 Task: Open a blank sheet, save the file as communication.epub Insert a table '2 by 3' In first column, add headers, 'Product, Quantity'. Under first header add  Apple, Mango. Under second header add  15, 20. Change table style to  Green
Action: Mouse moved to (302, 346)
Screenshot: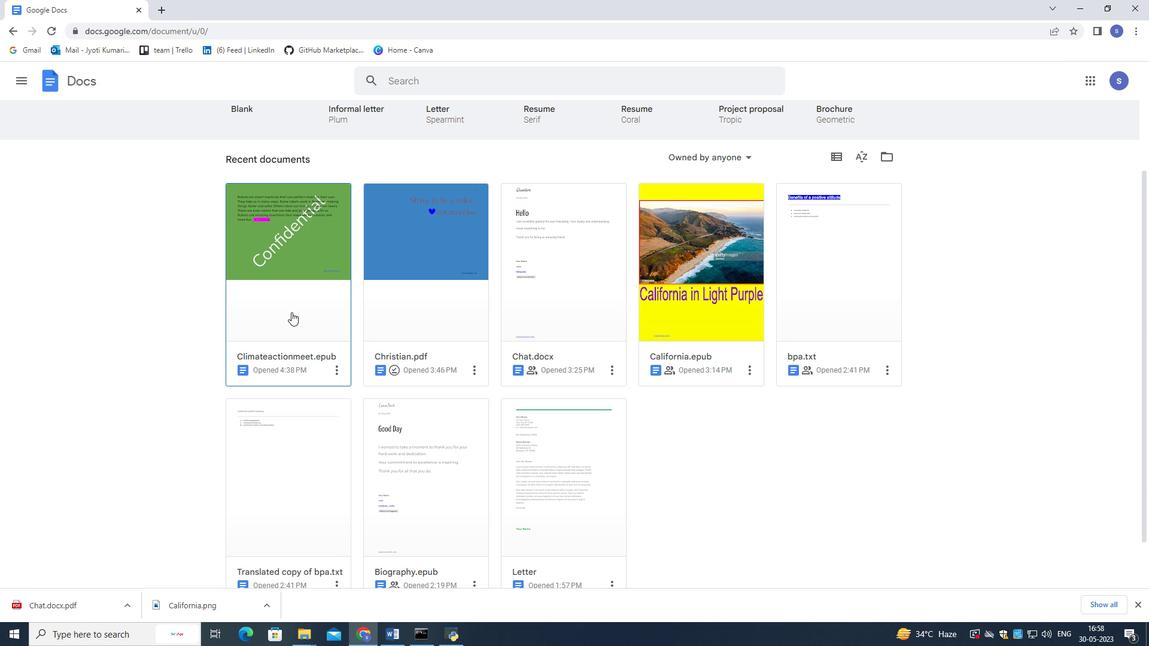 
Action: Mouse scrolled (302, 347) with delta (0, 0)
Screenshot: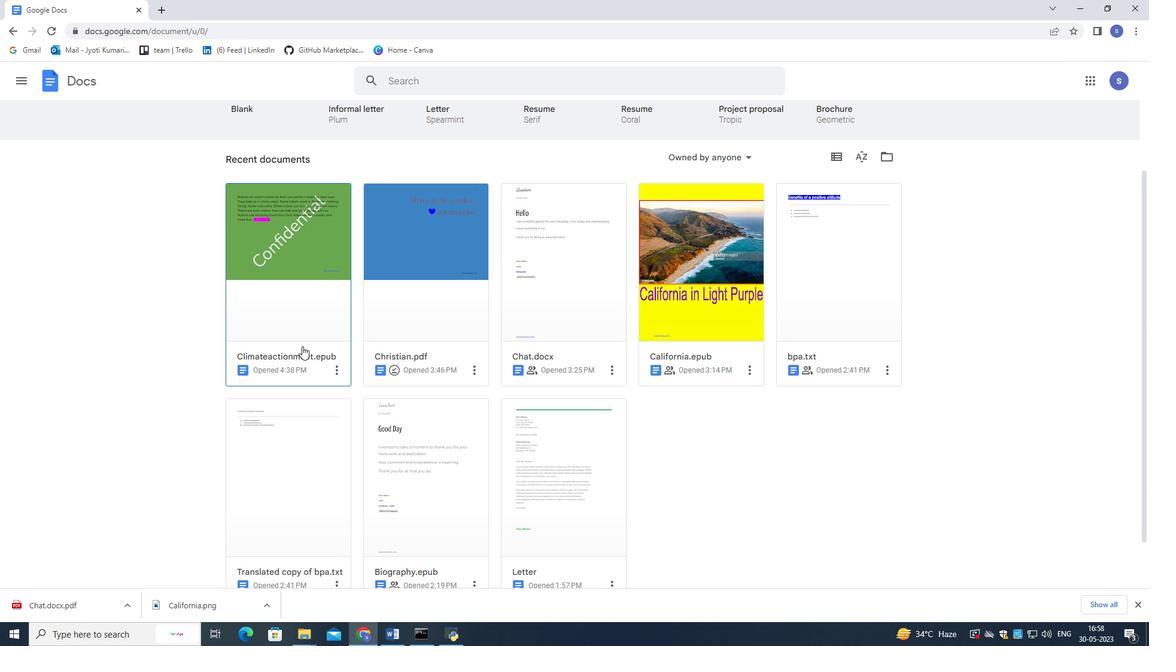 
Action: Mouse scrolled (302, 347) with delta (0, 0)
Screenshot: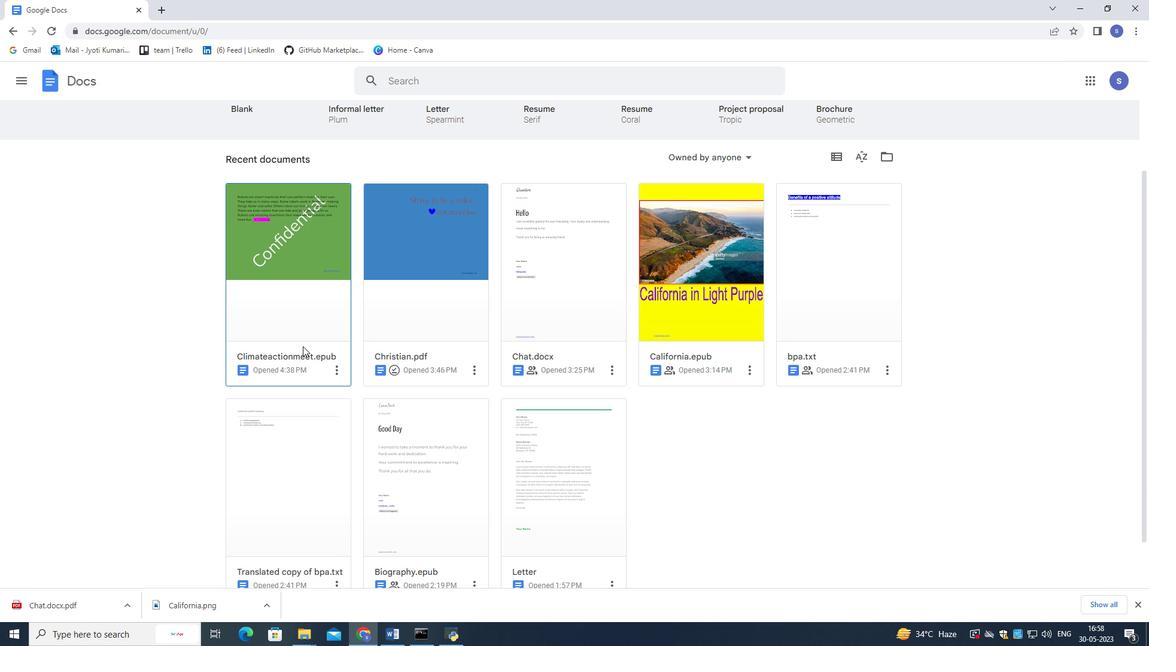
Action: Mouse scrolled (302, 347) with delta (0, 0)
Screenshot: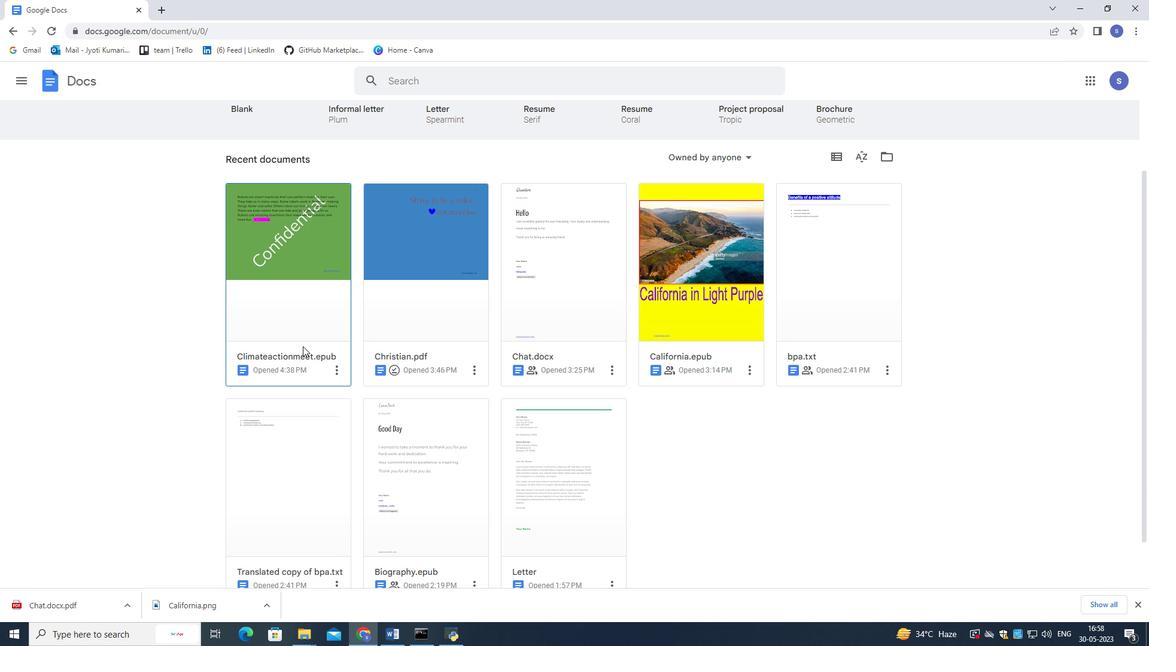 
Action: Mouse scrolled (302, 347) with delta (0, 0)
Screenshot: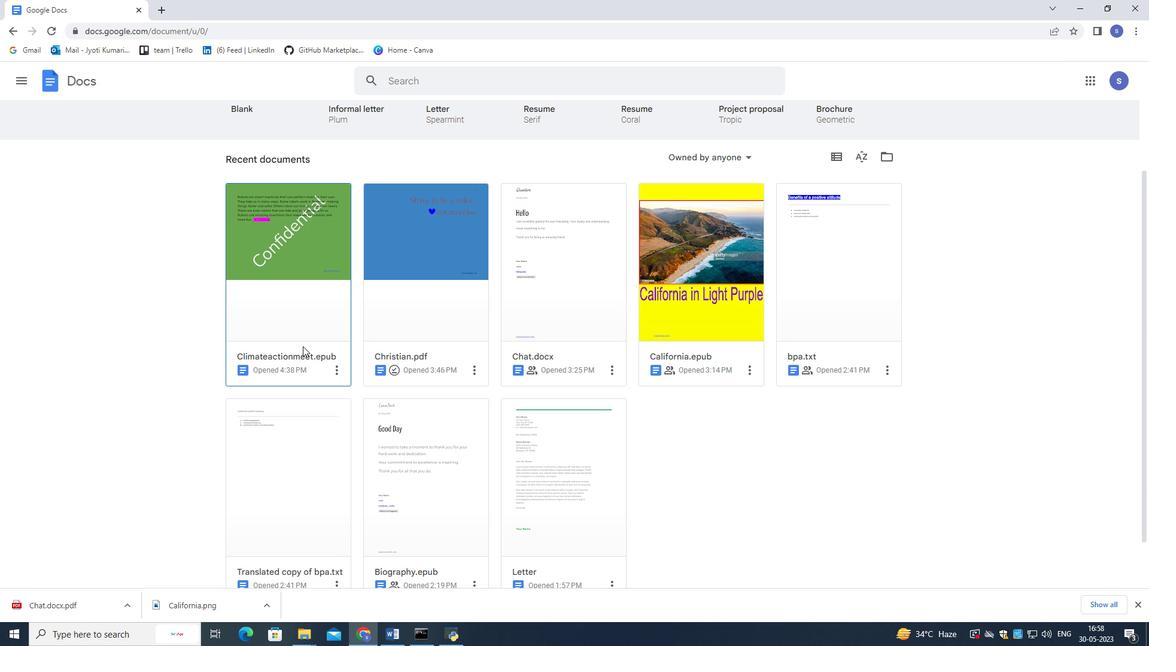 
Action: Mouse scrolled (302, 347) with delta (0, 0)
Screenshot: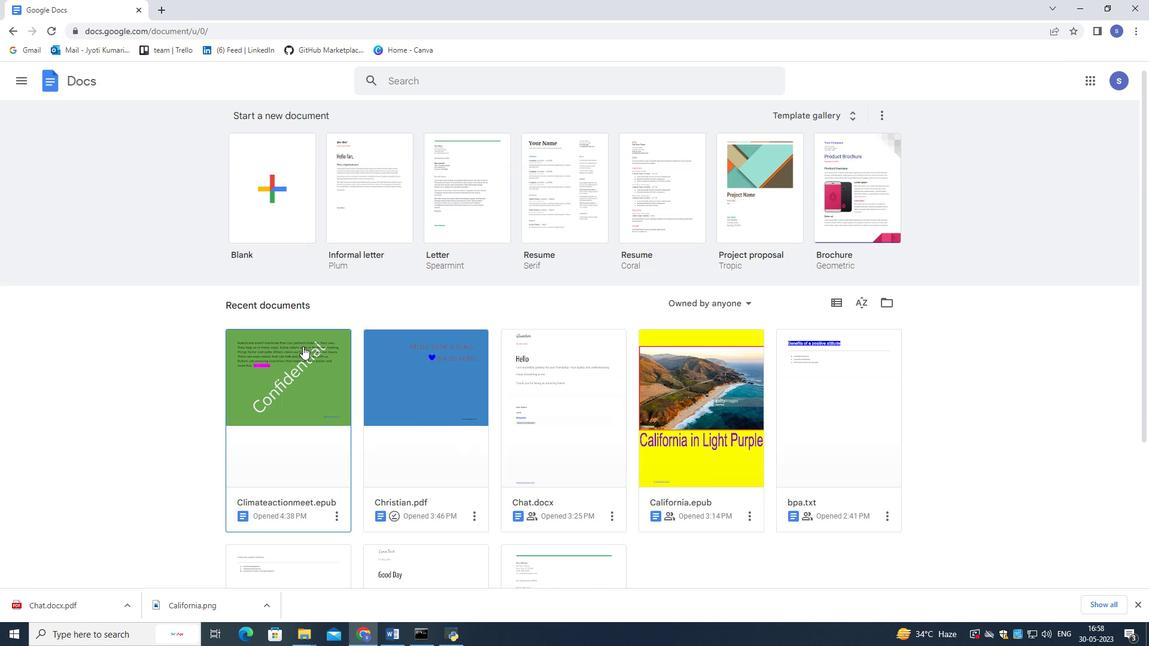 
Action: Mouse scrolled (302, 347) with delta (0, 0)
Screenshot: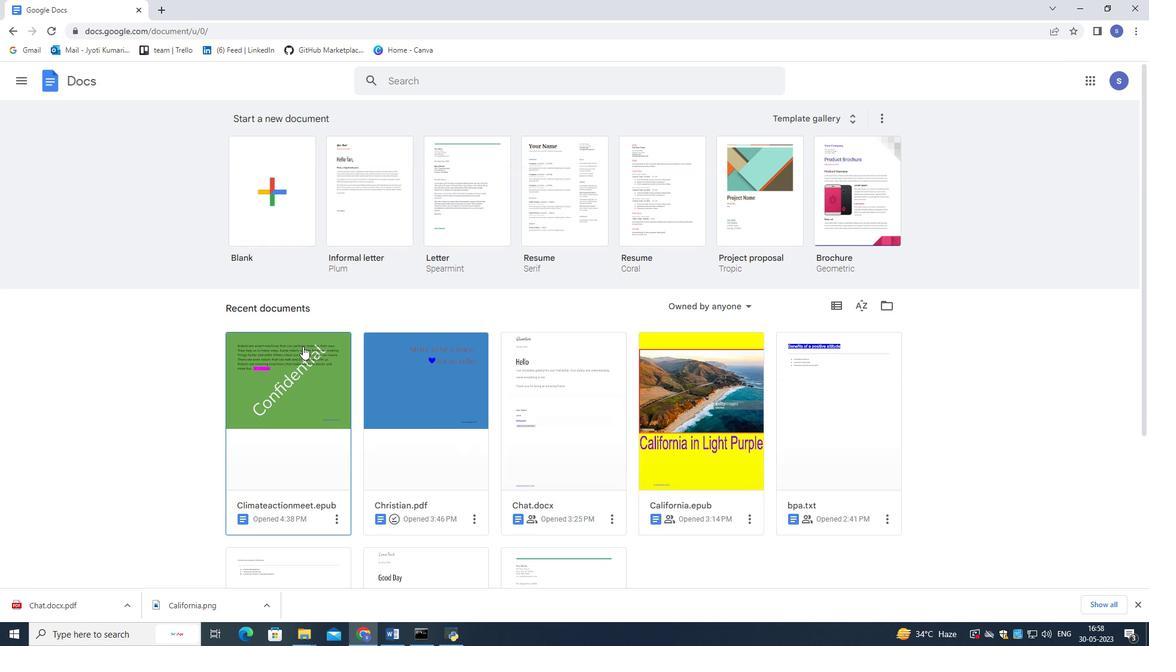 
Action: Mouse moved to (271, 220)
Screenshot: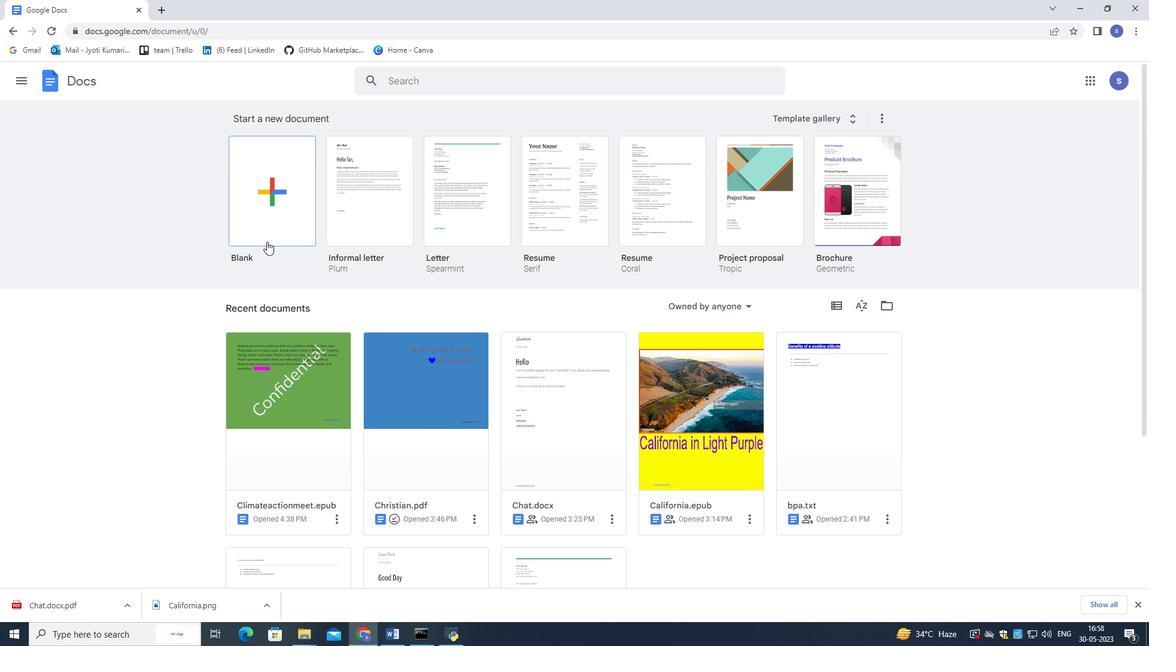 
Action: Mouse pressed left at (271, 220)
Screenshot: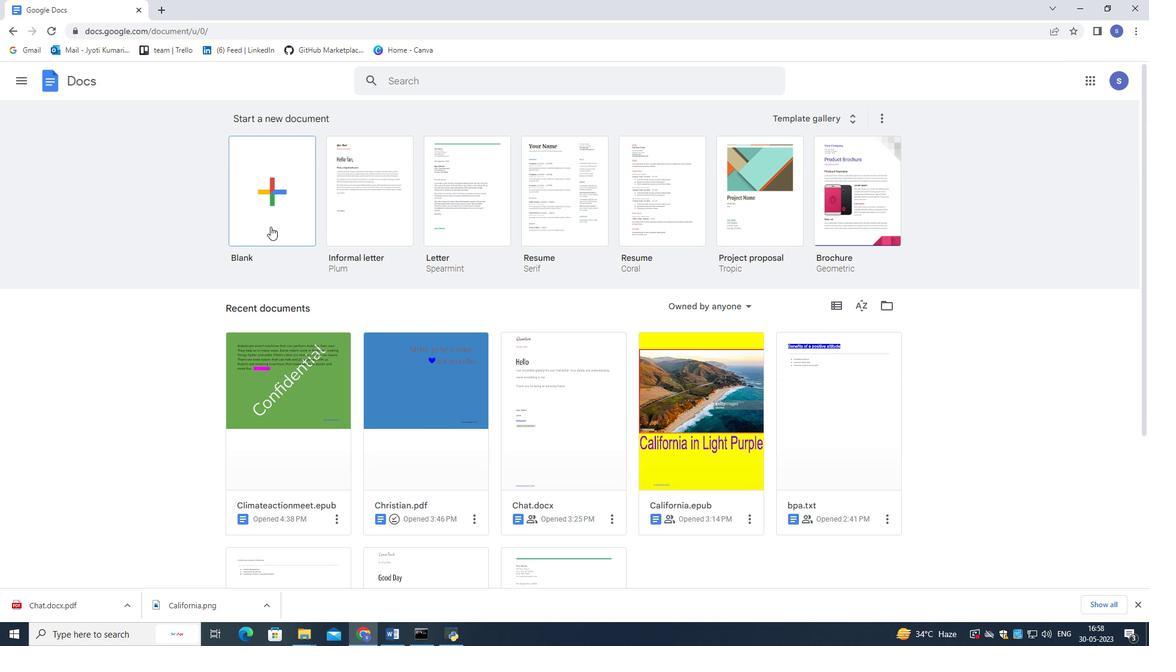 
Action: Mouse moved to (108, 72)
Screenshot: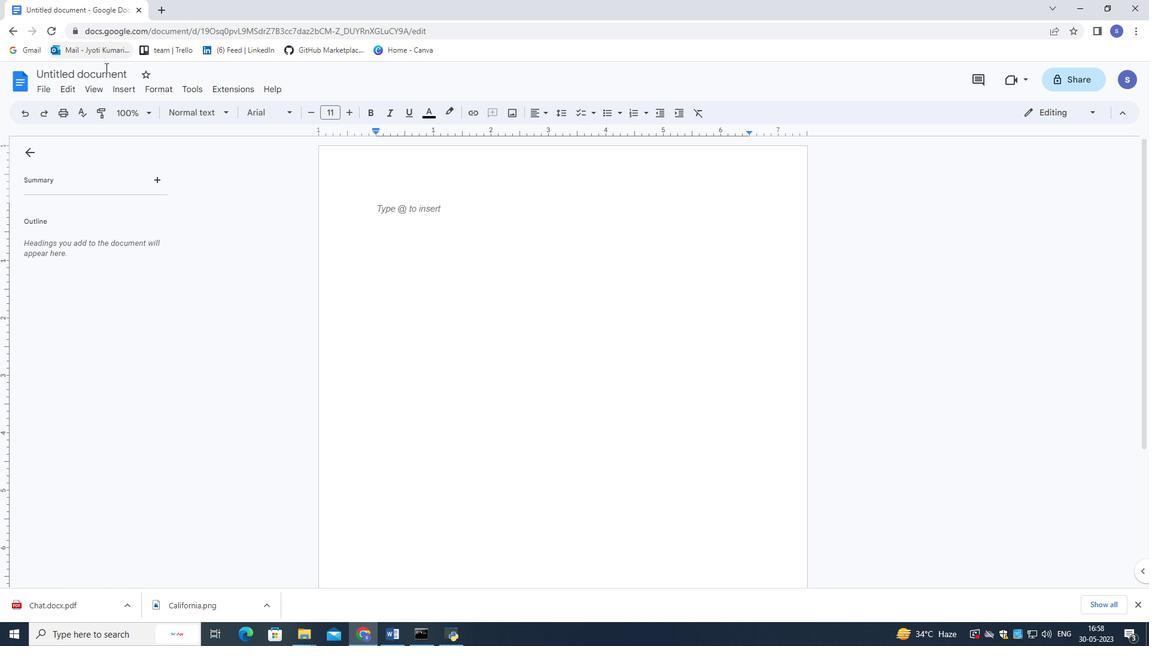 
Action: Mouse pressed left at (108, 72)
Screenshot: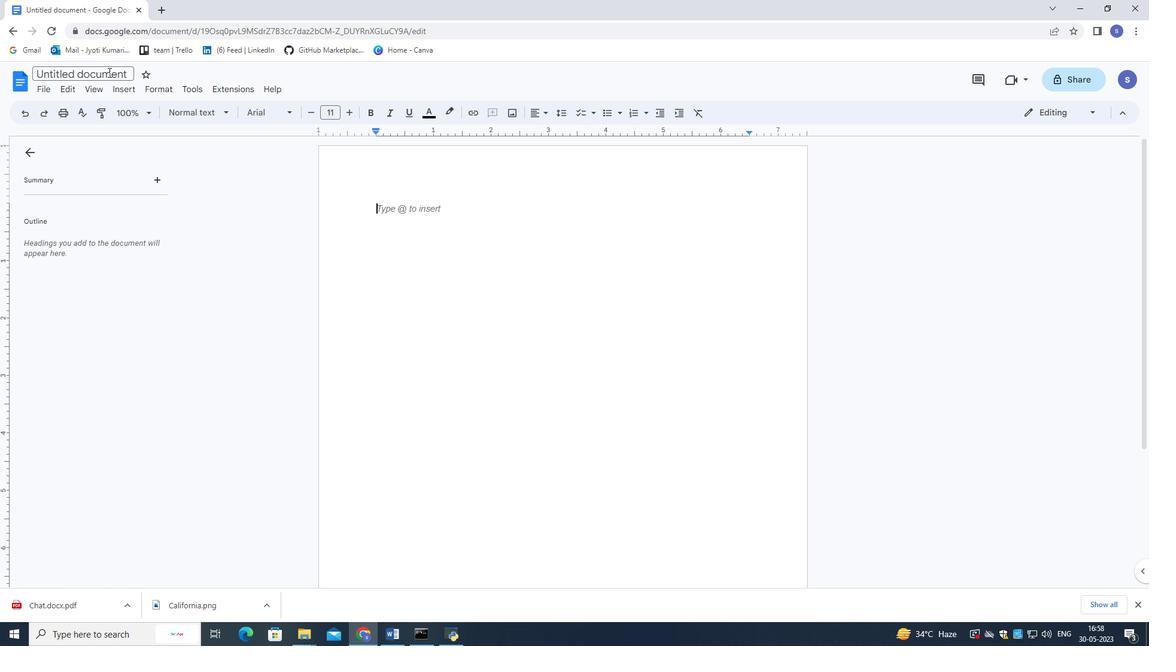 
Action: Mouse pressed left at (108, 72)
Screenshot: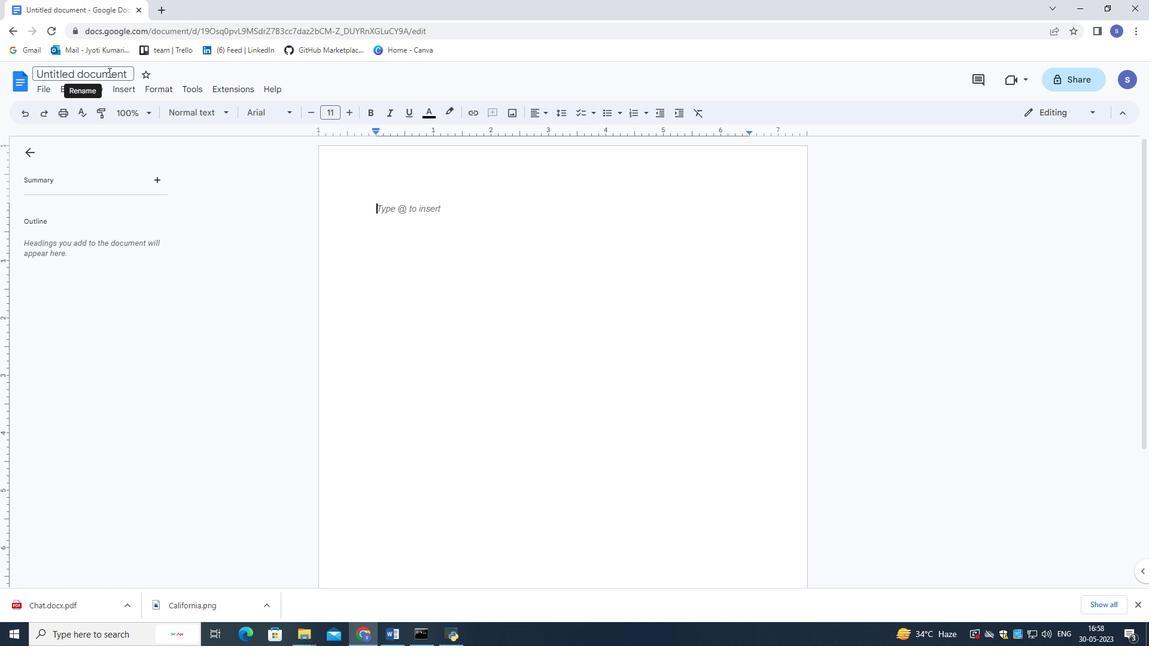 
Action: Mouse moved to (120, 74)
Screenshot: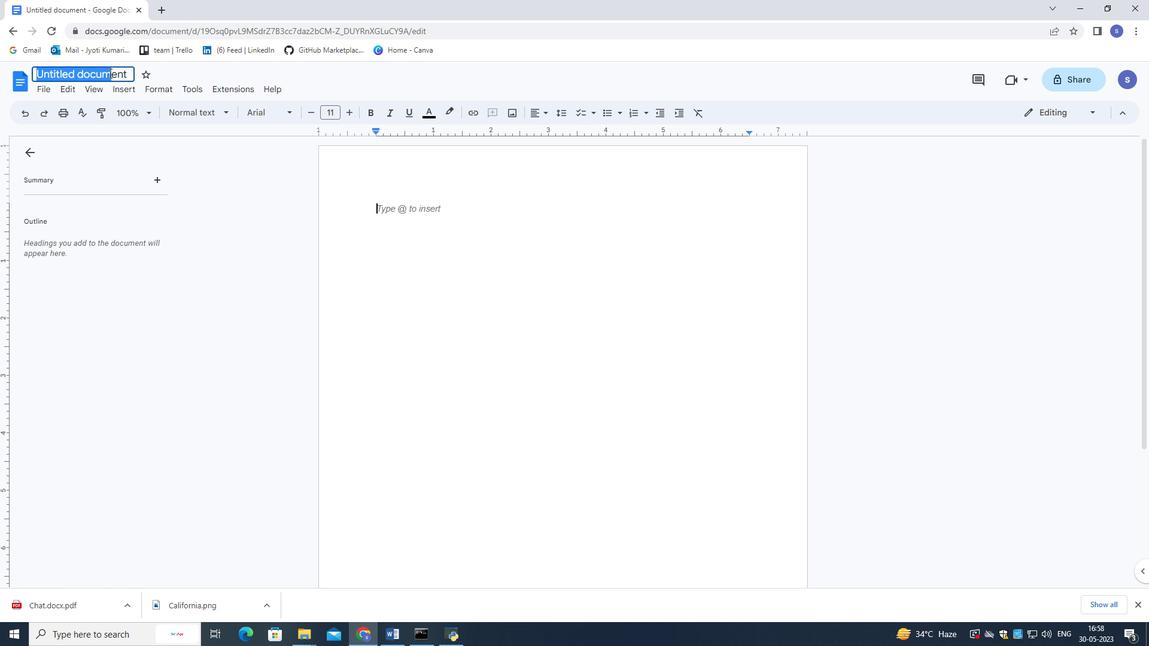 
Action: Mouse pressed left at (120, 74)
Screenshot: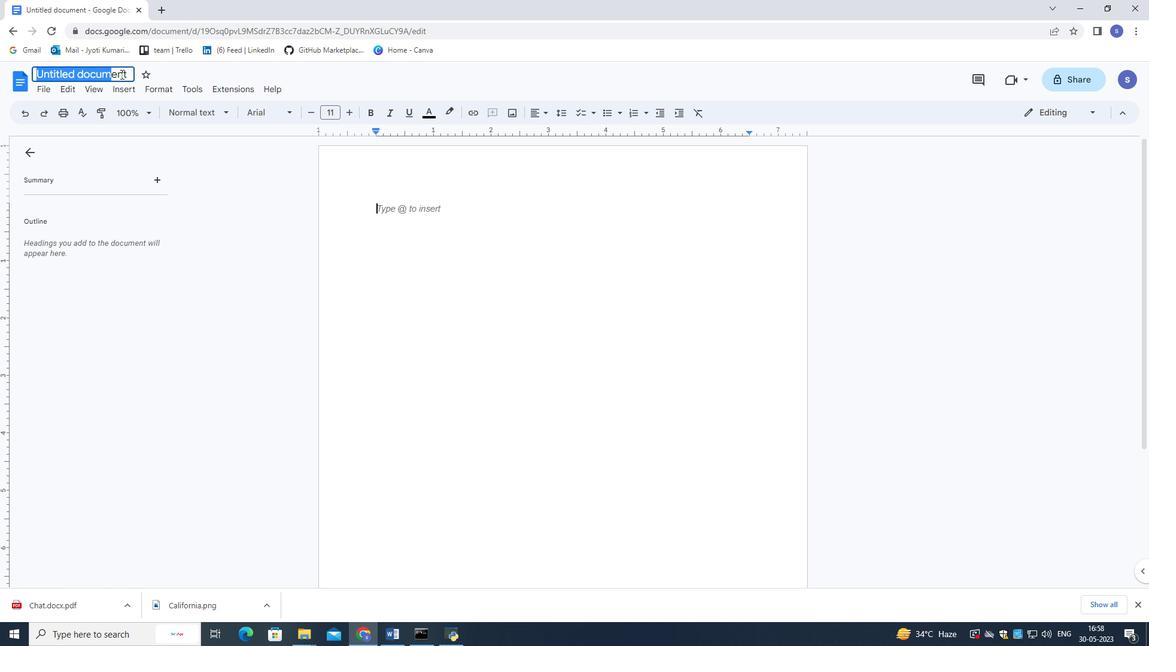 
Action: Mouse moved to (129, 74)
Screenshot: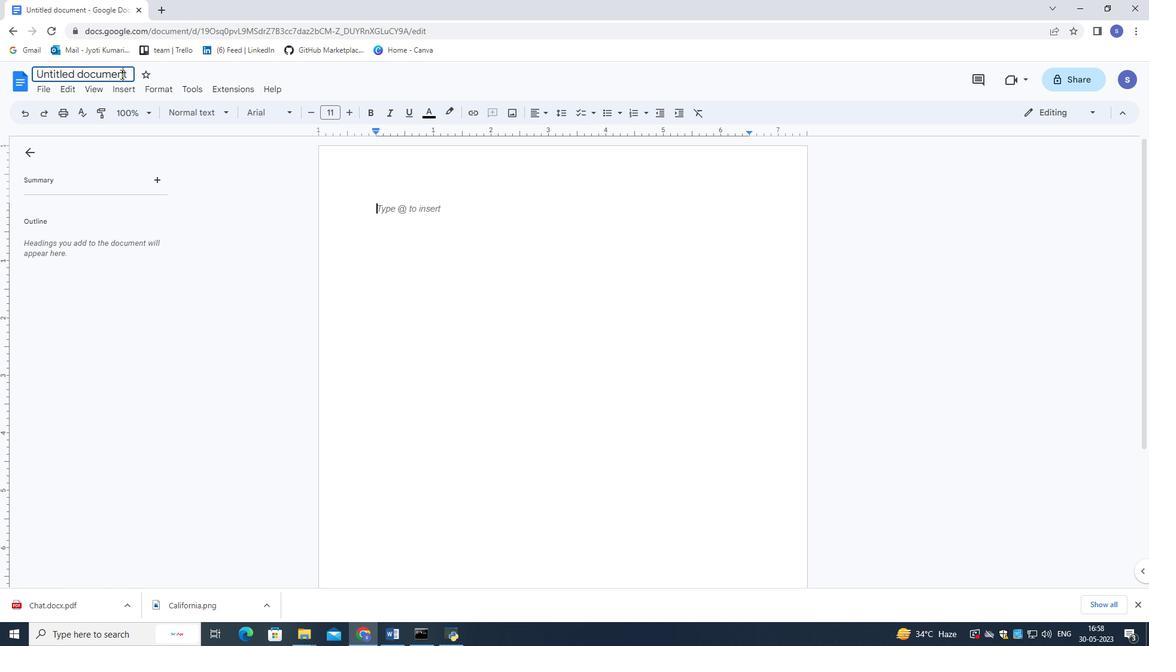 
Action: Mouse pressed left at (129, 74)
Screenshot: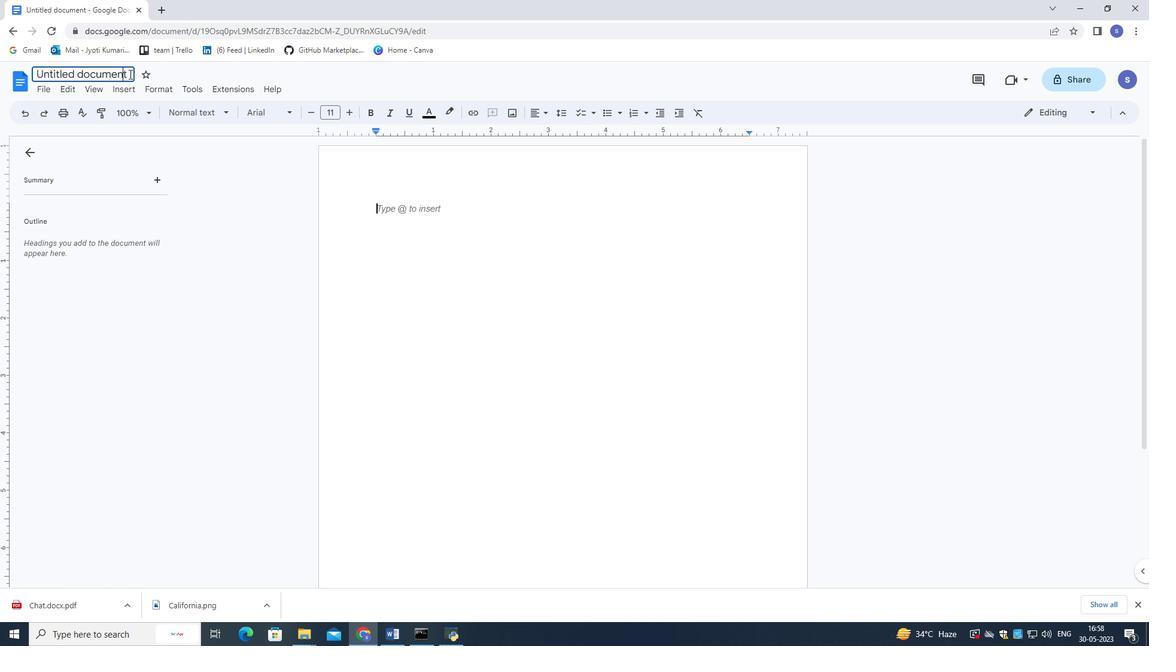 
Action: Mouse pressed left at (129, 74)
Screenshot: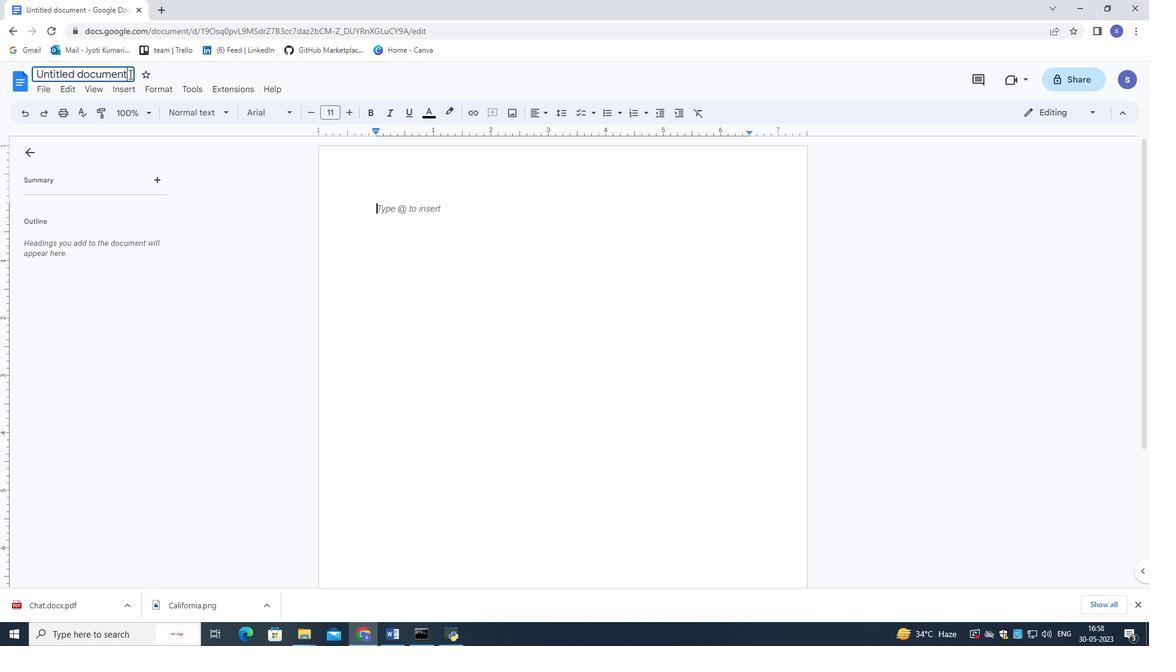
Action: Mouse pressed left at (129, 74)
Screenshot: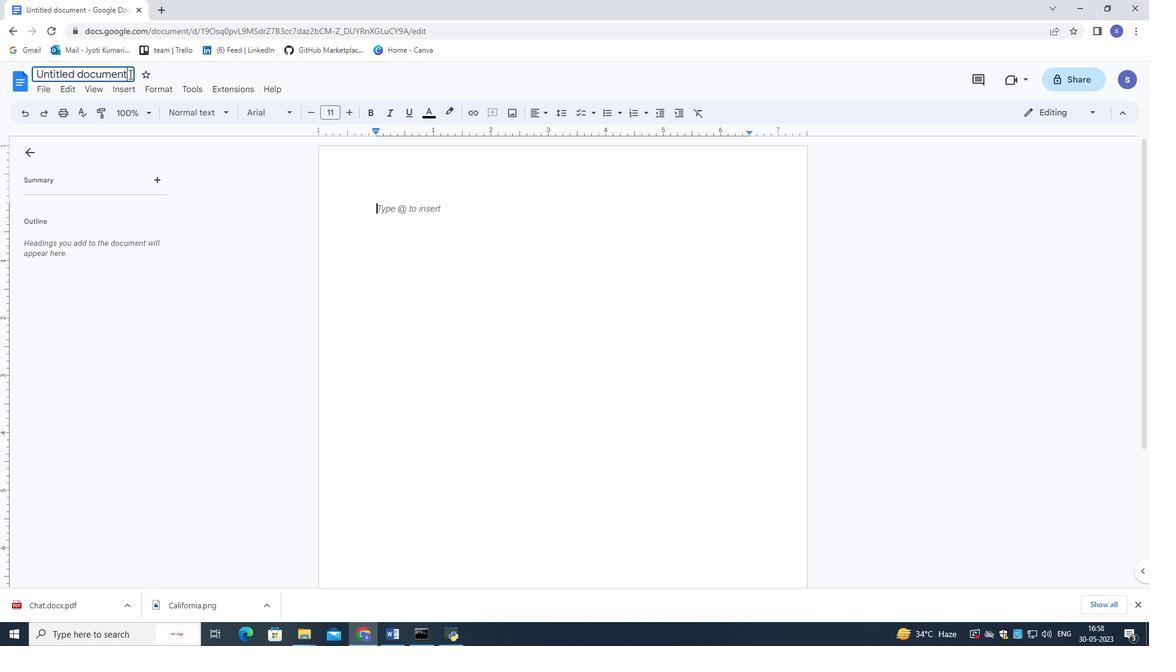 
Action: Mouse pressed left at (129, 74)
Screenshot: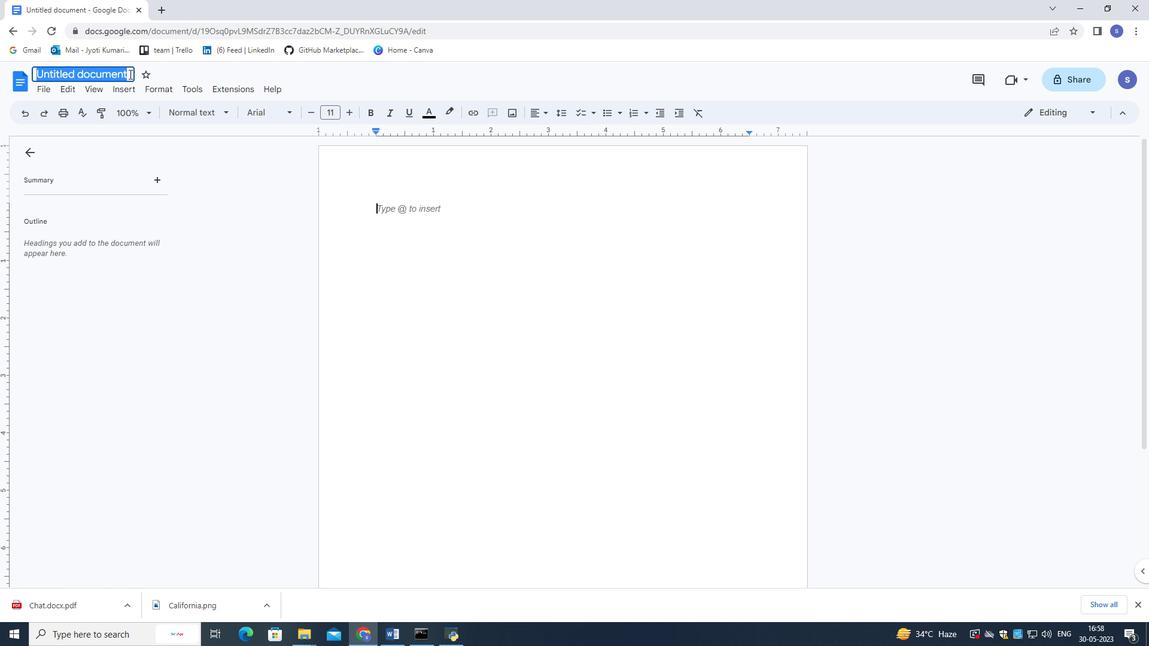 
Action: Key pressed <Key.shift>Communication.epub<Key.enter>
Screenshot: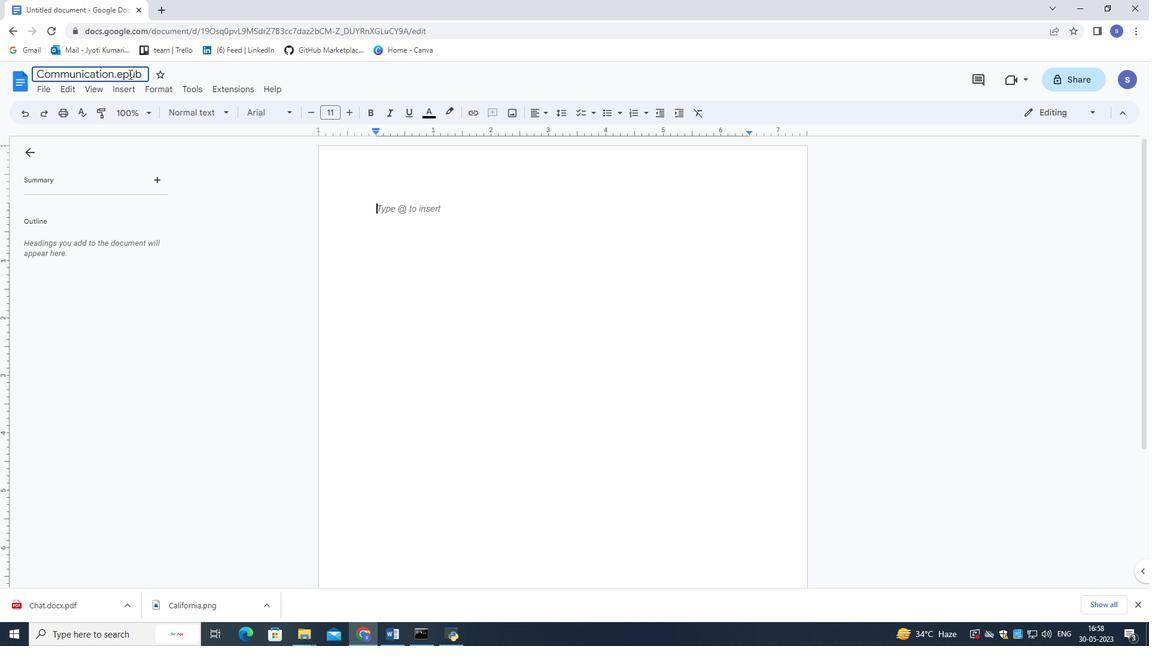
Action: Mouse moved to (445, 285)
Screenshot: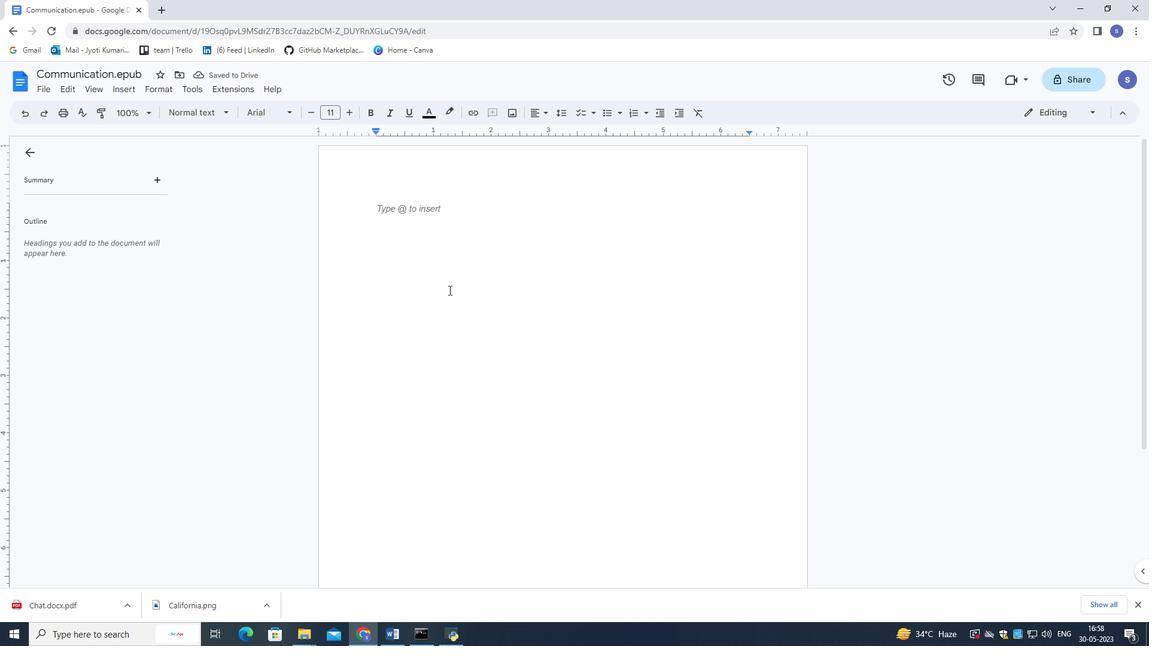 
Action: Mouse pressed left at (445, 285)
Screenshot: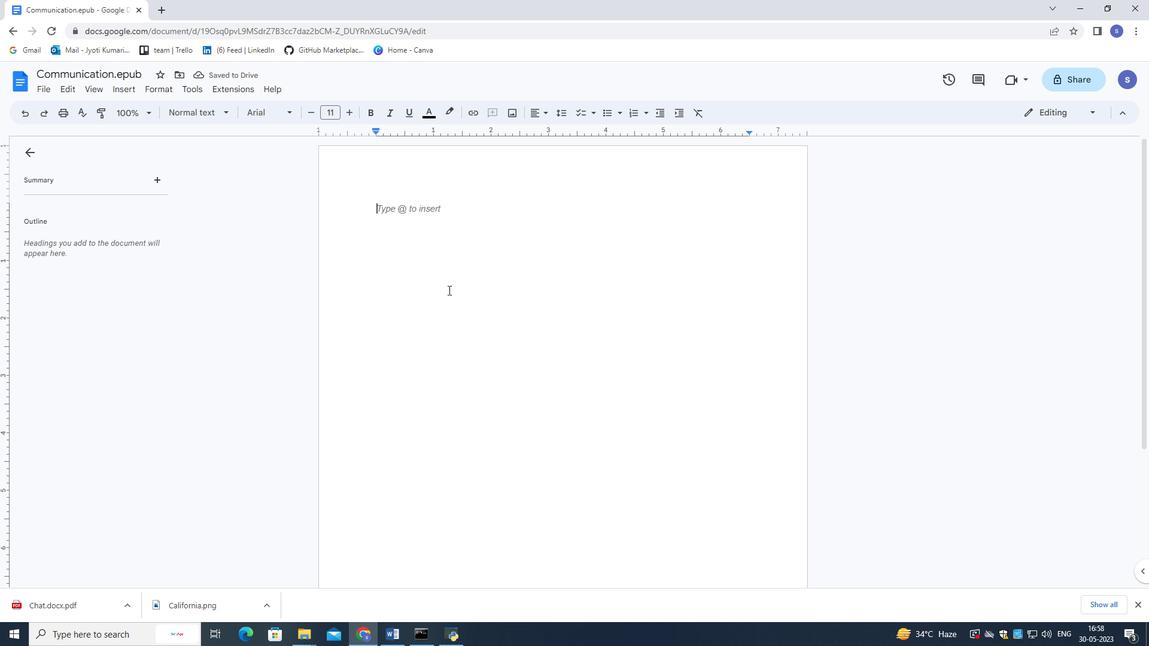 
Action: Mouse moved to (137, 91)
Screenshot: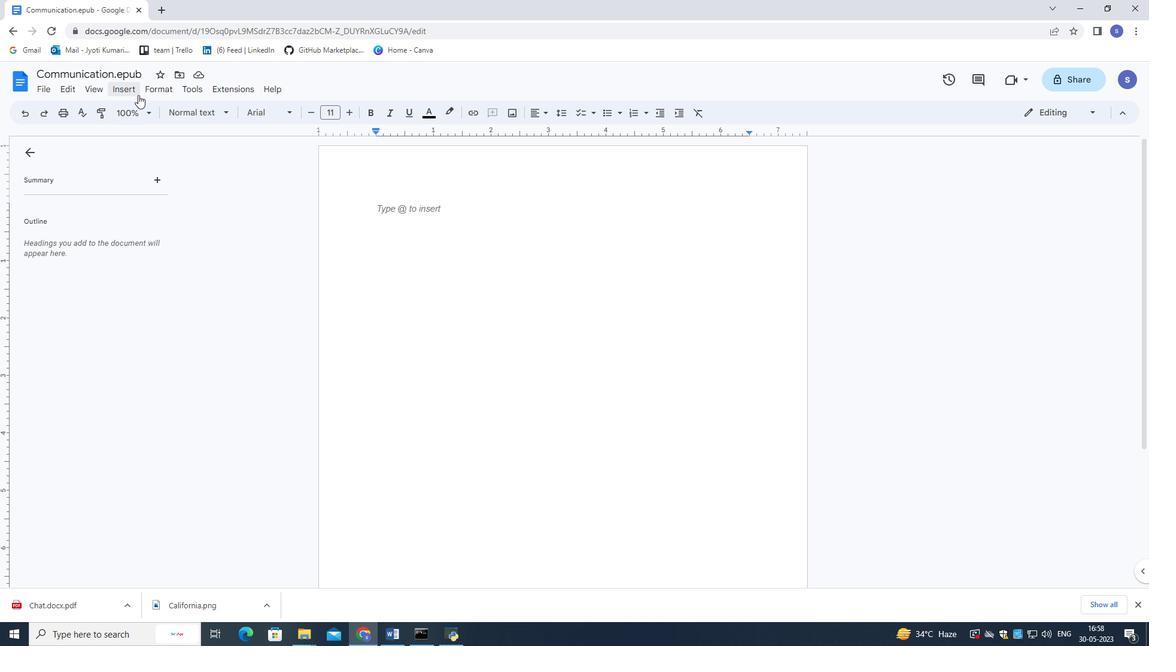 
Action: Mouse pressed left at (137, 91)
Screenshot: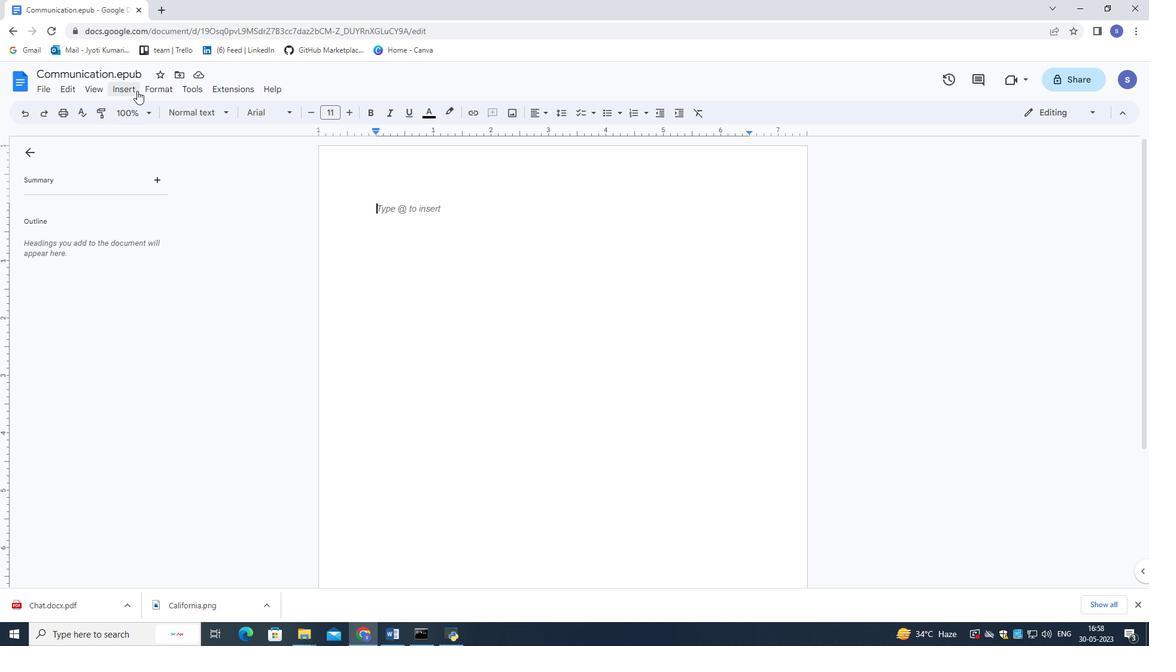 
Action: Mouse moved to (331, 169)
Screenshot: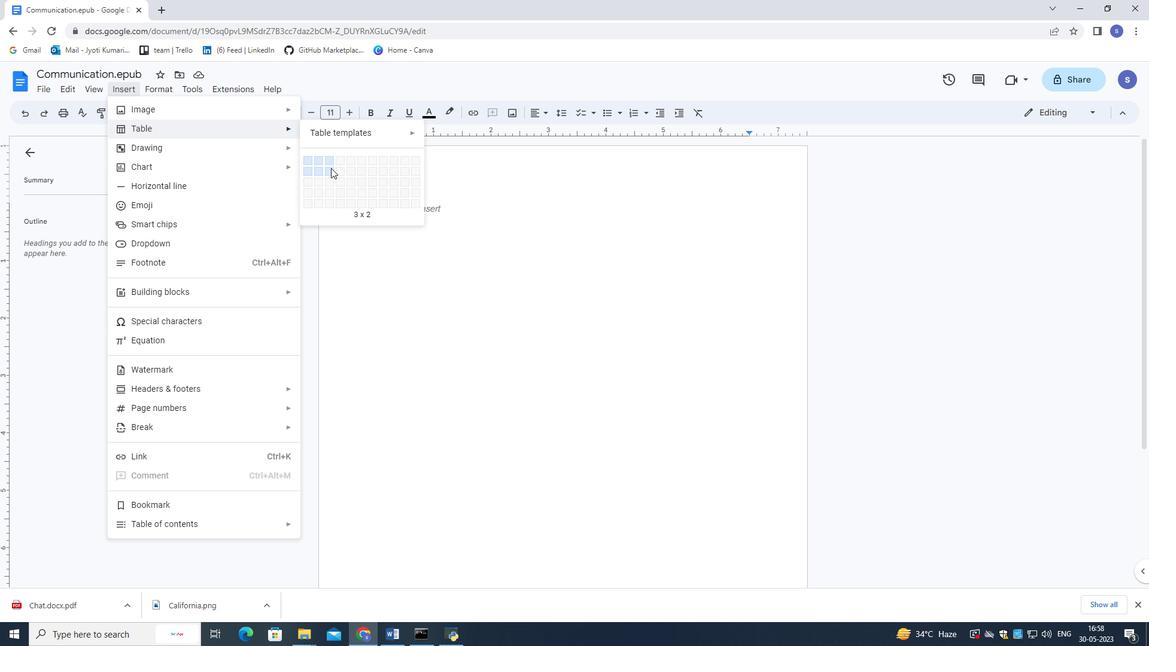 
Action: Mouse pressed left at (331, 169)
Screenshot: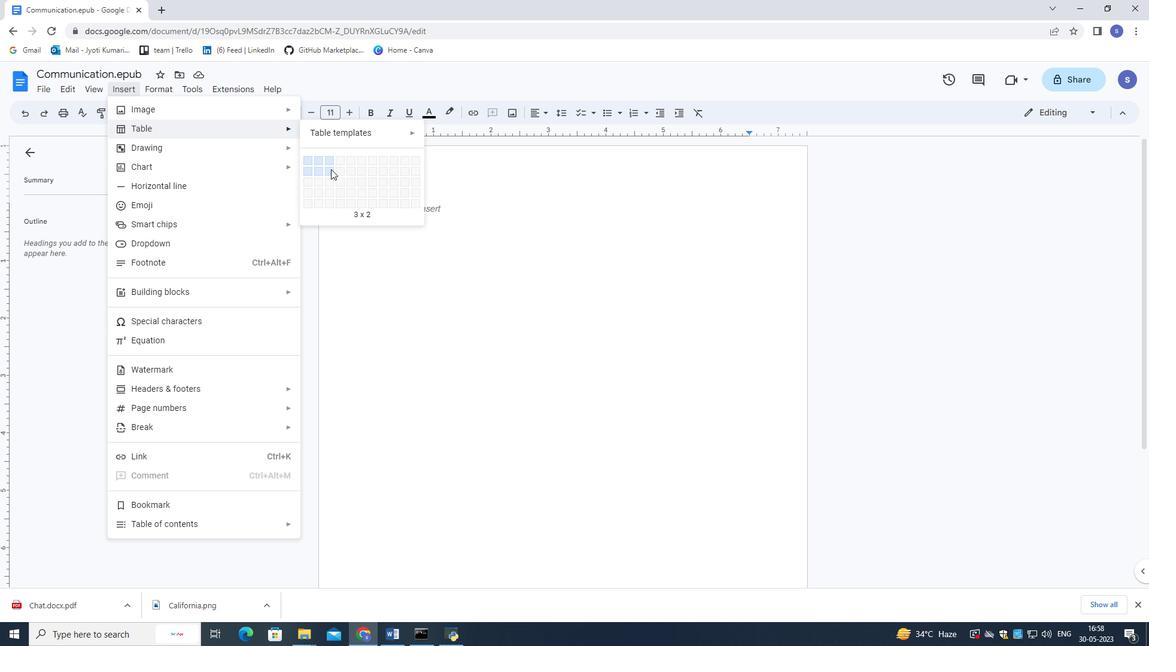 
Action: Mouse moved to (472, 227)
Screenshot: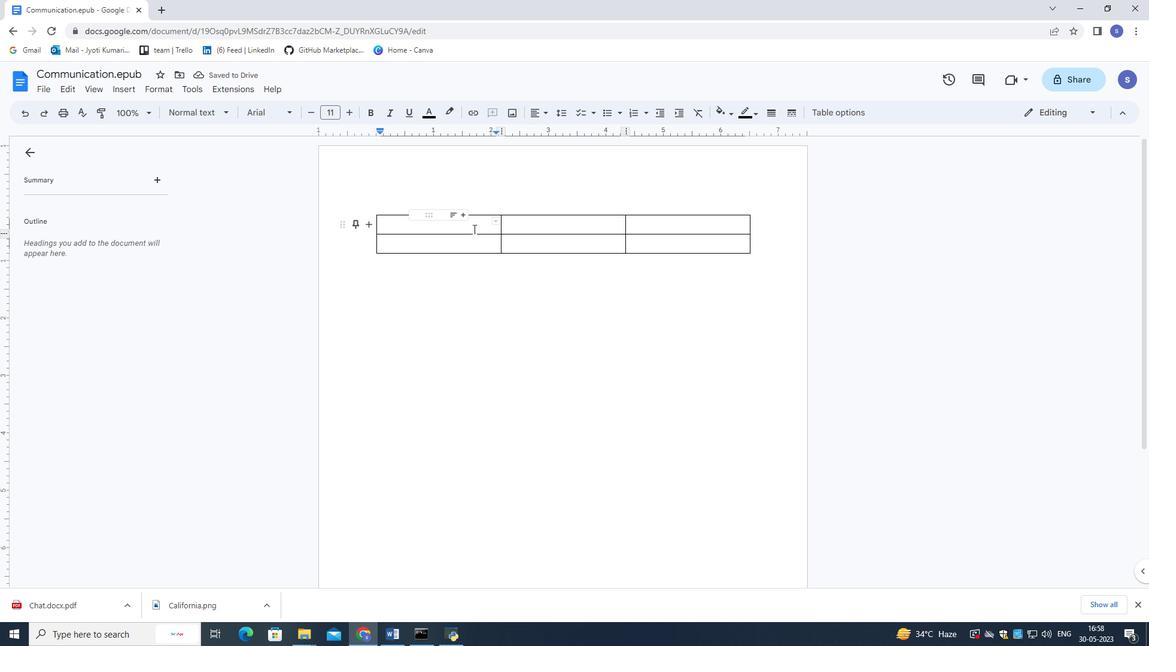 
Action: Mouse pressed left at (472, 227)
Screenshot: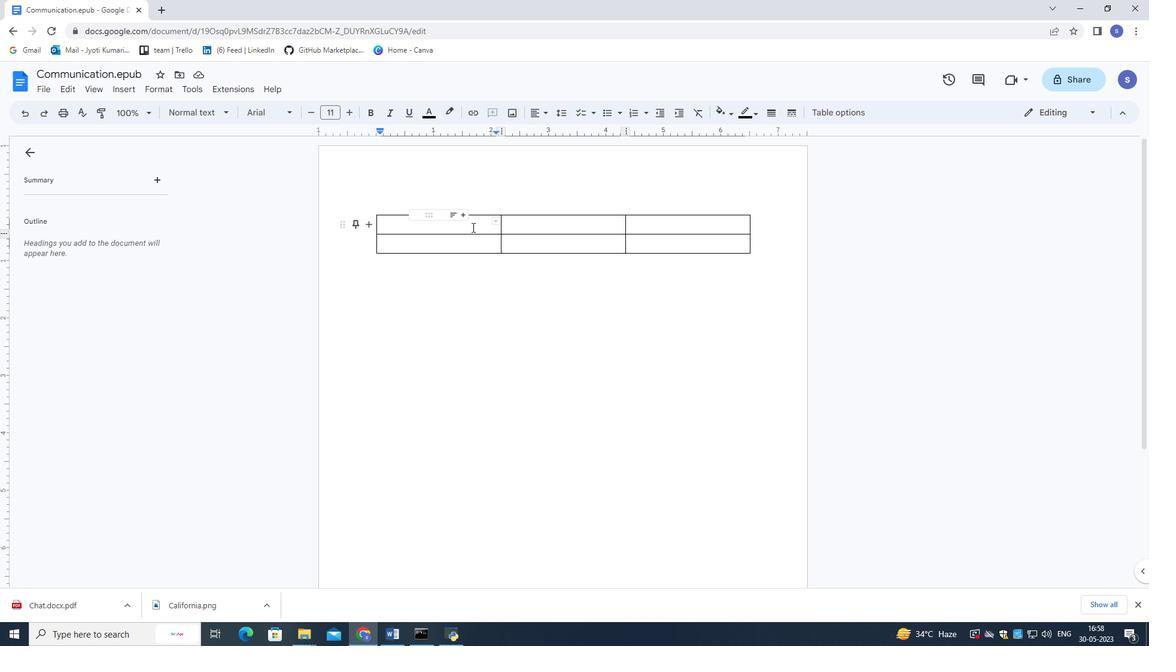 
Action: Mouse moved to (442, 225)
Screenshot: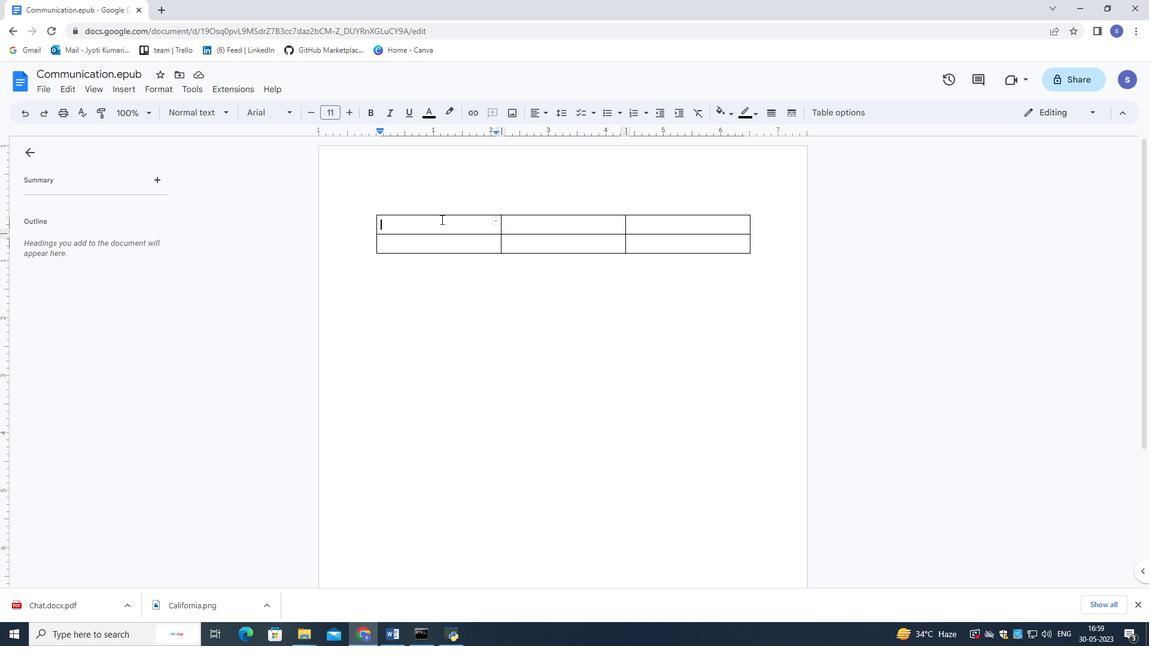 
Action: Mouse pressed right at (442, 225)
Screenshot: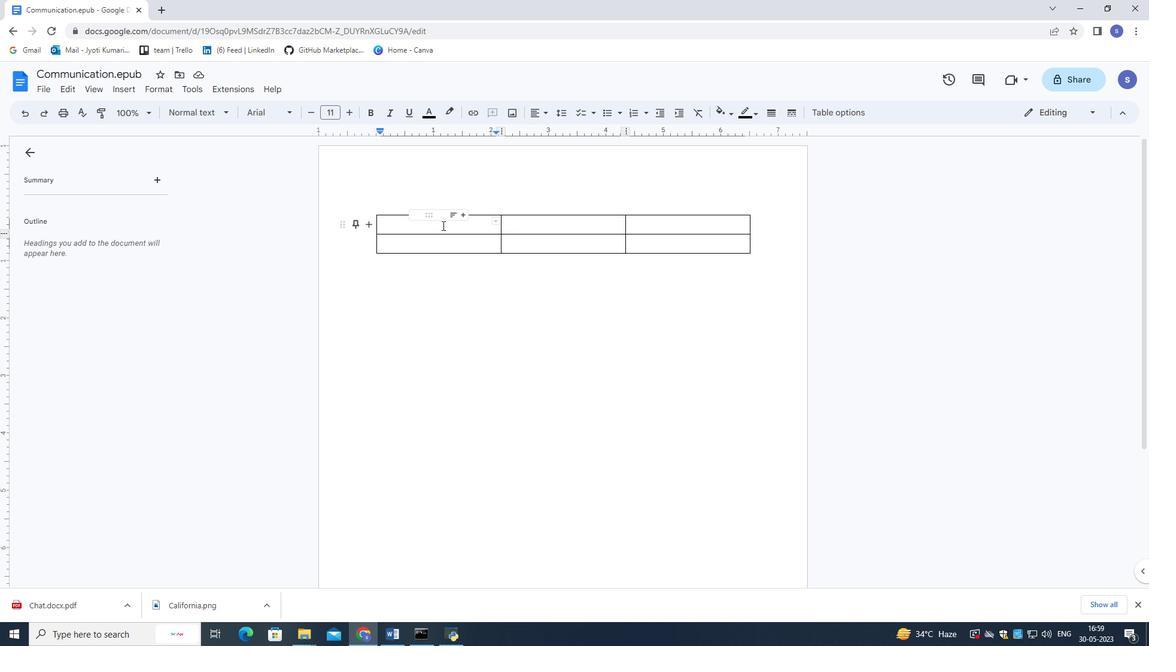 
Action: Mouse moved to (410, 234)
Screenshot: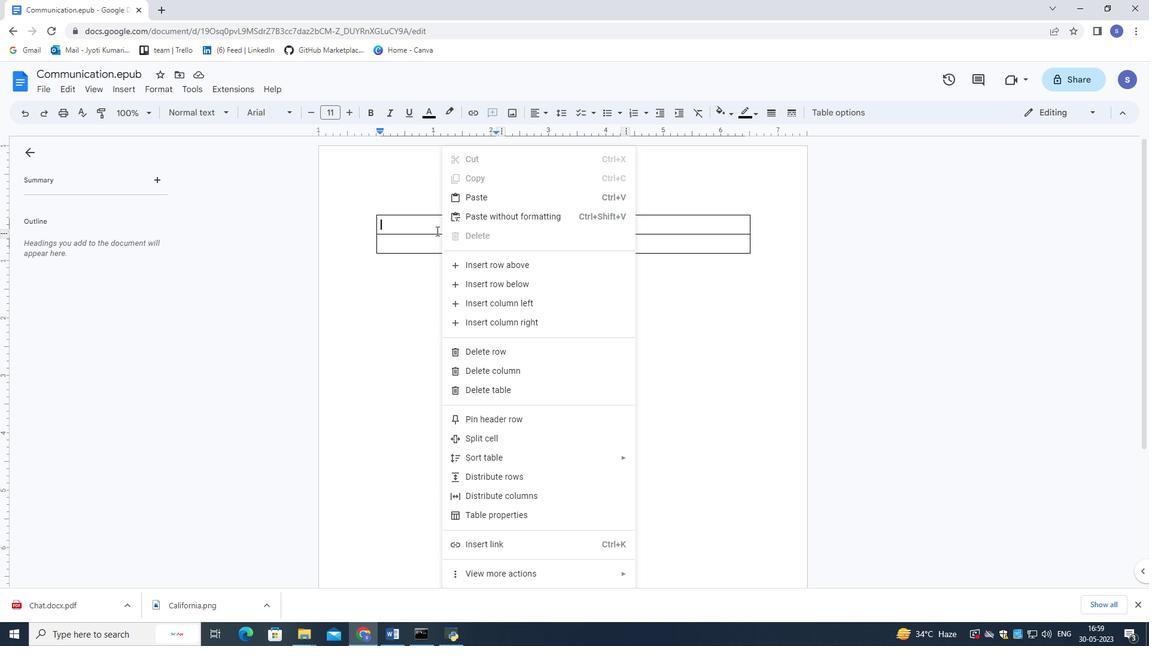 
Action: Mouse pressed left at (410, 234)
Screenshot: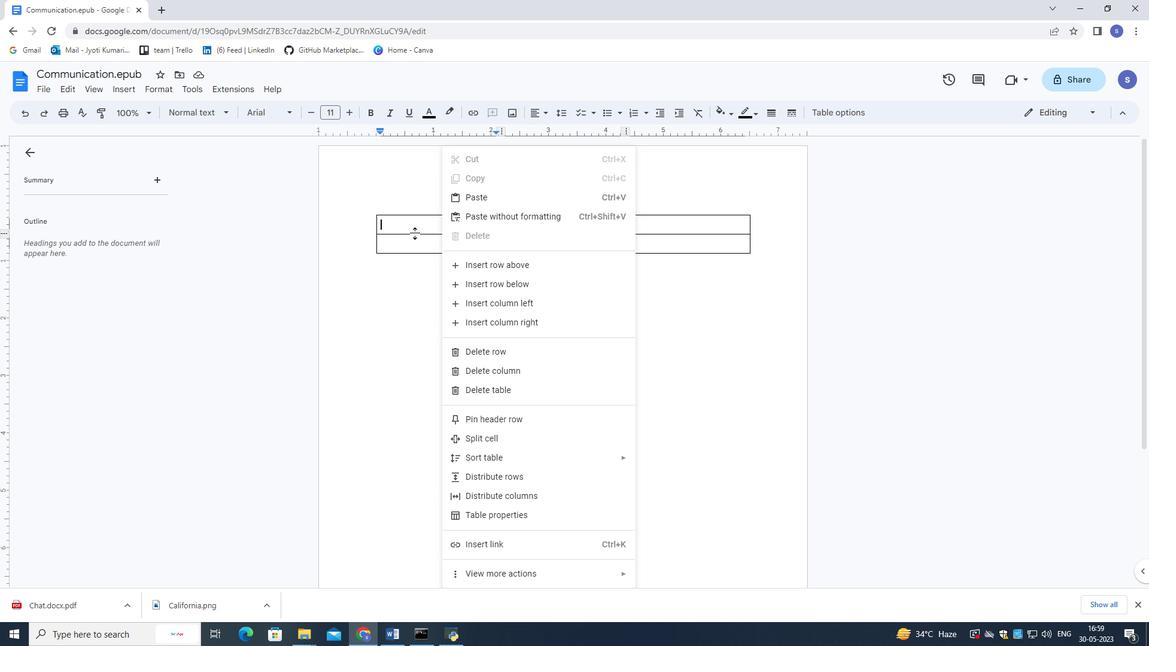 
Action: Mouse moved to (397, 223)
Screenshot: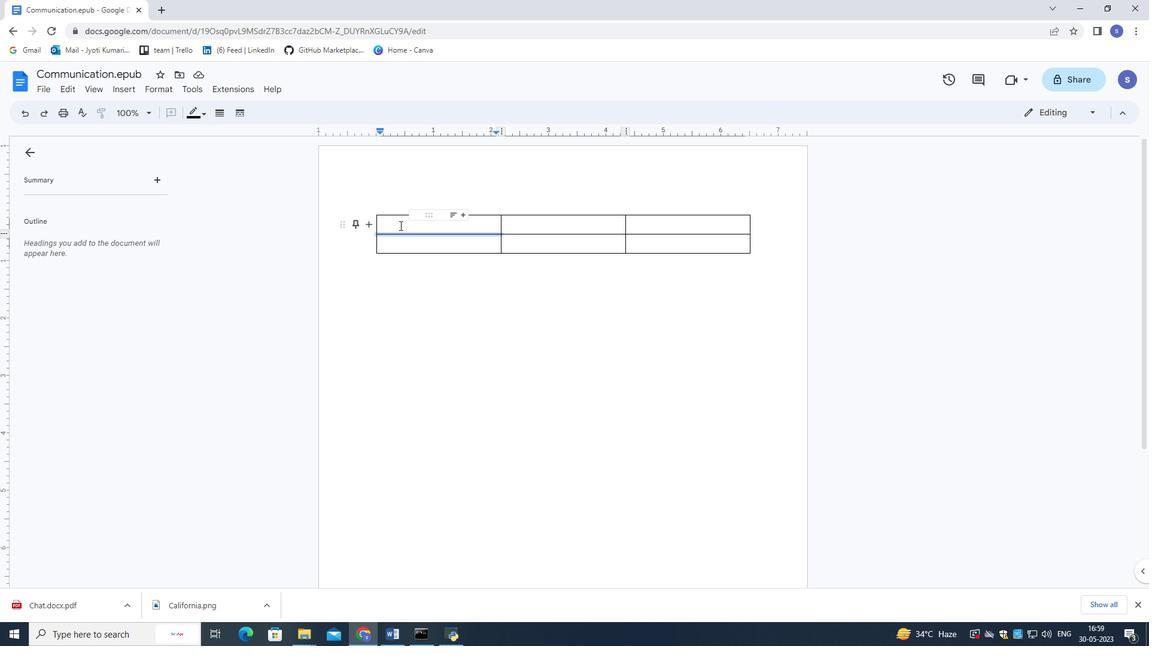 
Action: Mouse pressed left at (397, 223)
Screenshot: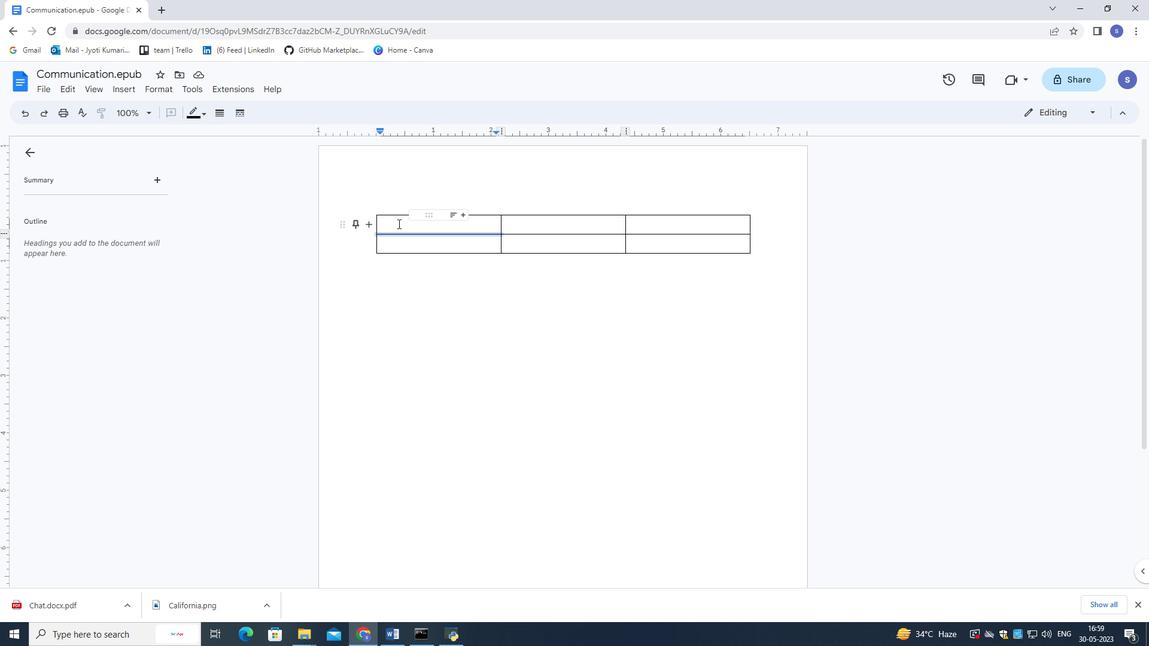 
Action: Mouse moved to (638, 225)
Screenshot: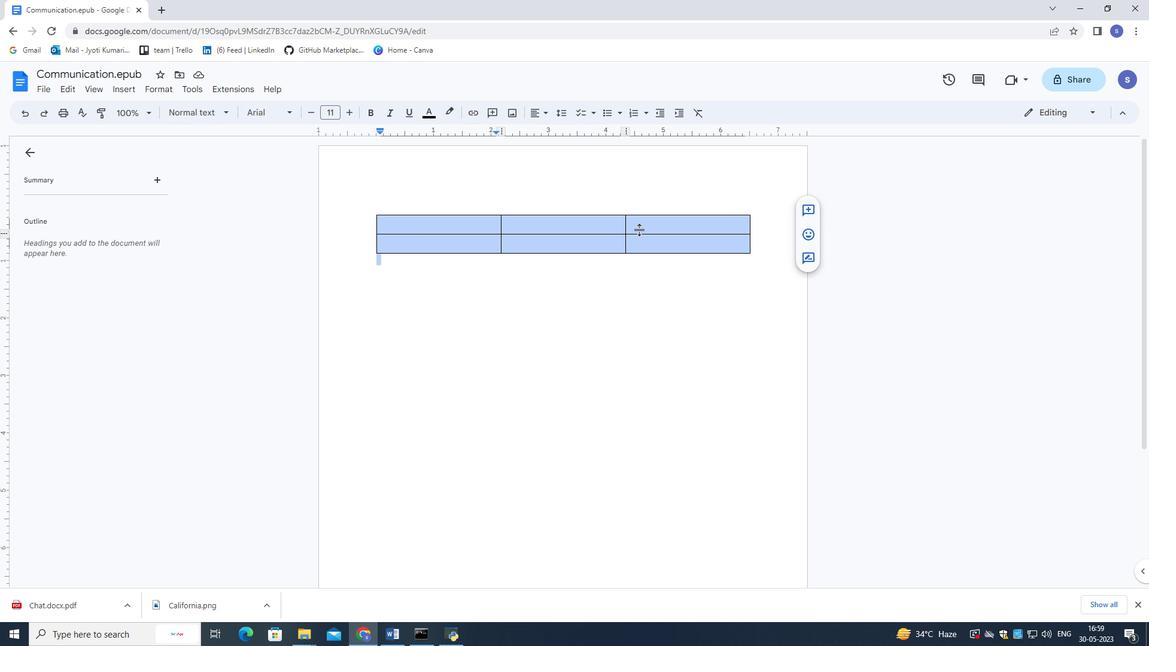 
Action: Mouse pressed right at (638, 225)
Screenshot: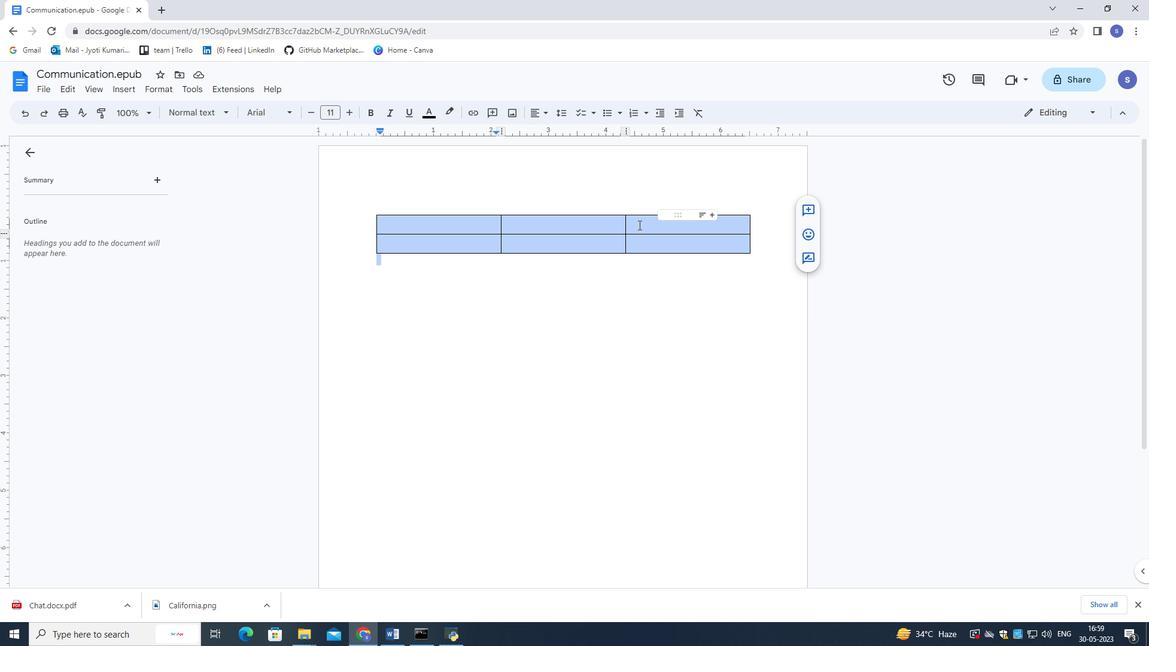 
Action: Mouse moved to (670, 243)
Screenshot: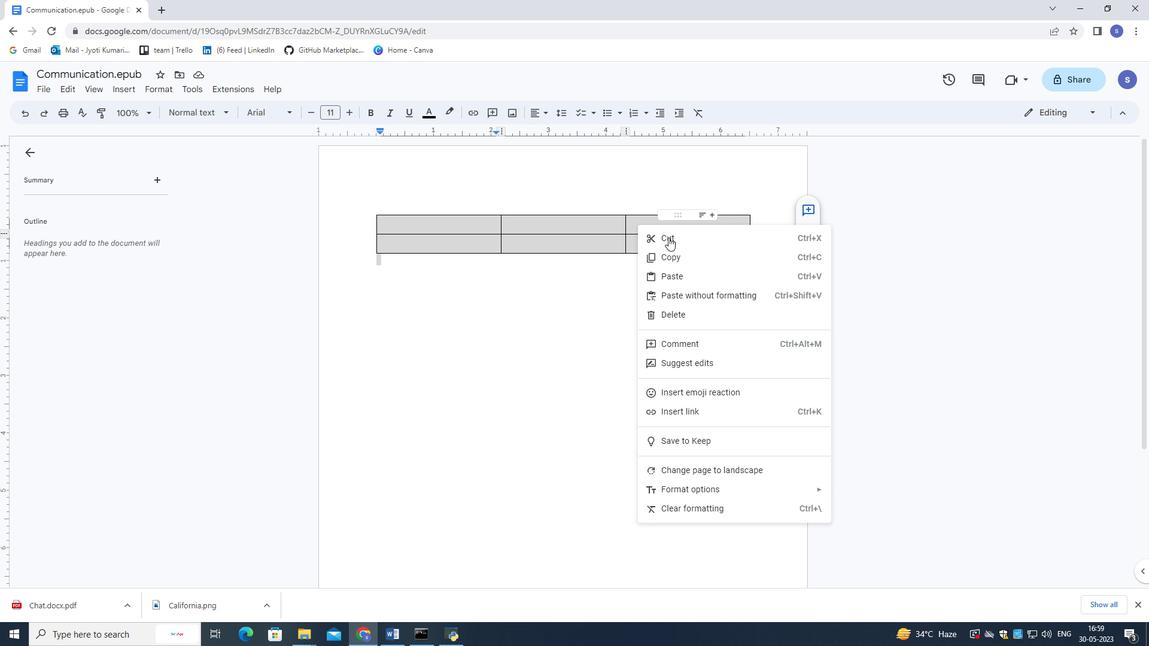 
Action: Mouse pressed left at (670, 243)
Screenshot: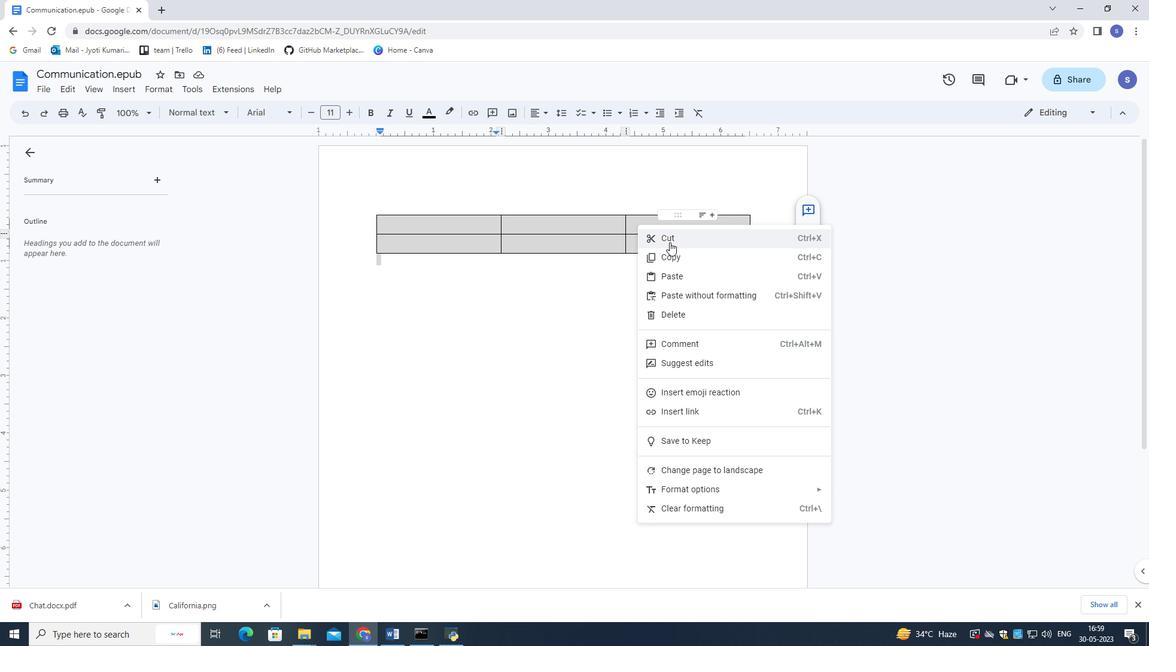 
Action: Mouse moved to (122, 93)
Screenshot: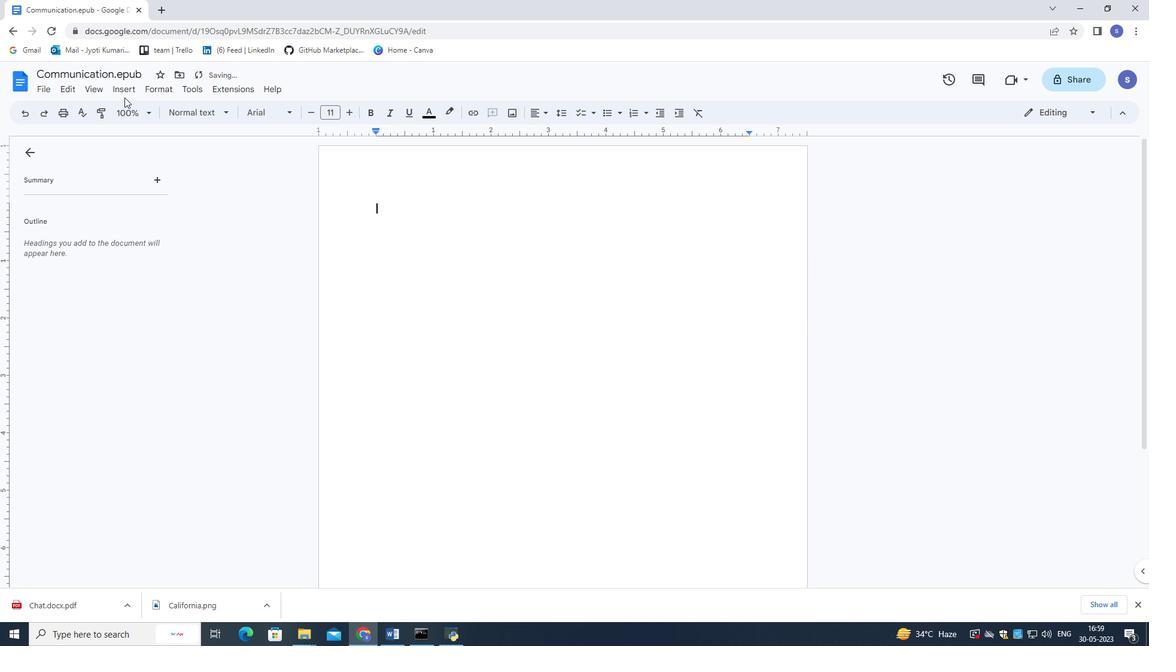 
Action: Mouse pressed left at (122, 93)
Screenshot: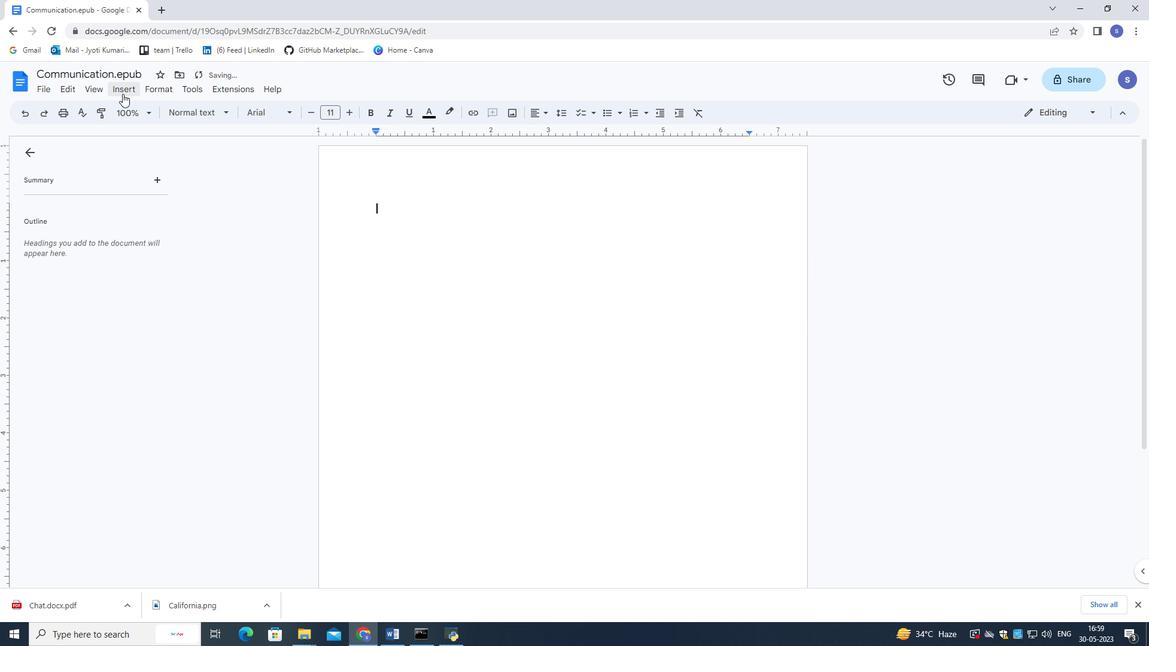 
Action: Mouse moved to (318, 177)
Screenshot: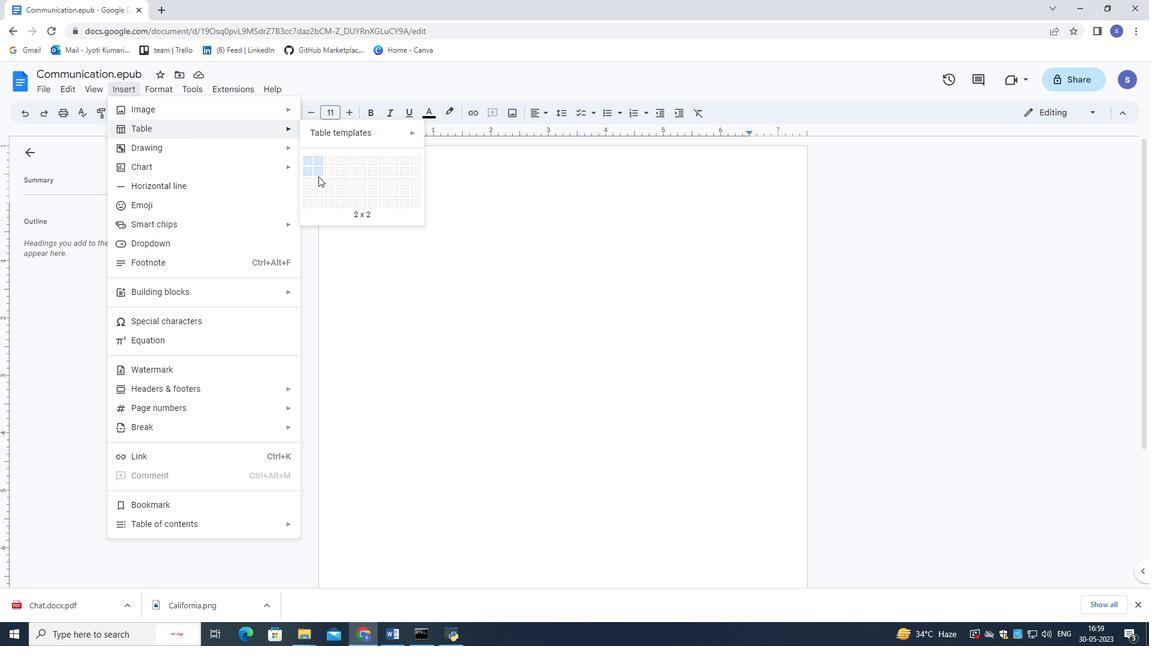 
Action: Mouse pressed left at (318, 177)
Screenshot: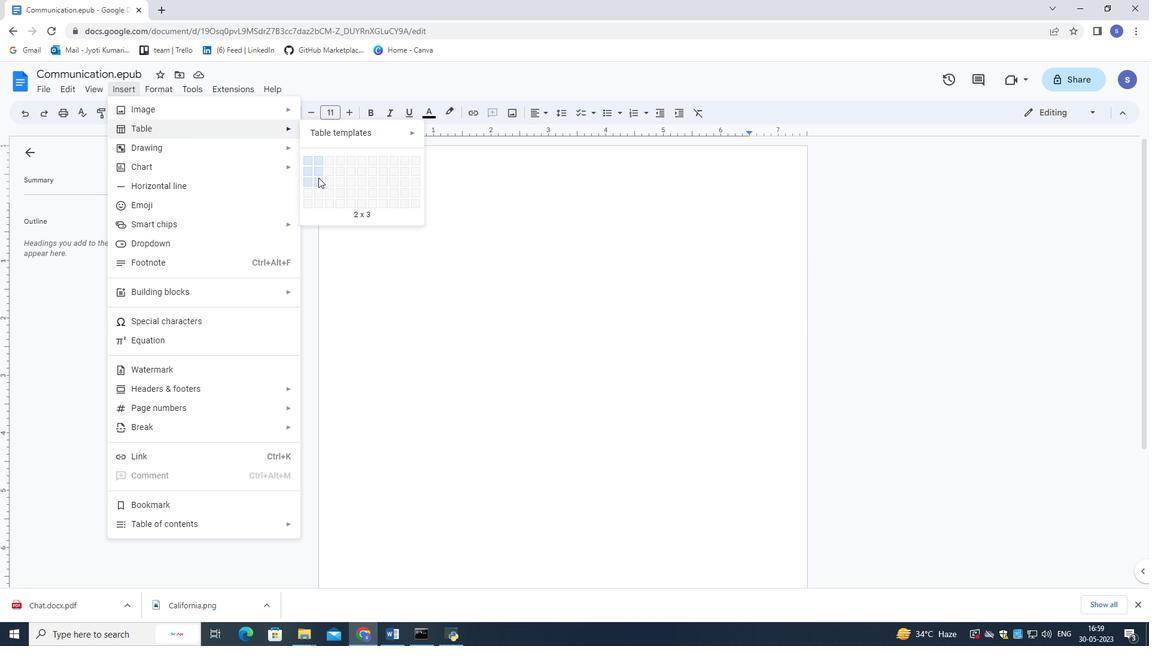 
Action: Mouse moved to (462, 232)
Screenshot: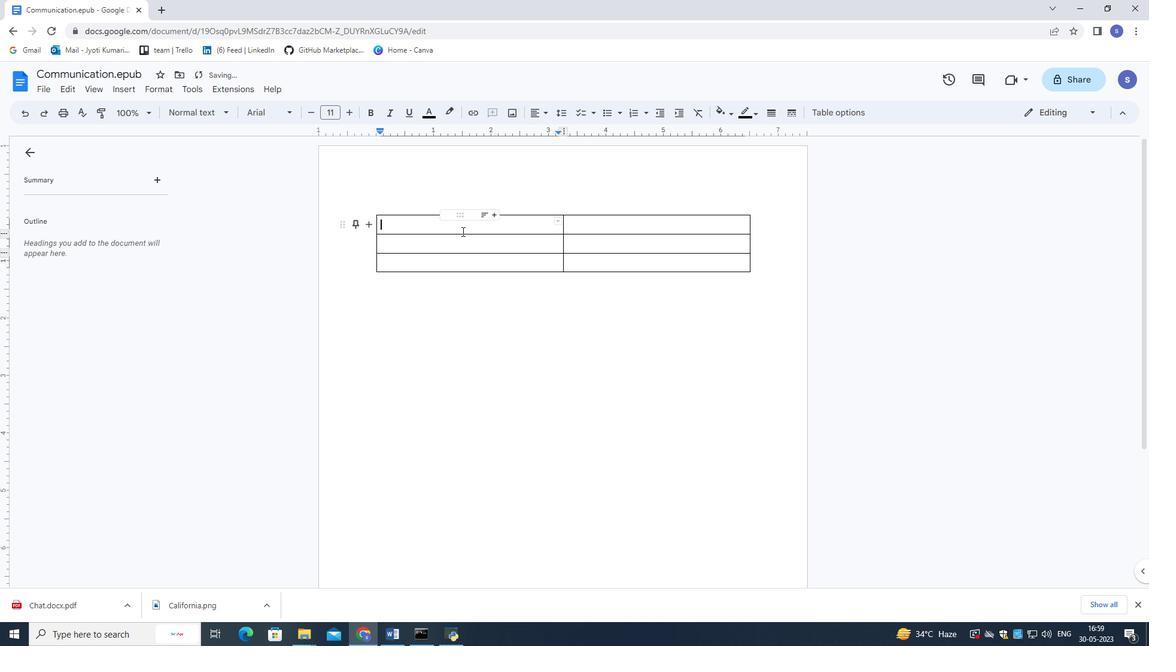 
Action: Mouse pressed left at (462, 232)
Screenshot: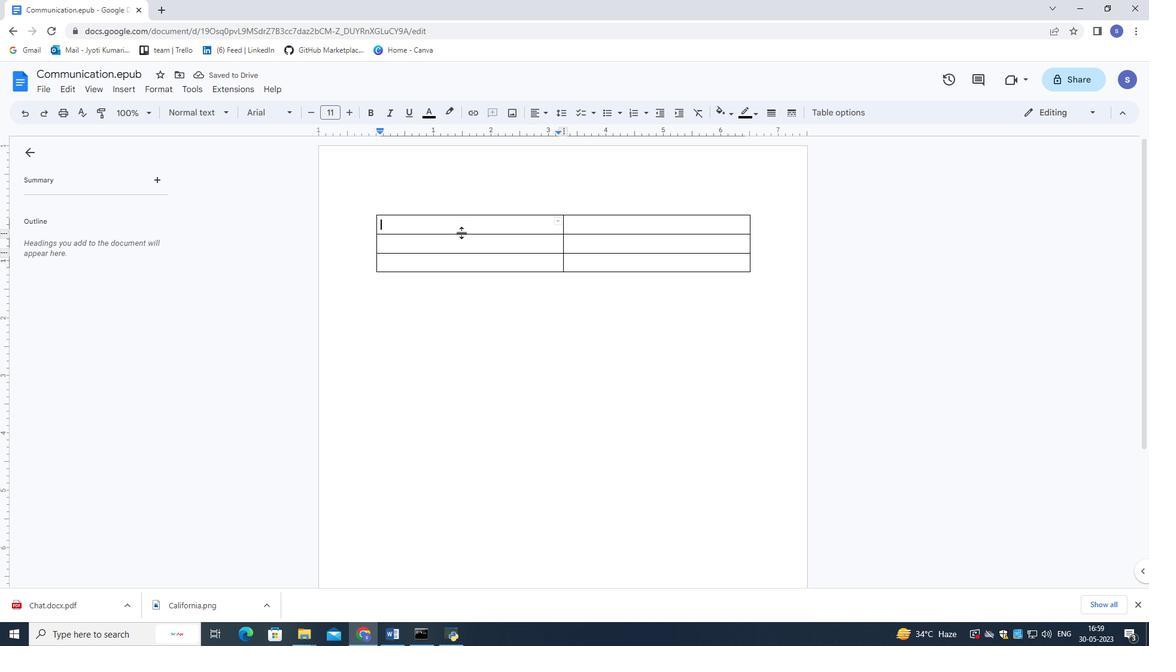
Action: Mouse moved to (466, 266)
Screenshot: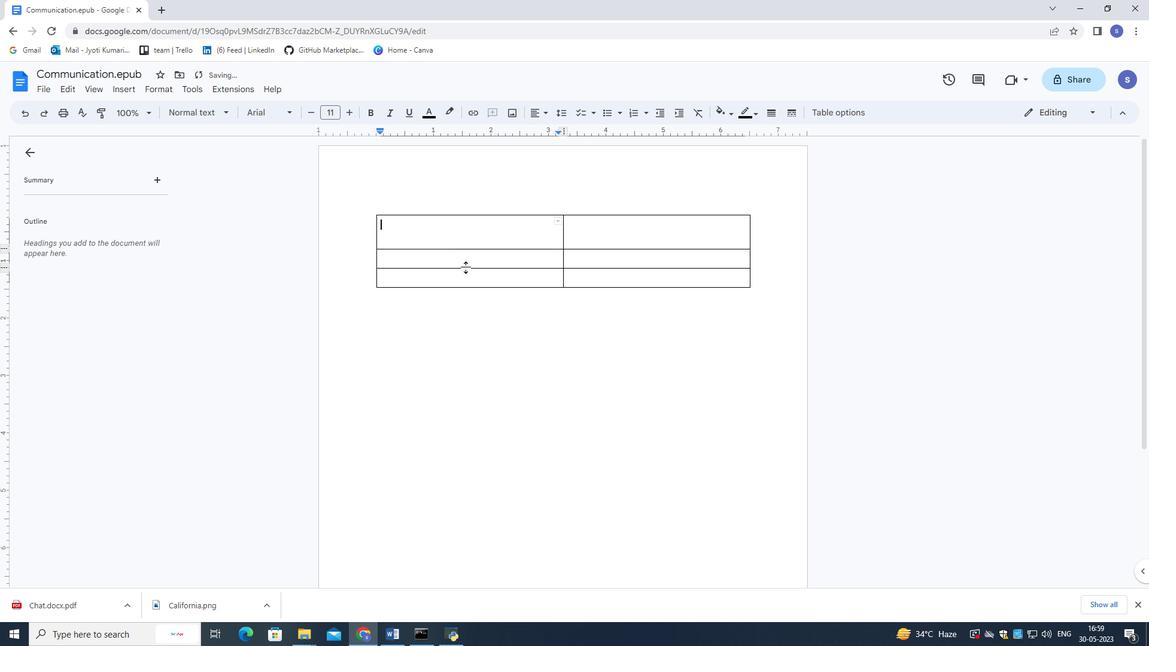 
Action: Mouse pressed left at (466, 266)
Screenshot: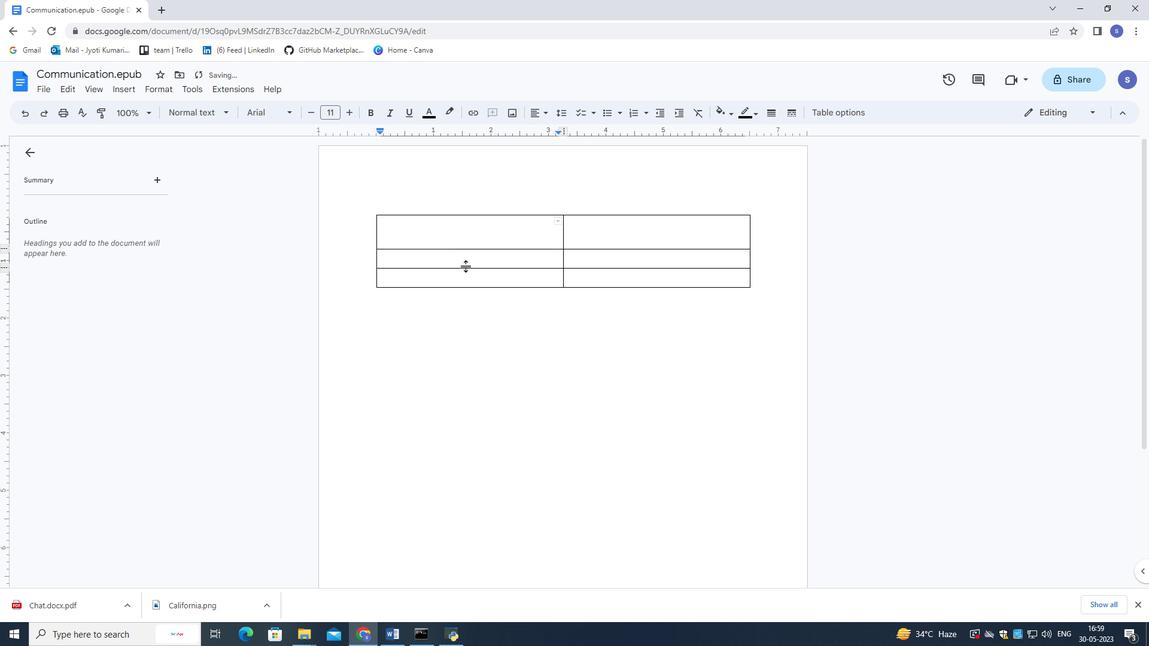 
Action: Mouse moved to (465, 302)
Screenshot: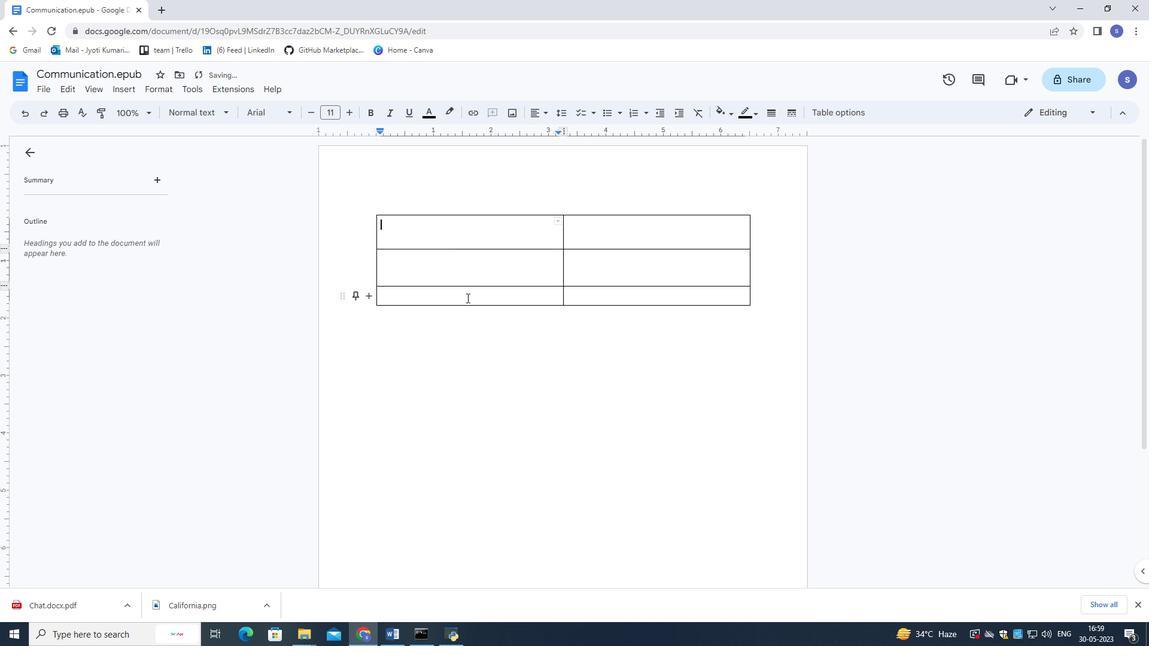 
Action: Mouse pressed left at (465, 302)
Screenshot: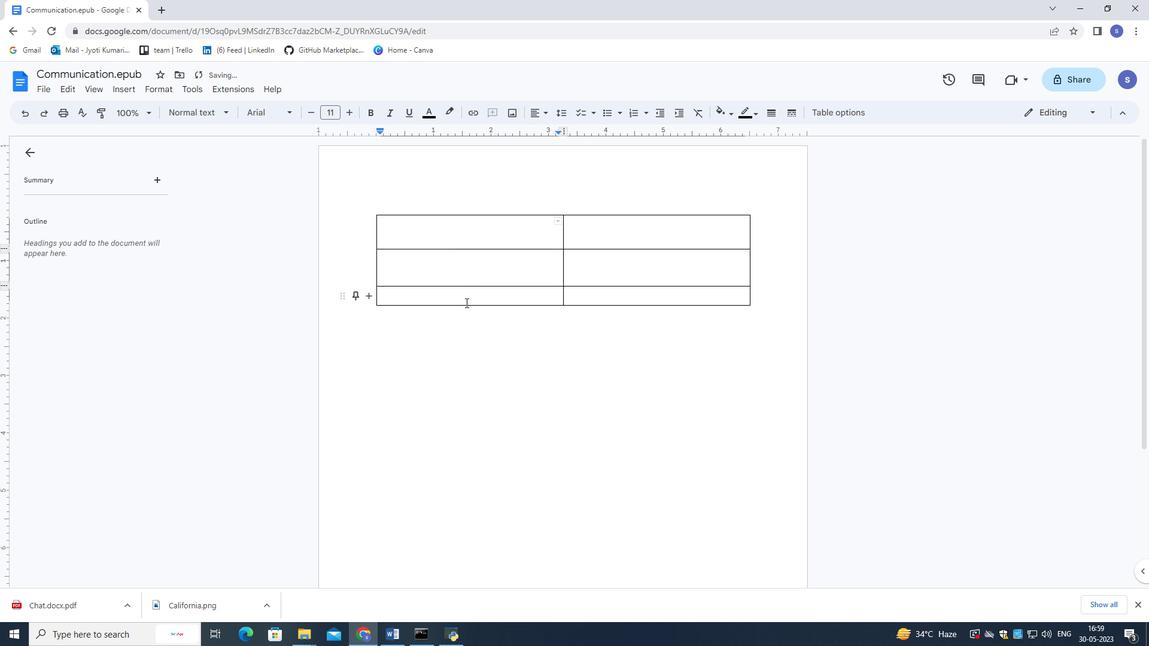 
Action: Mouse moved to (464, 318)
Screenshot: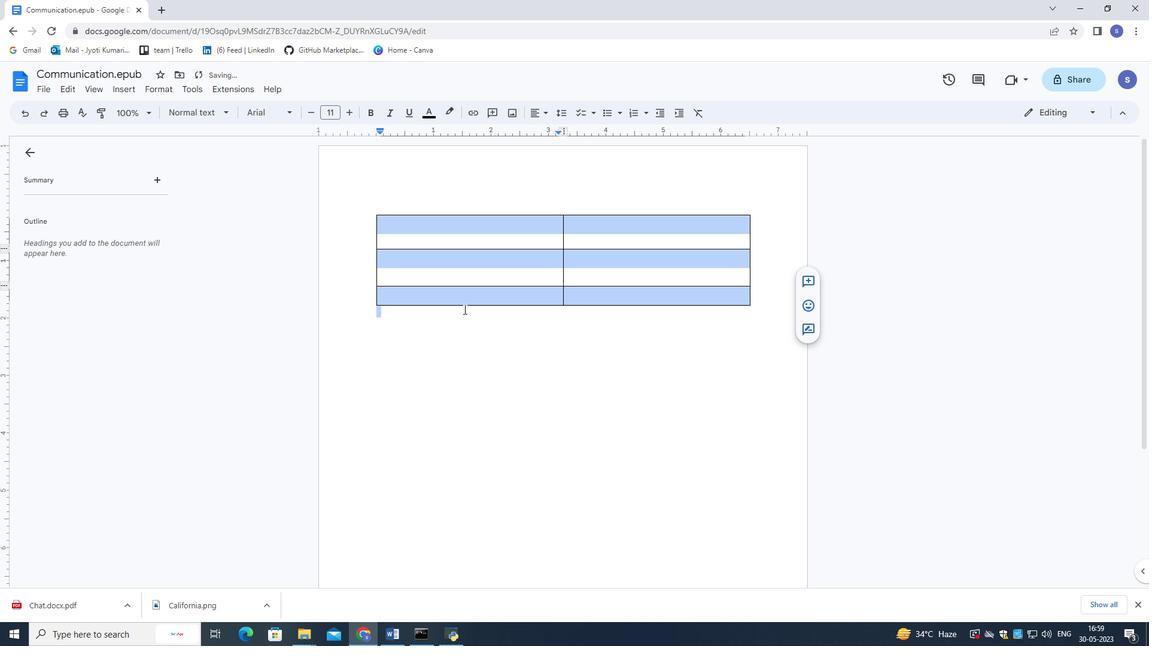 
Action: Mouse pressed left at (464, 318)
Screenshot: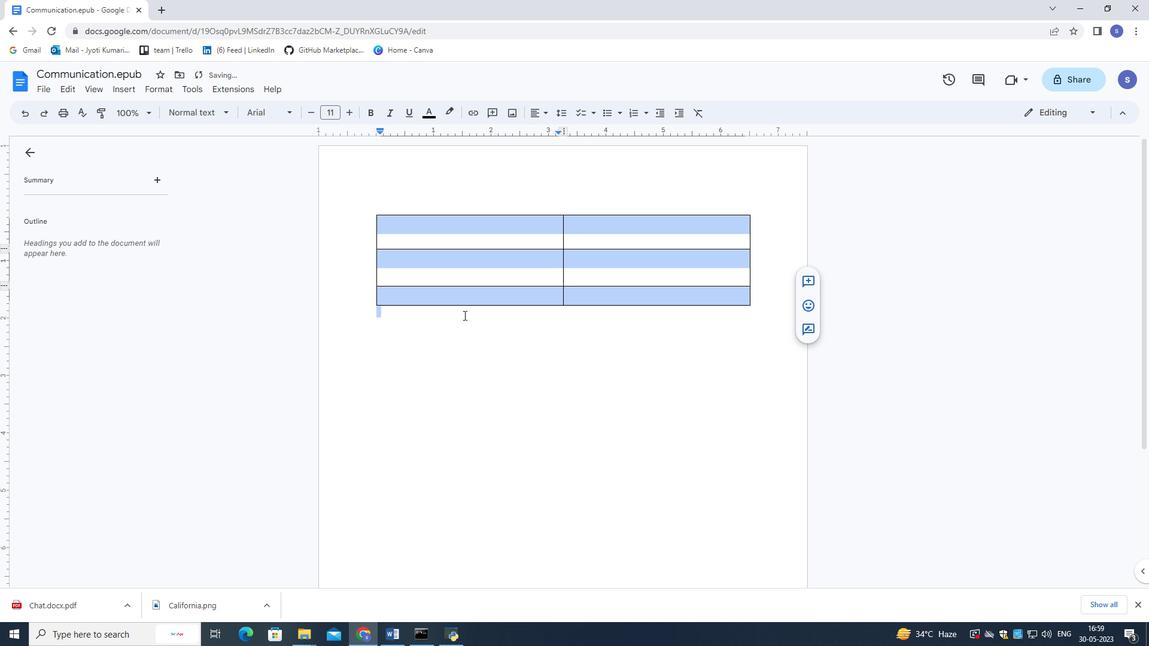 
Action: Mouse moved to (464, 306)
Screenshot: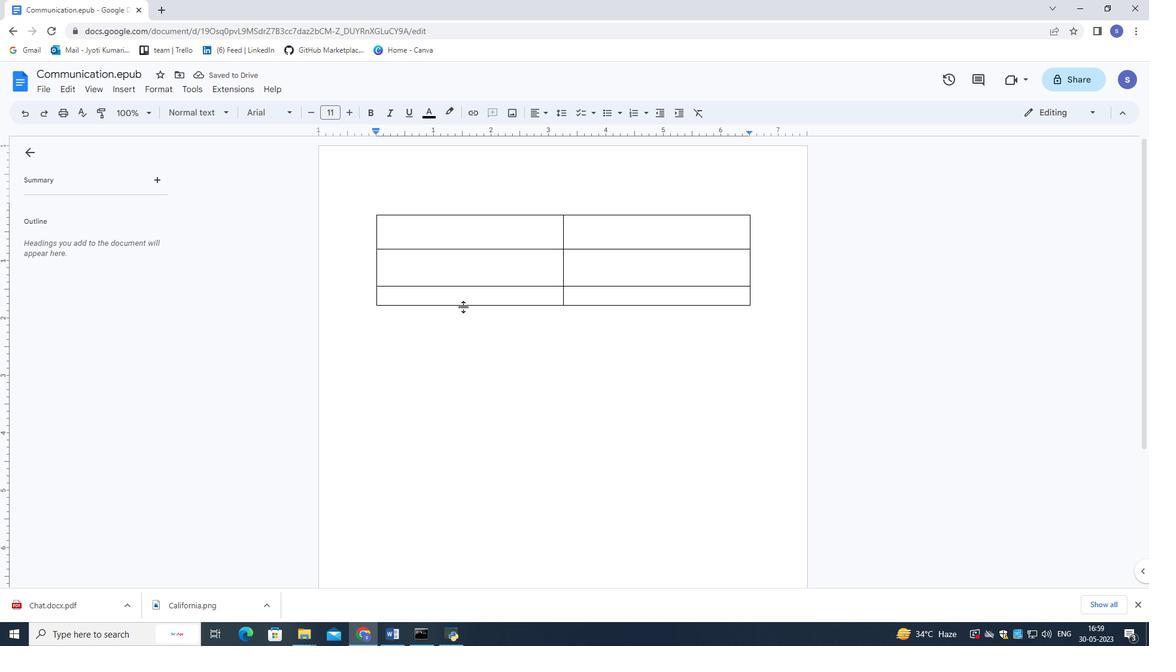 
Action: Mouse pressed left at (464, 306)
Screenshot: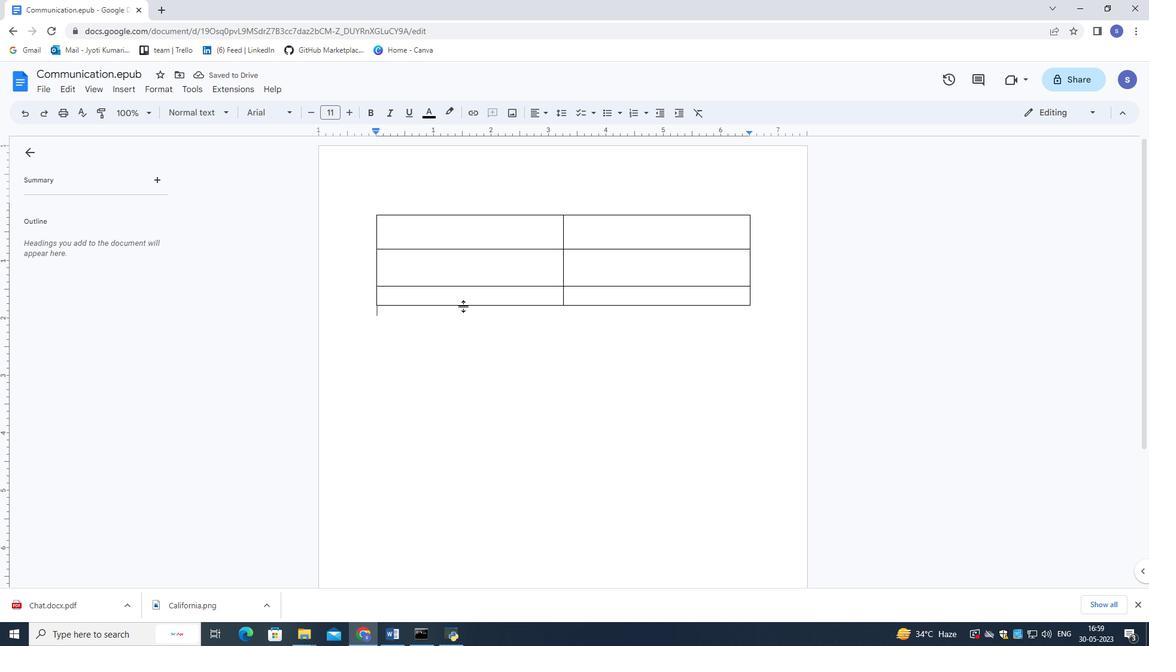
Action: Mouse moved to (452, 240)
Screenshot: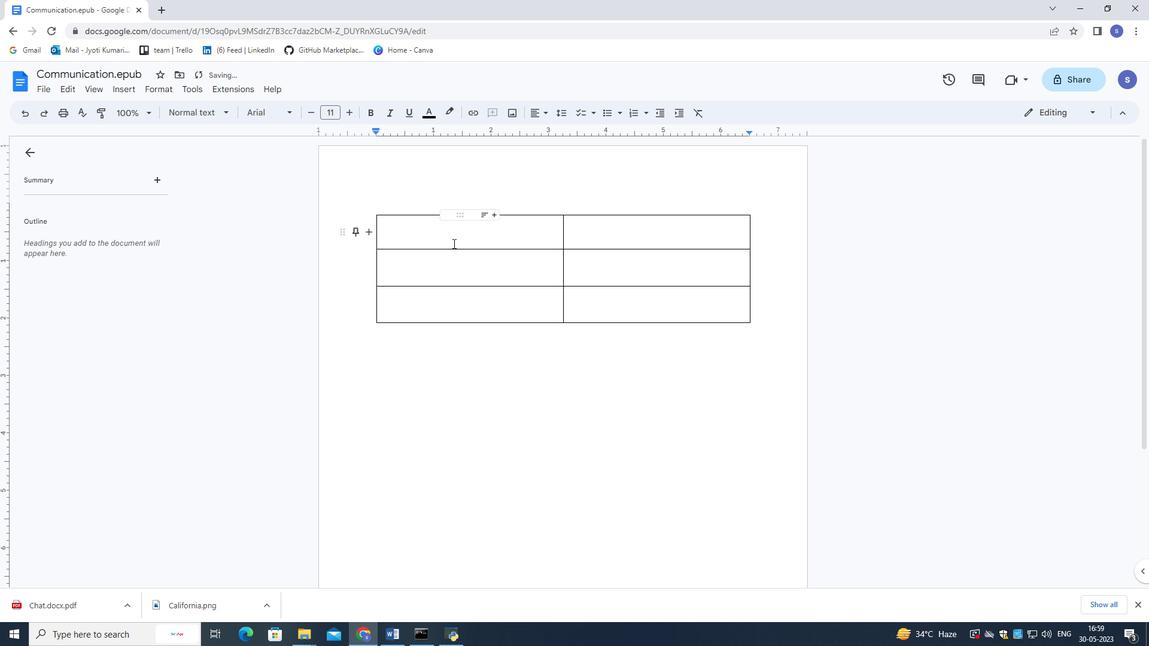 
Action: Mouse pressed left at (452, 240)
Screenshot: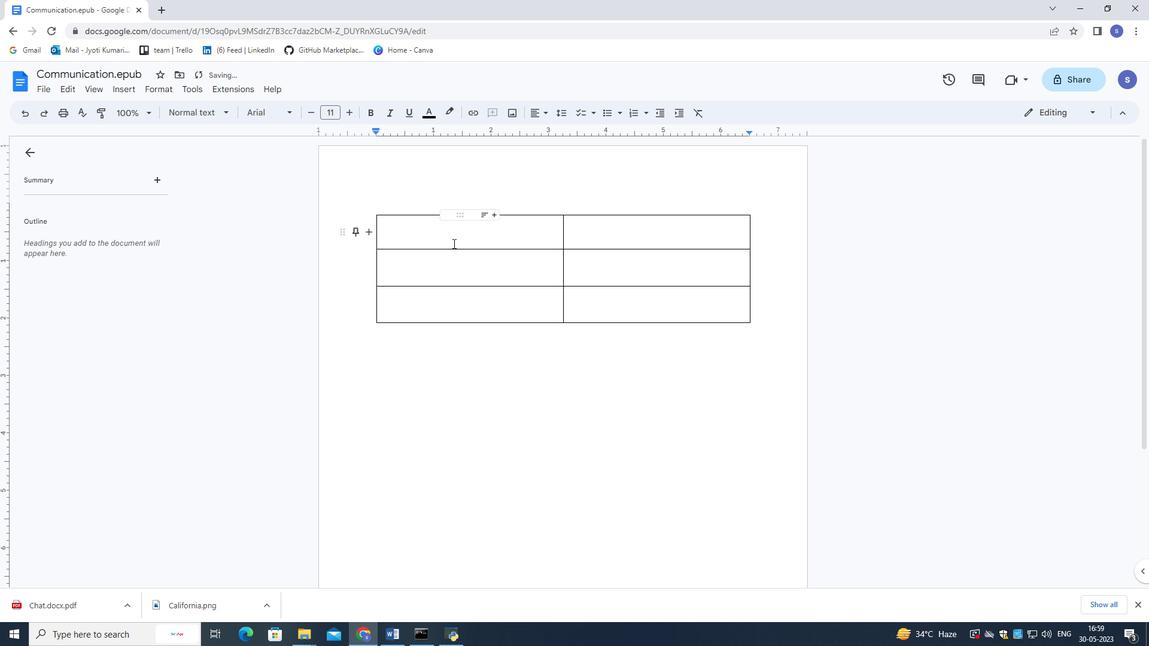 
Action: Mouse moved to (449, 234)
Screenshot: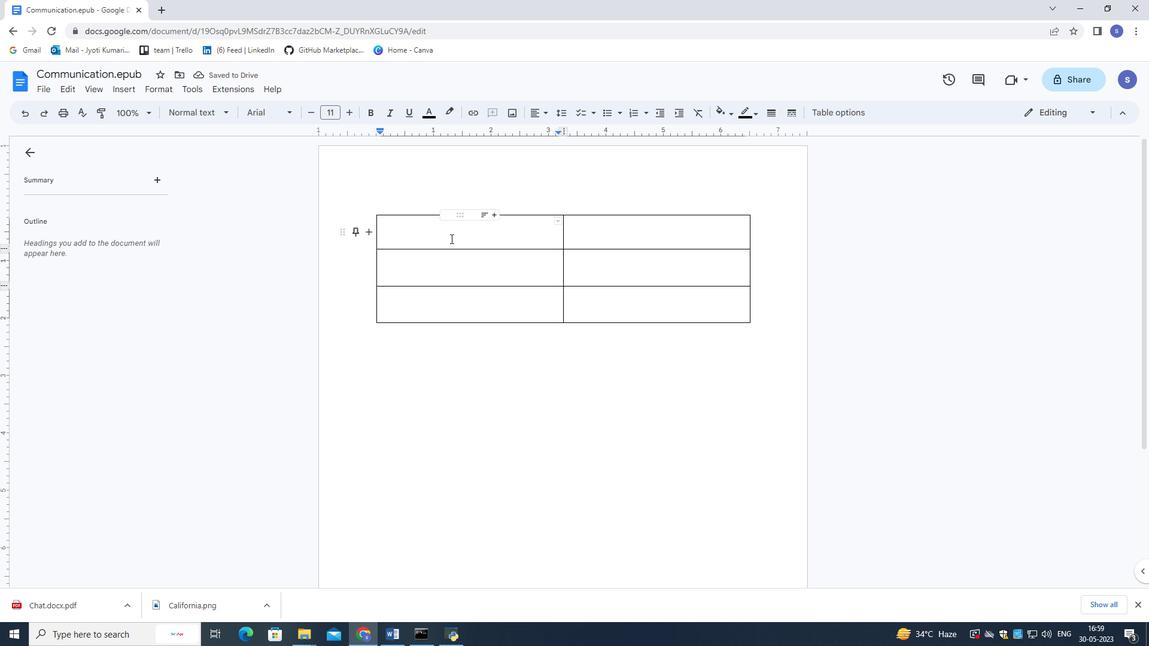 
Action: Key pressed <Key.shift>Product<Key.right><Key.shift>Quantity
Screenshot: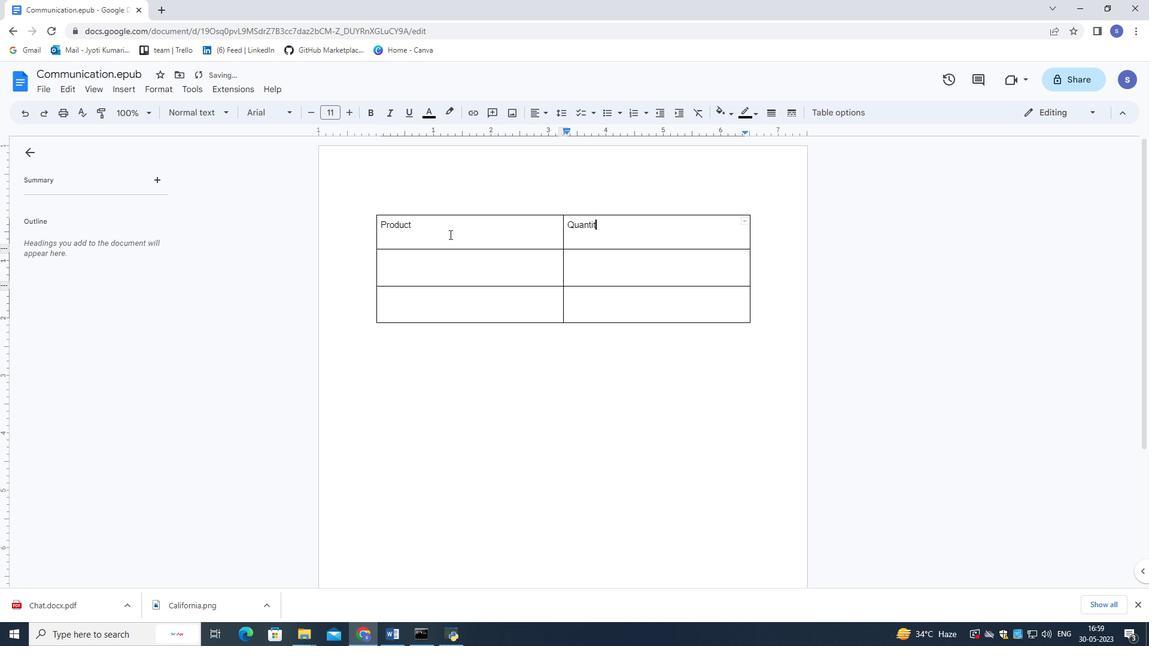 
Action: Mouse moved to (438, 279)
Screenshot: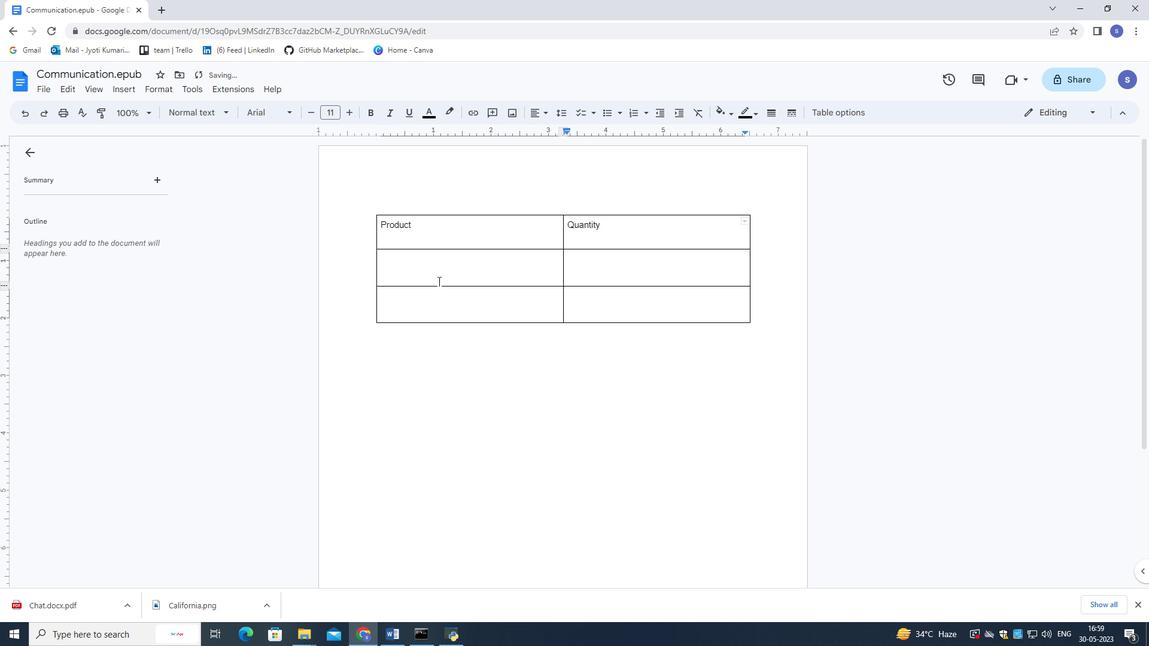 
Action: Mouse pressed left at (438, 279)
Screenshot: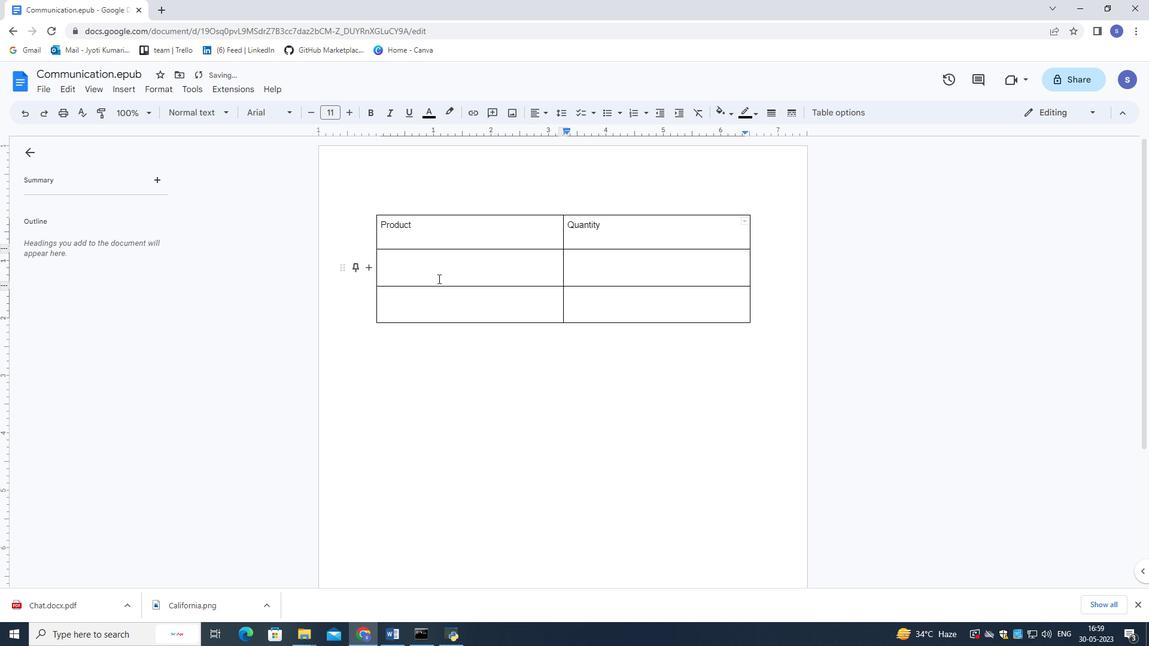 
Action: Mouse moved to (445, 279)
Screenshot: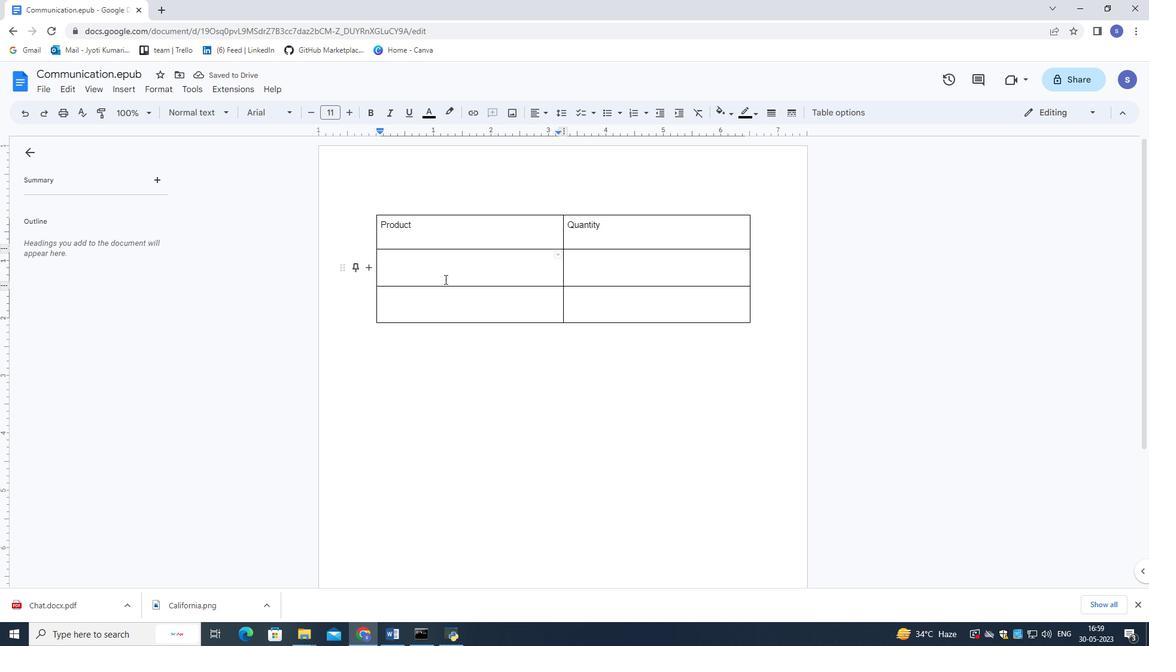 
Action: Key pressed <Key.shift>Apple<Key.down><Key.shift>Mango<Key.right><Key.up>15<Key.down>20
Screenshot: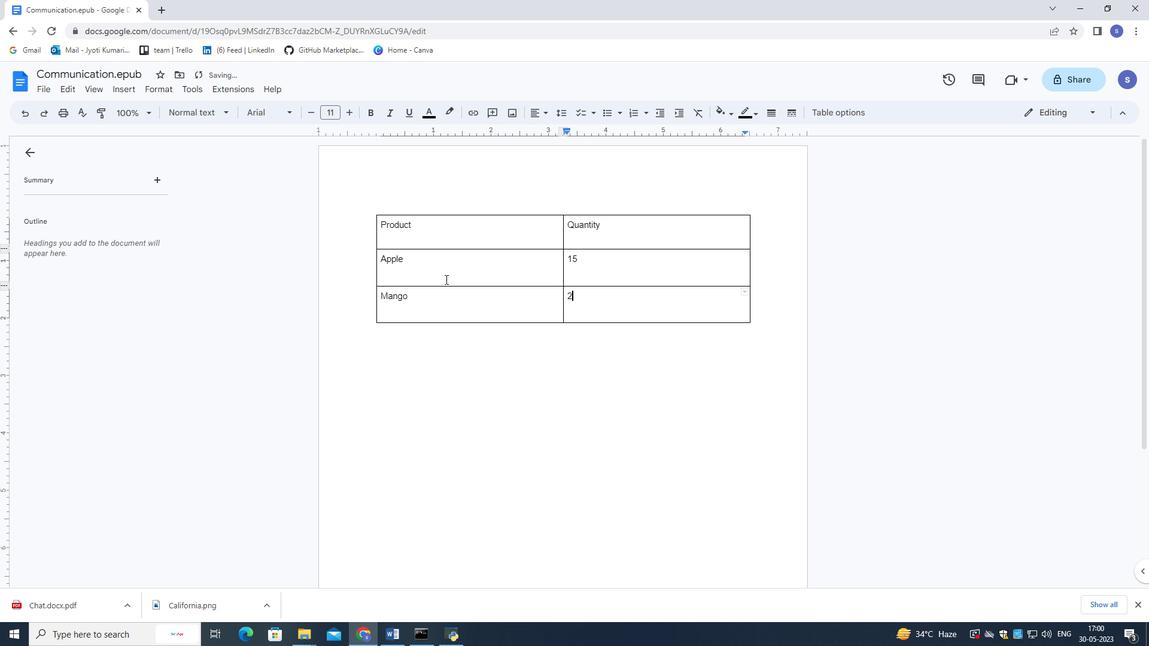 
Action: Mouse moved to (722, 309)
Screenshot: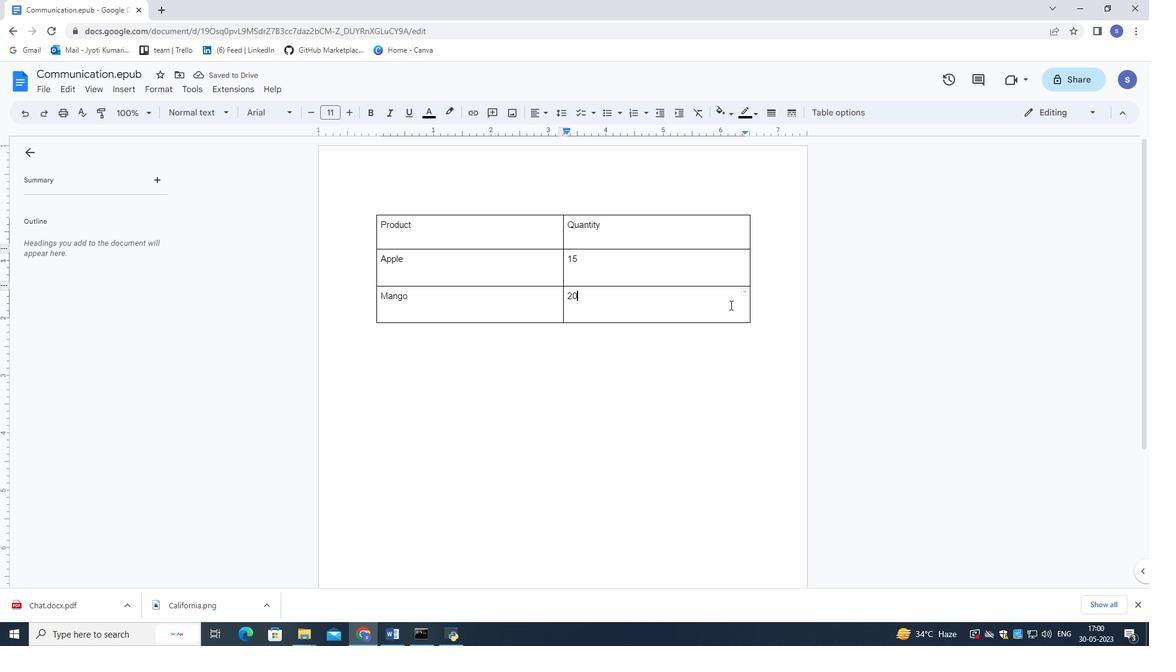 
Action: Mouse pressed left at (722, 309)
Screenshot: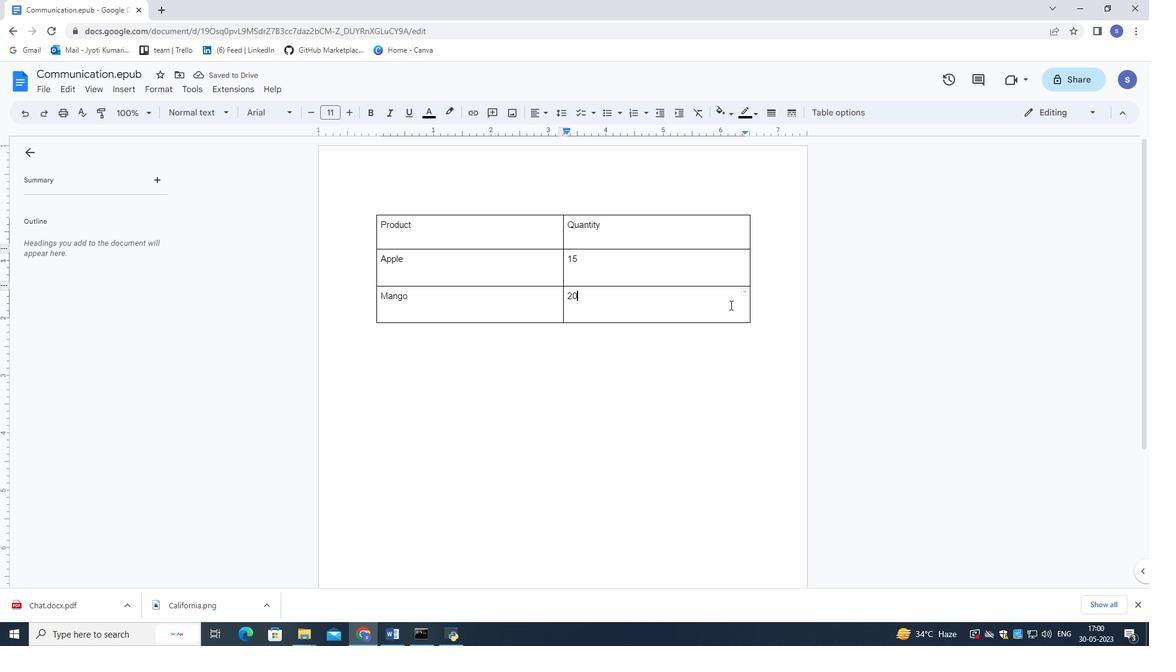 
Action: Mouse moved to (43, 89)
Screenshot: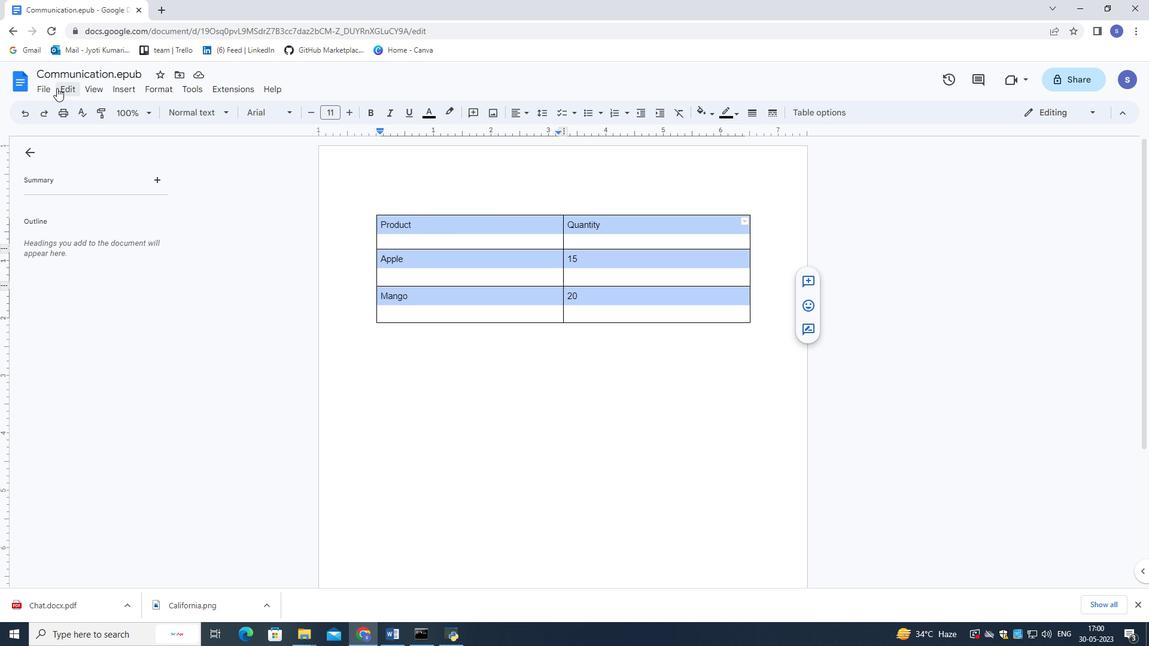 
Action: Mouse pressed left at (43, 89)
Screenshot: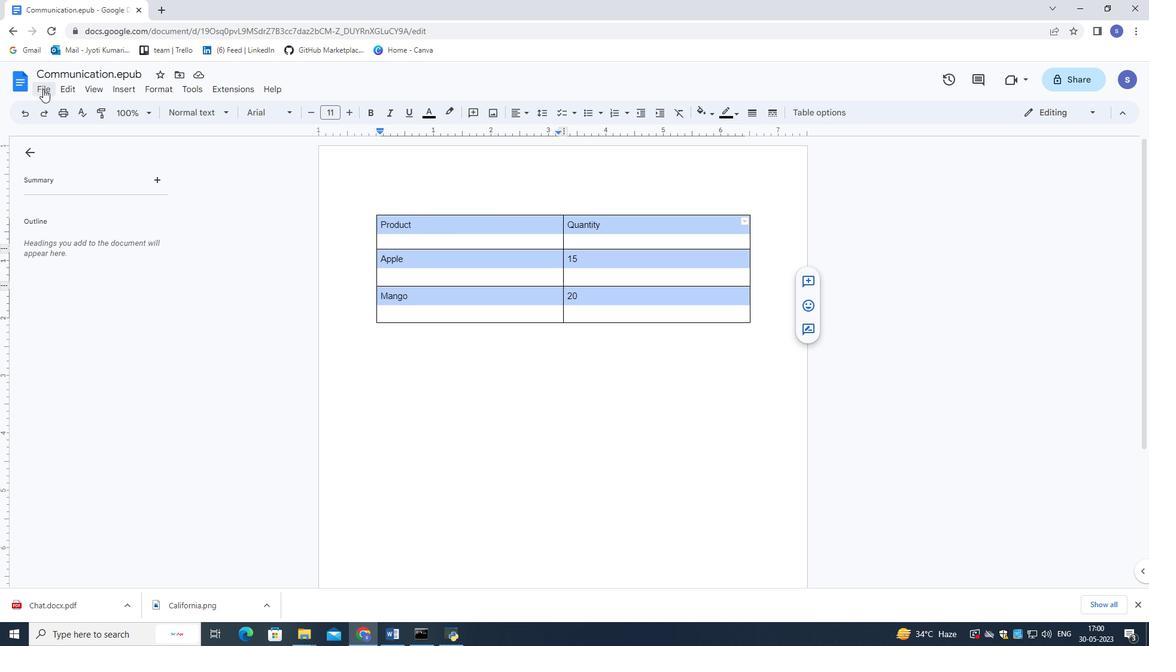 
Action: Mouse moved to (1073, 116)
Screenshot: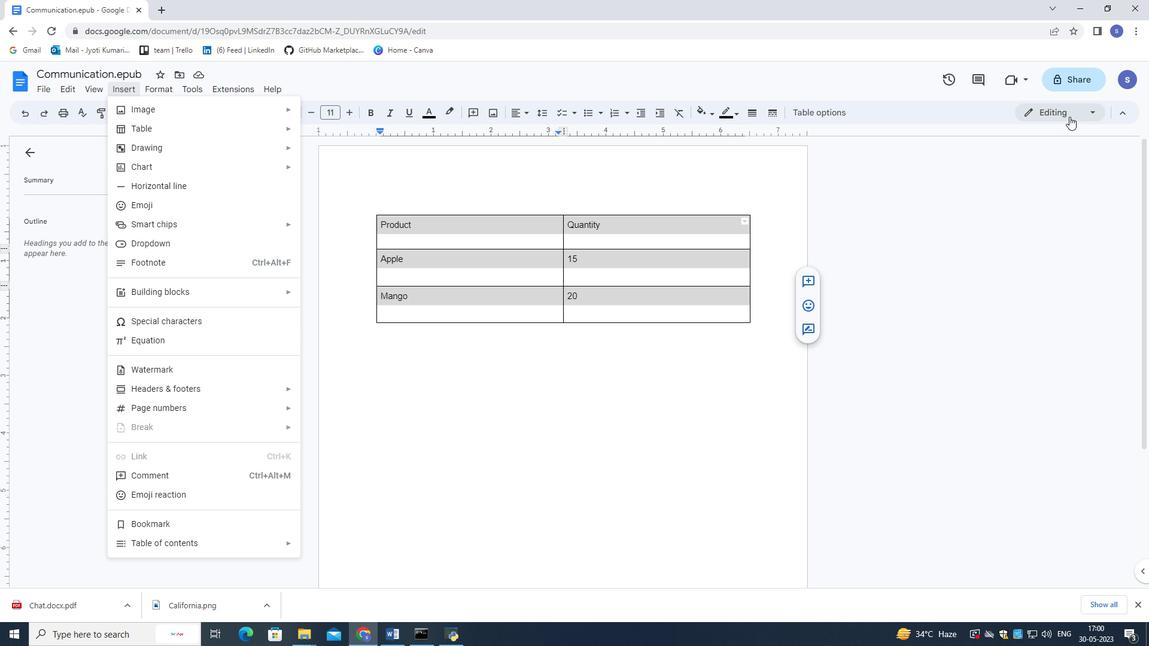 
Action: Mouse pressed left at (1073, 116)
Screenshot: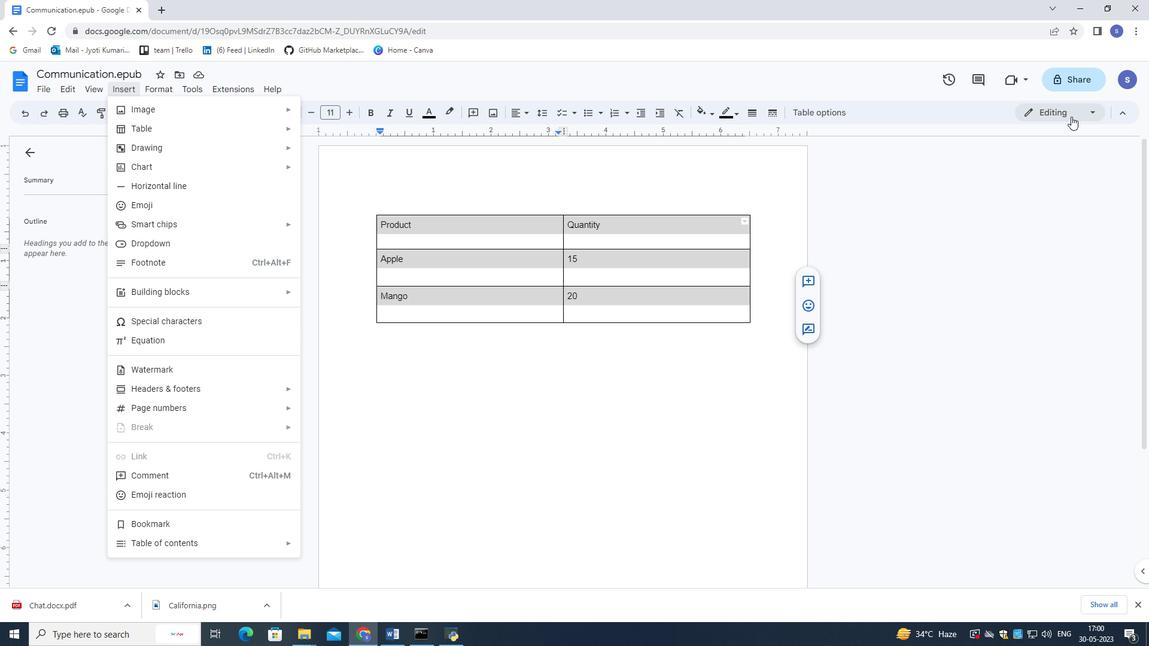 
Action: Mouse moved to (127, 88)
Screenshot: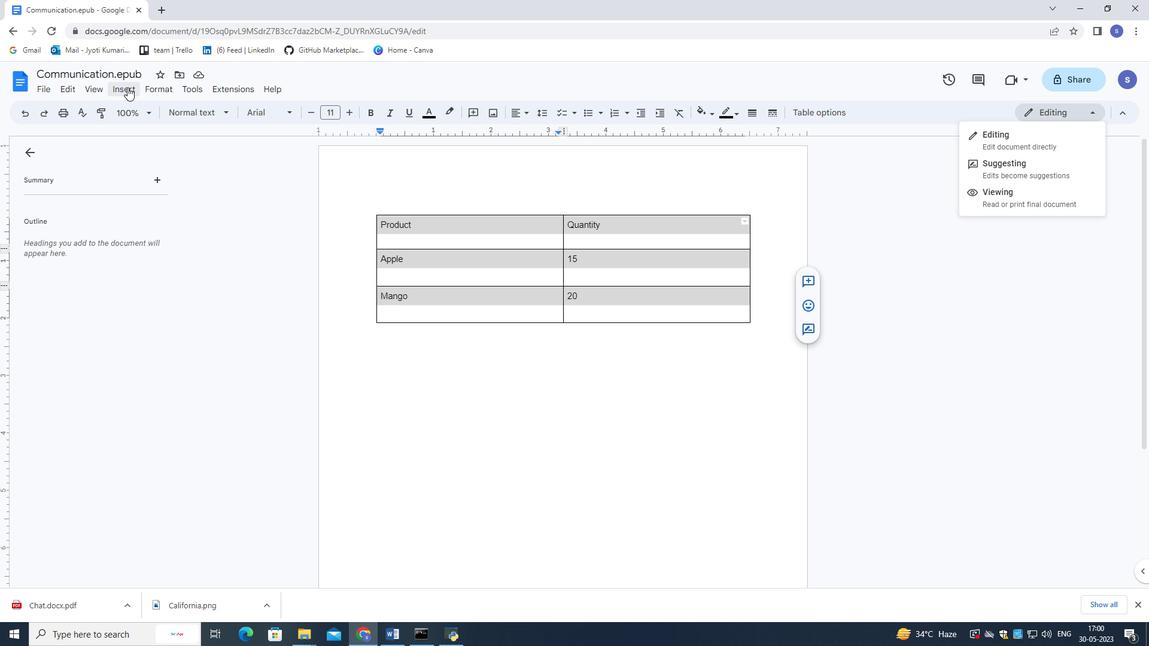 
Action: Mouse pressed left at (127, 88)
Screenshot: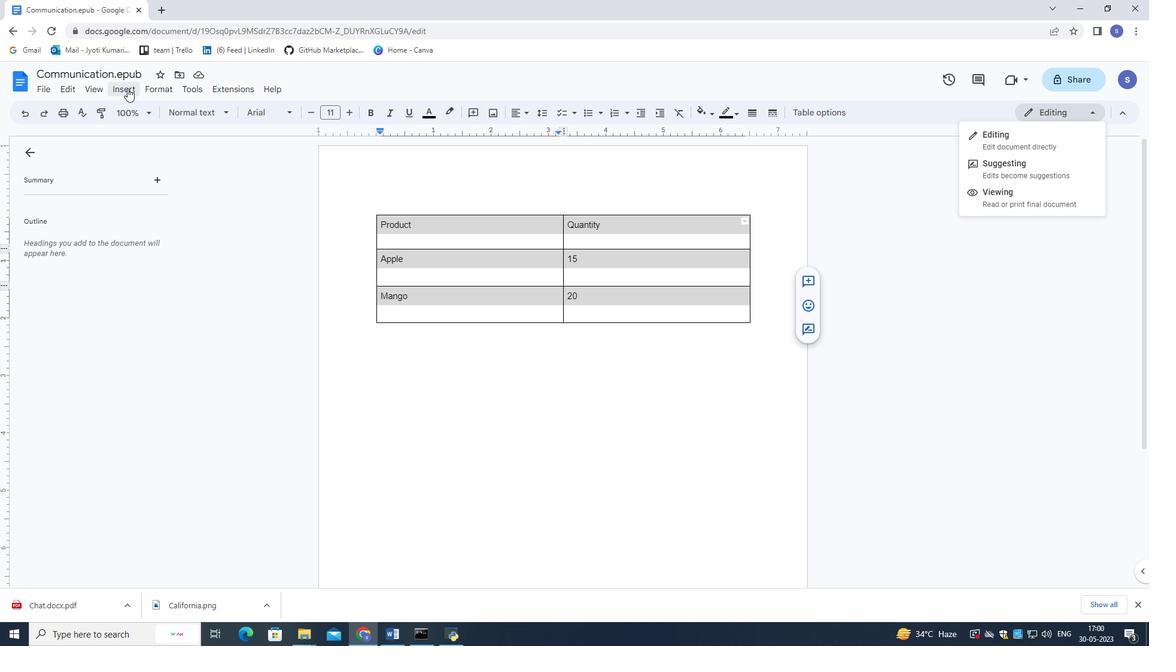 
Action: Mouse moved to (480, 229)
Screenshot: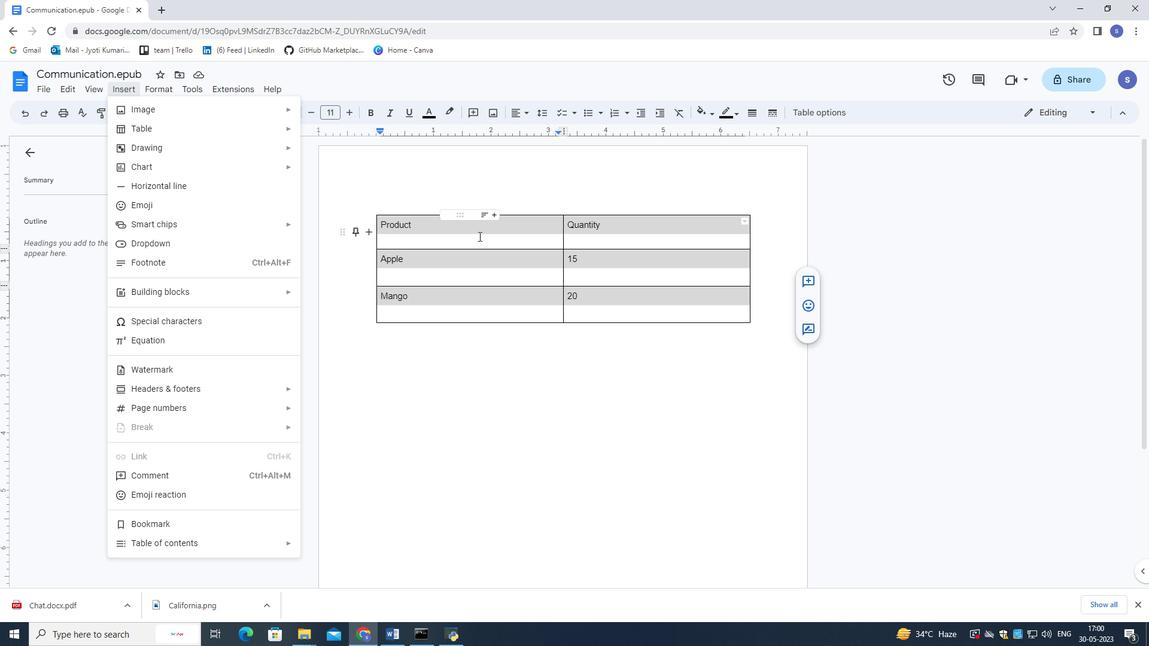 
Action: Mouse pressed right at (480, 229)
Screenshot: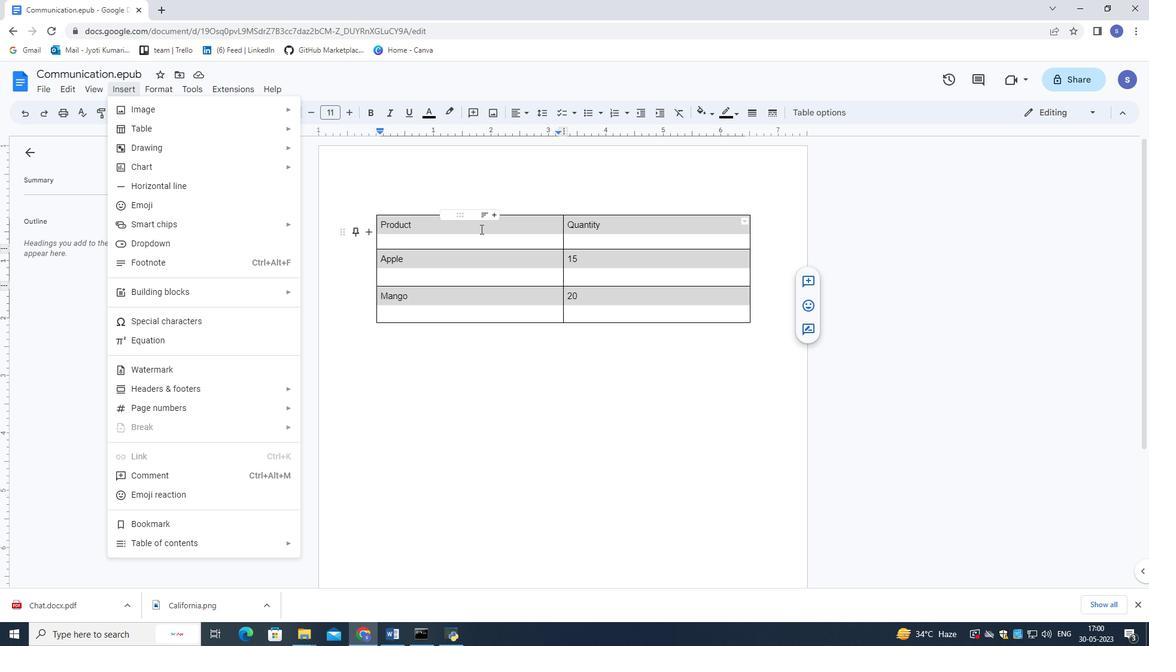
Action: Mouse moved to (440, 396)
Screenshot: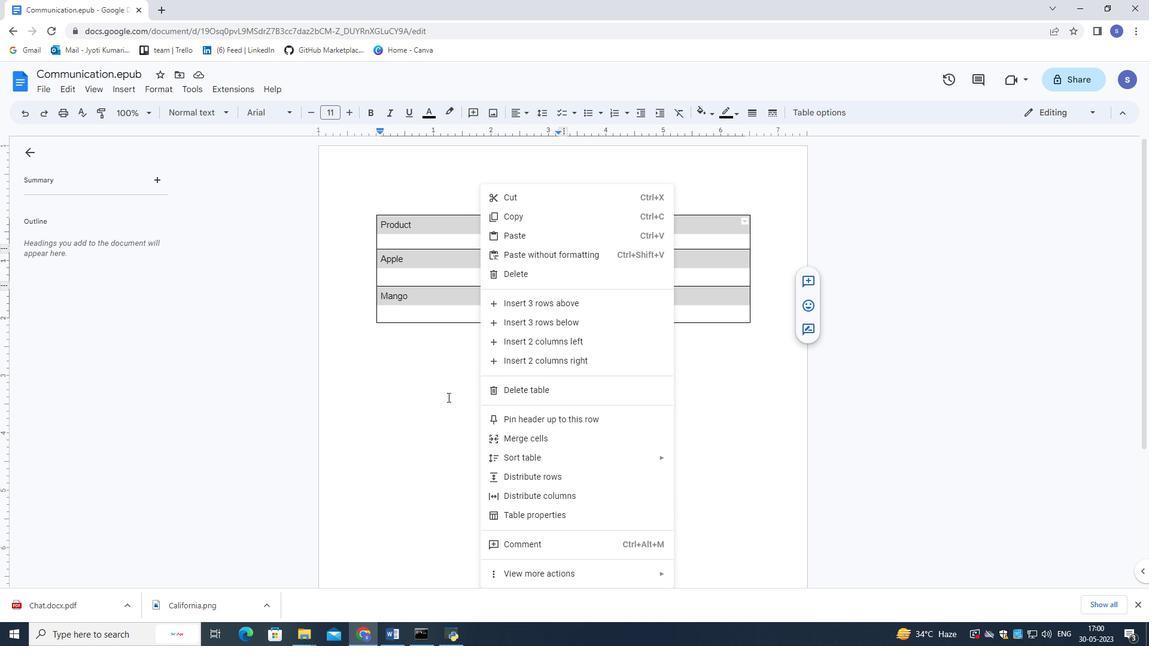 
Action: Mouse pressed left at (440, 396)
Screenshot: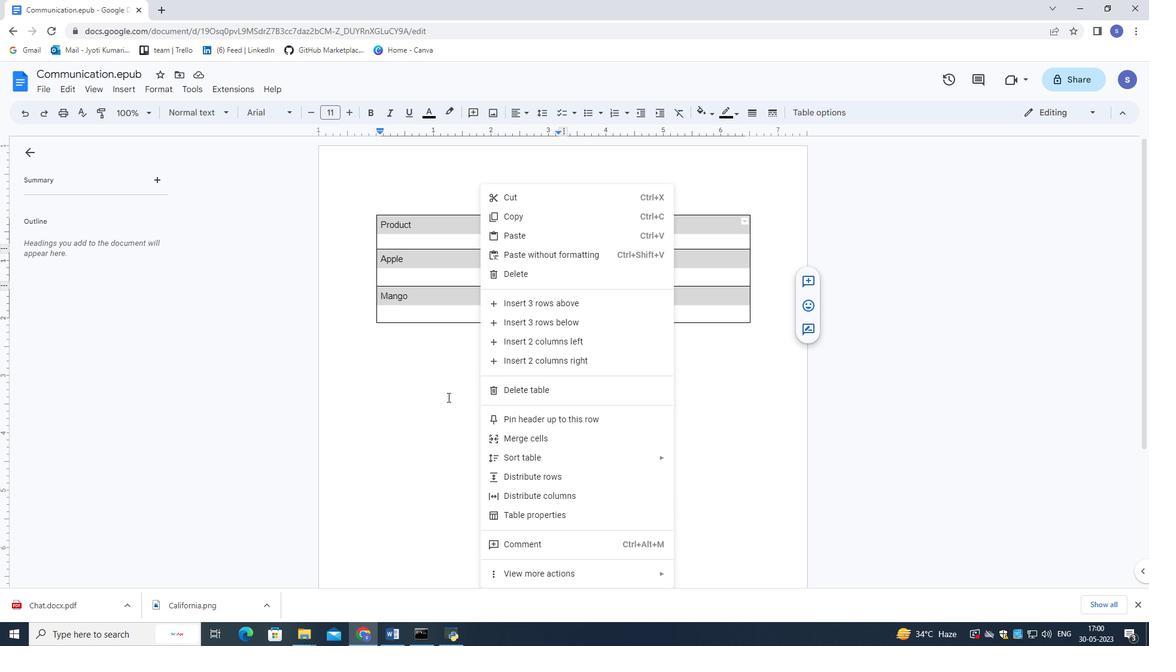 
Action: Mouse moved to (391, 235)
Screenshot: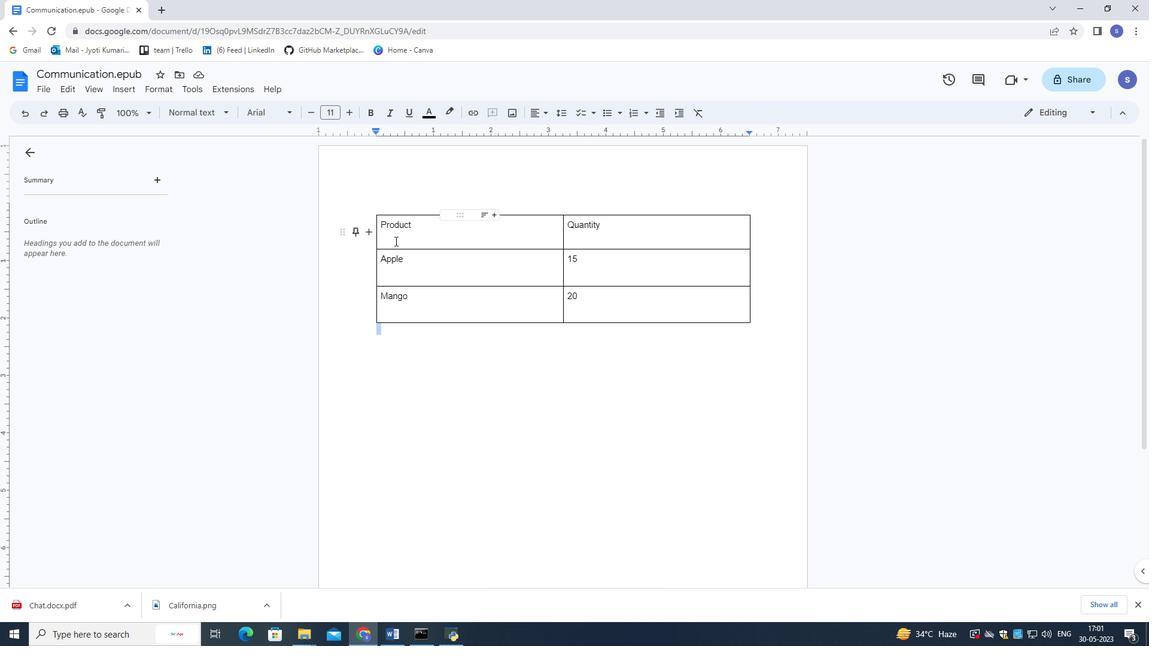 
Action: Mouse pressed left at (391, 235)
Screenshot: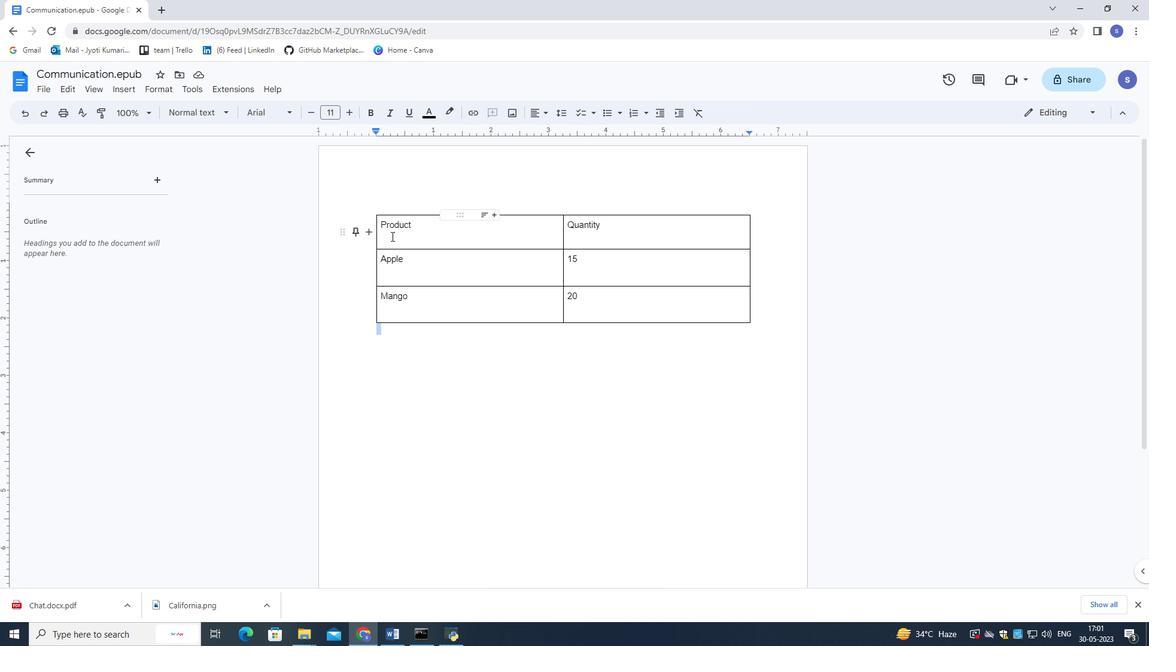 
Action: Mouse moved to (596, 409)
Screenshot: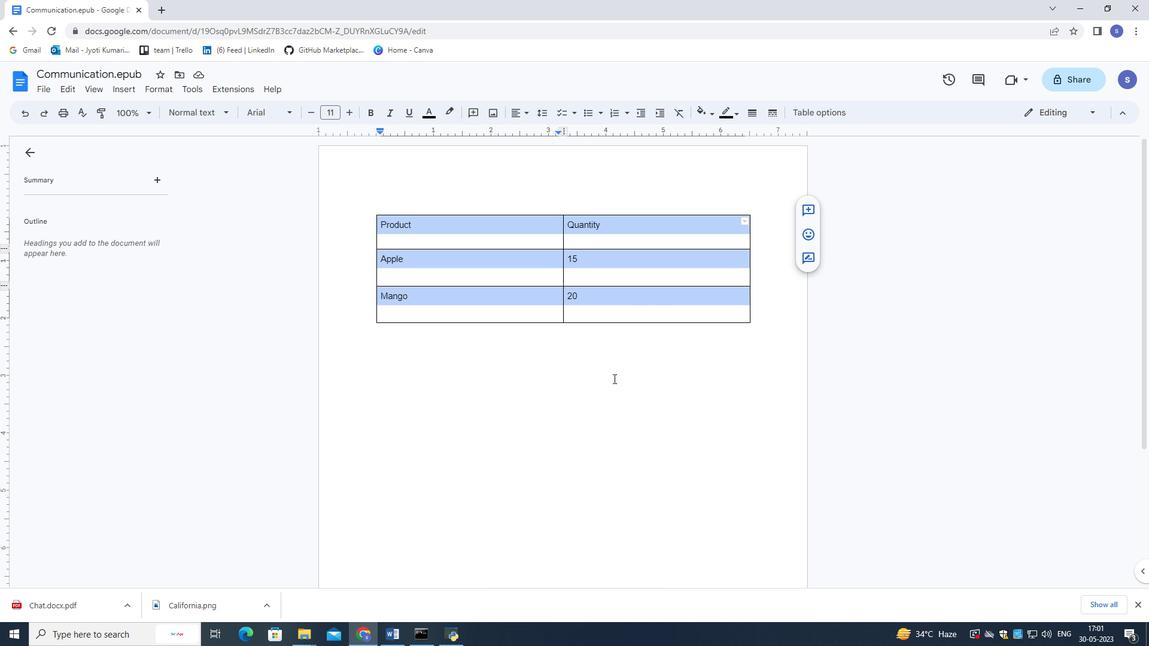 
Action: Mouse pressed left at (596, 409)
Screenshot: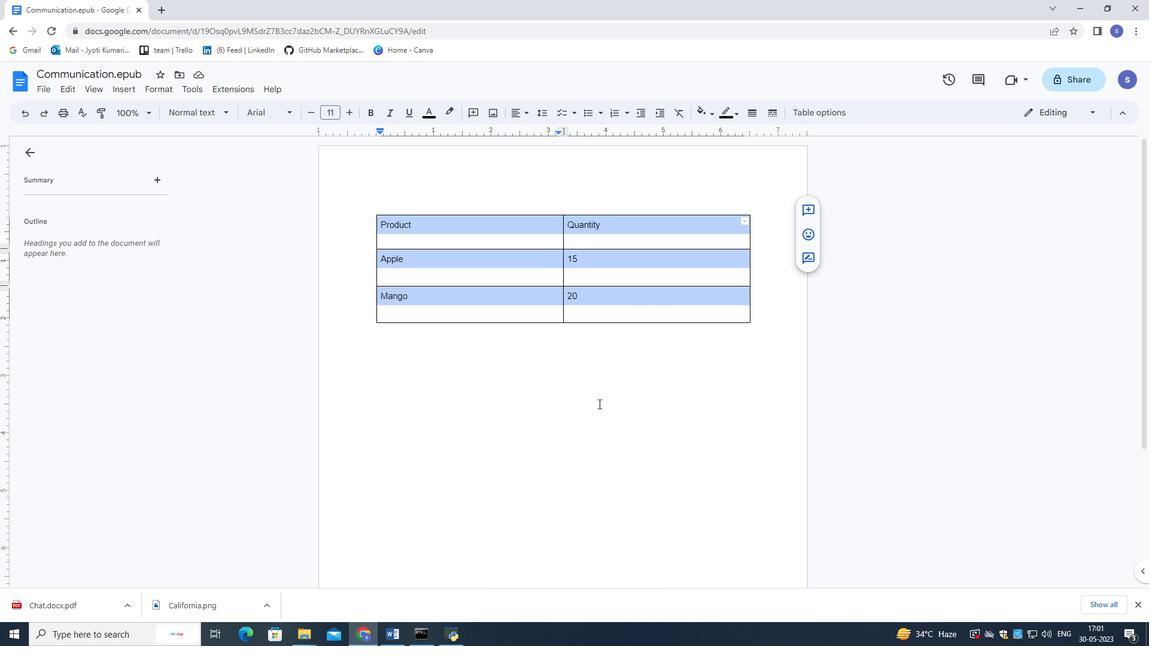 
Action: Mouse moved to (437, 231)
Screenshot: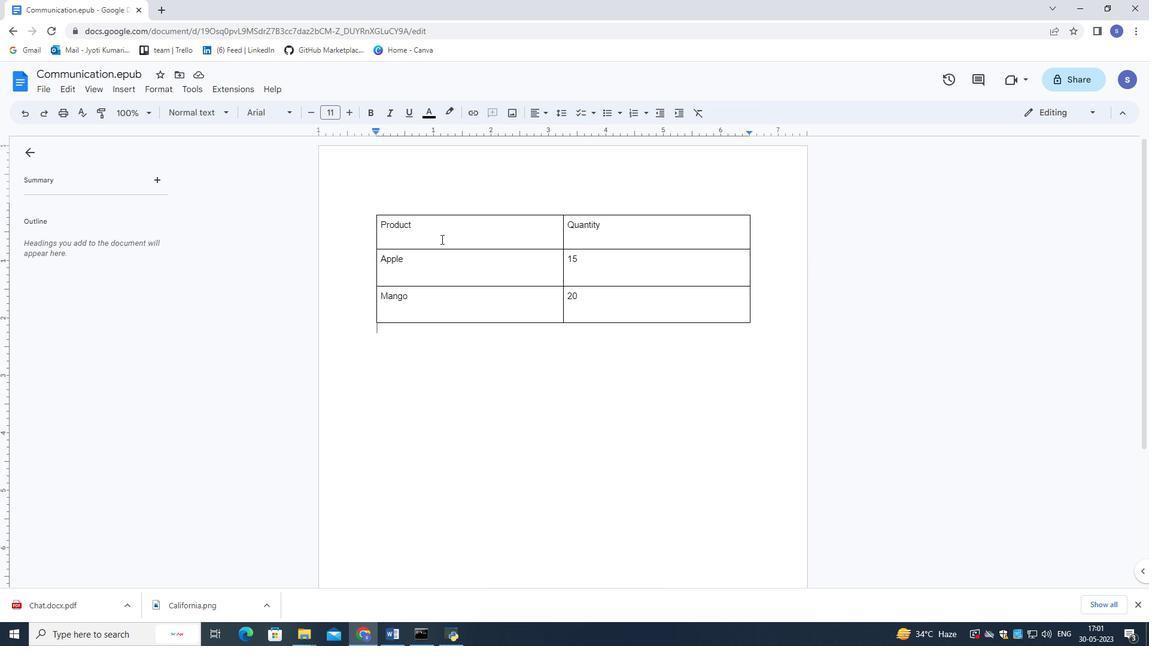 
Action: Mouse pressed left at (437, 231)
Screenshot: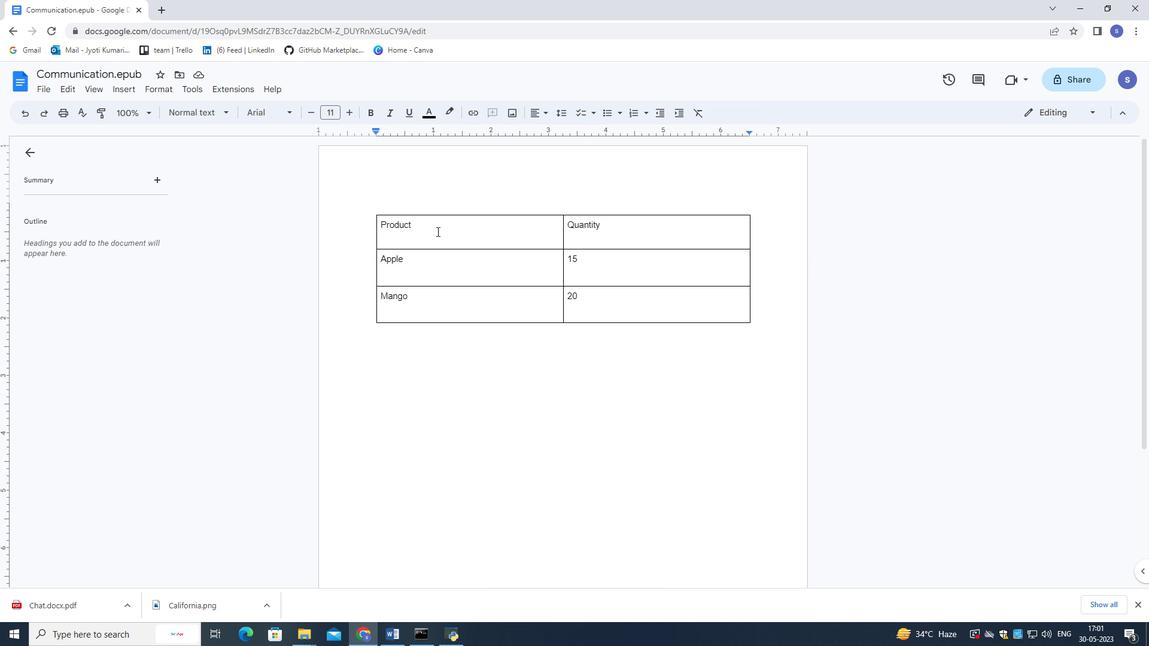 
Action: Mouse pressed left at (437, 231)
Screenshot: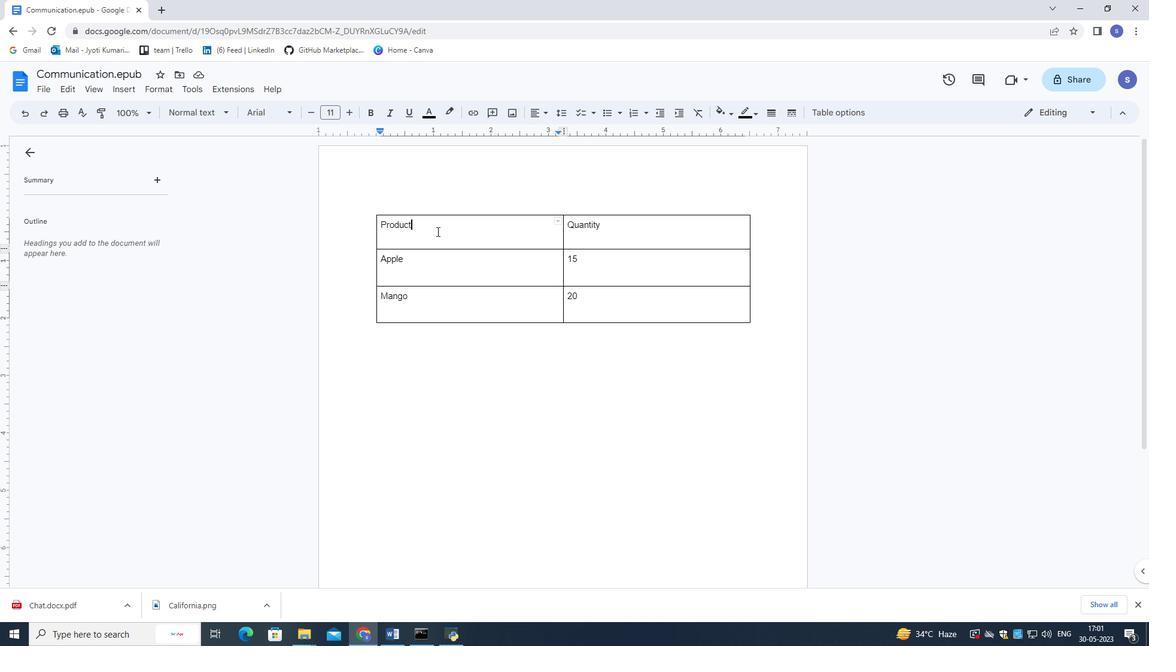 
Action: Mouse moved to (466, 323)
Screenshot: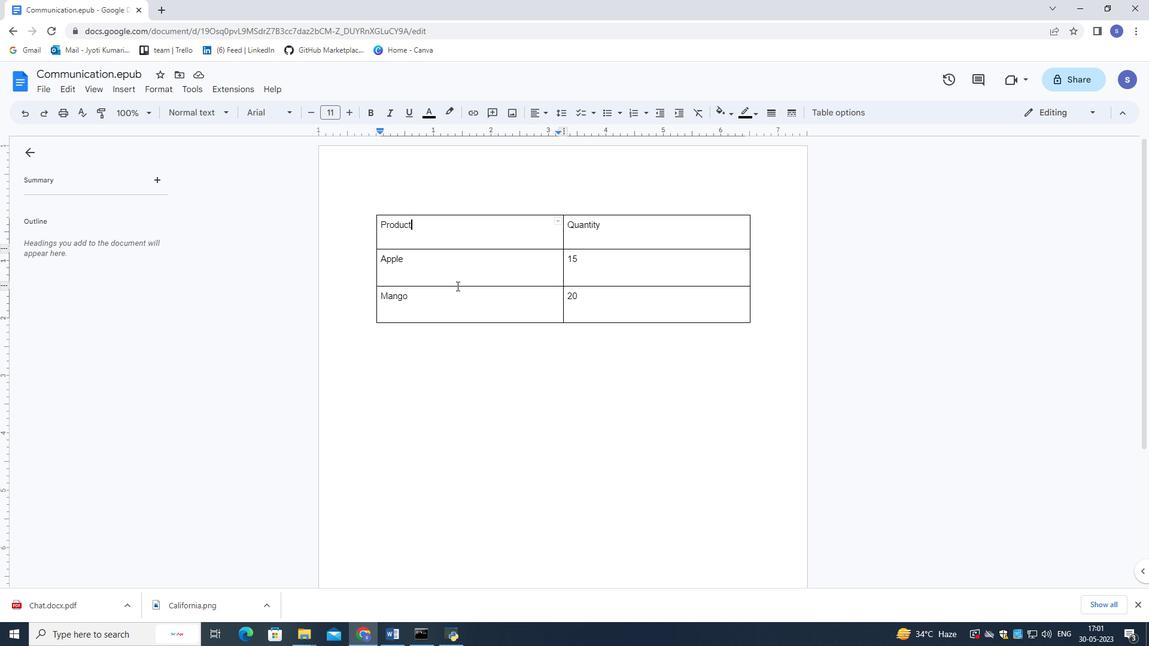 
Action: Mouse pressed left at (466, 323)
Screenshot: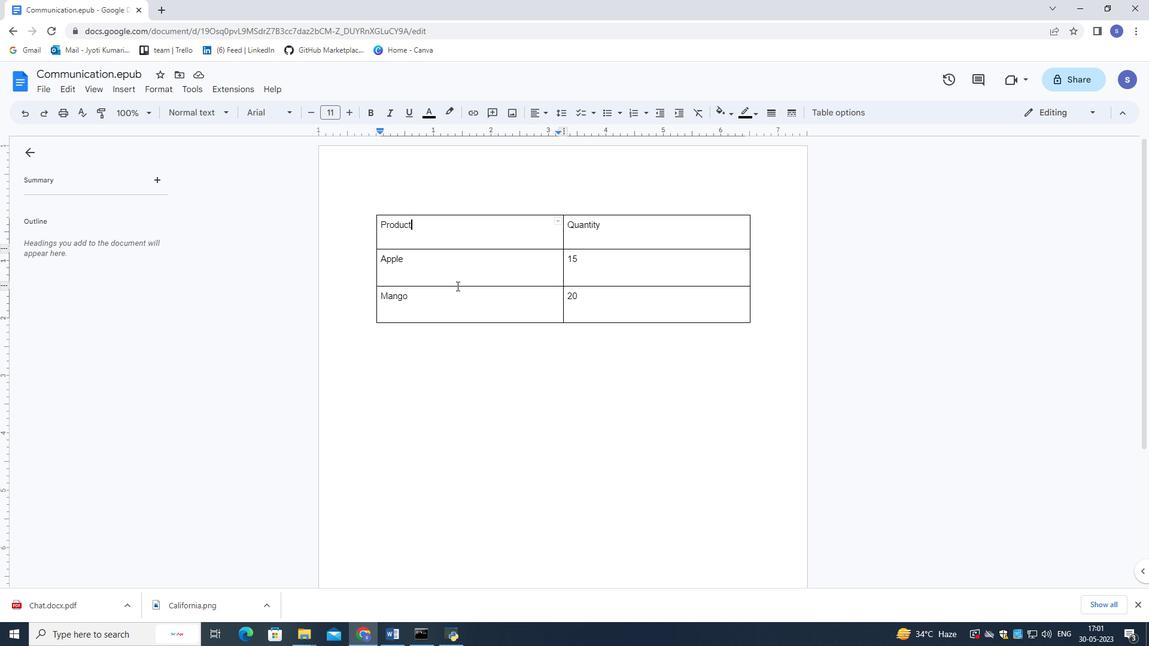 
Action: Mouse moved to (455, 401)
Screenshot: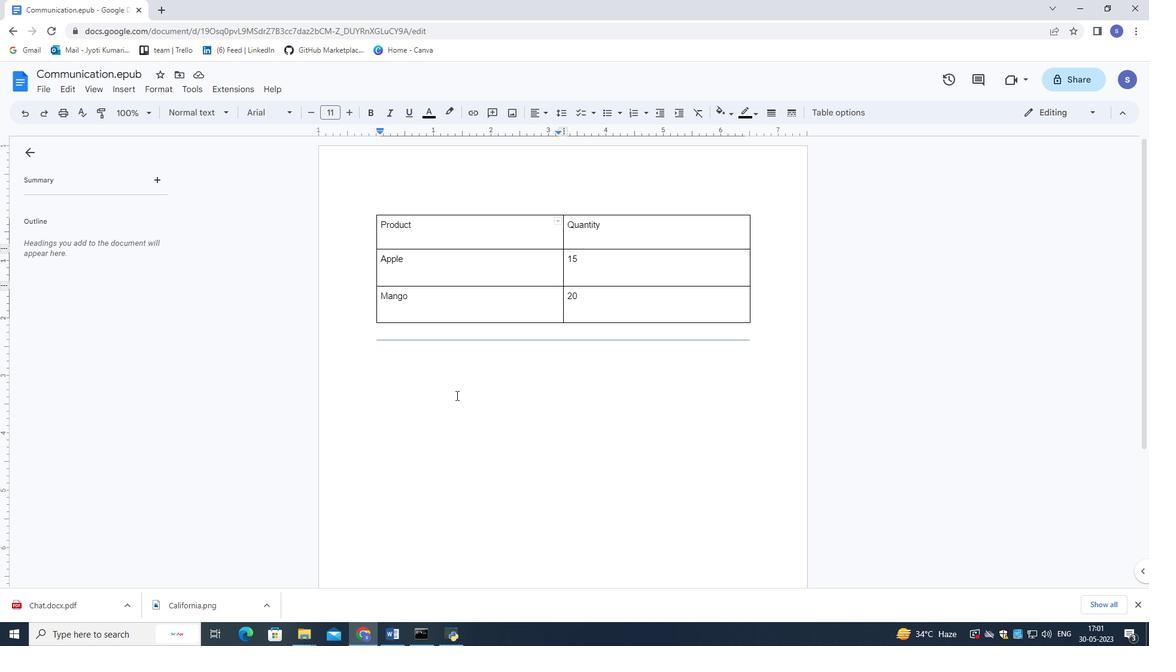 
Action: Mouse pressed left at (455, 401)
Screenshot: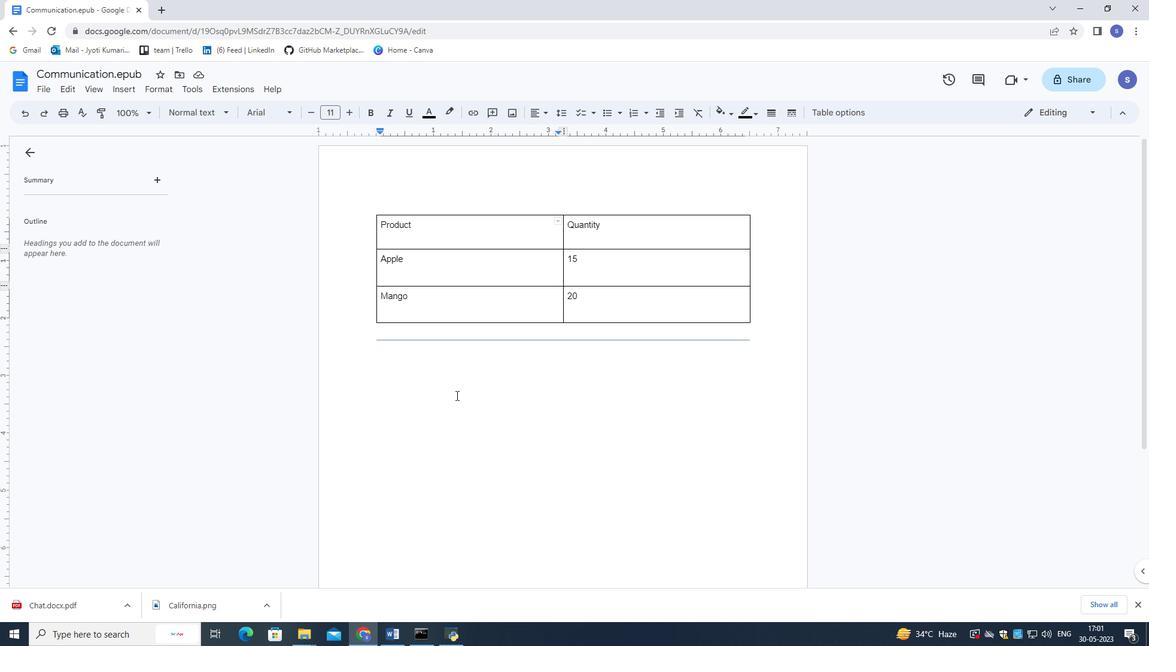 
Action: Mouse moved to (463, 215)
Screenshot: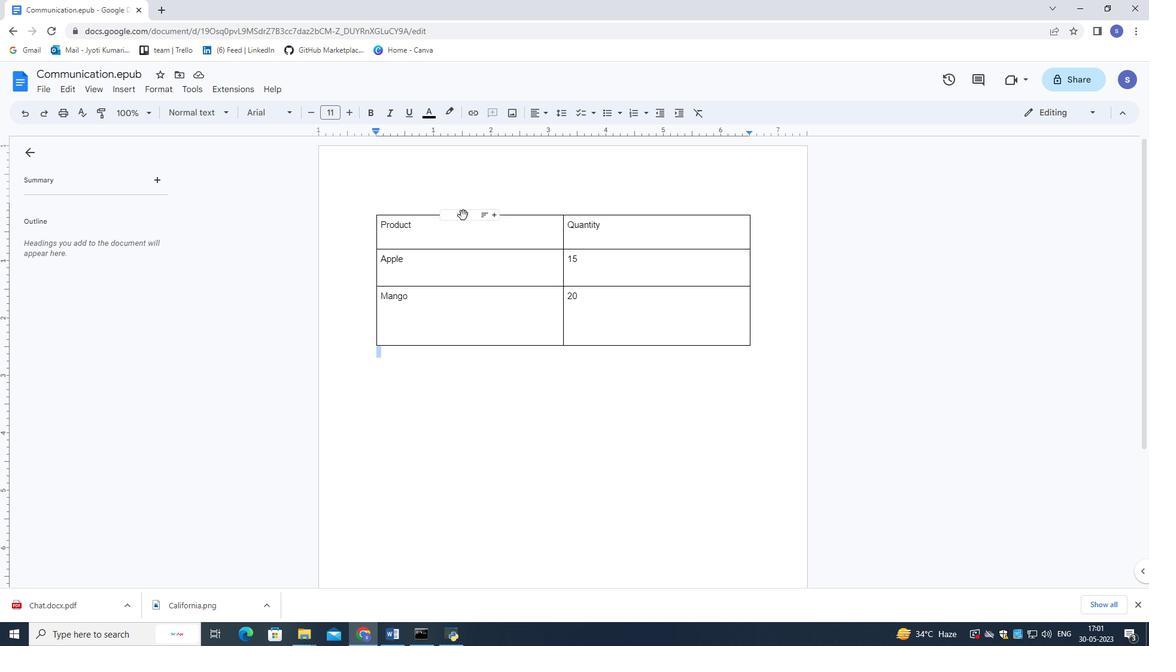 
Action: Mouse pressed left at (463, 215)
Screenshot: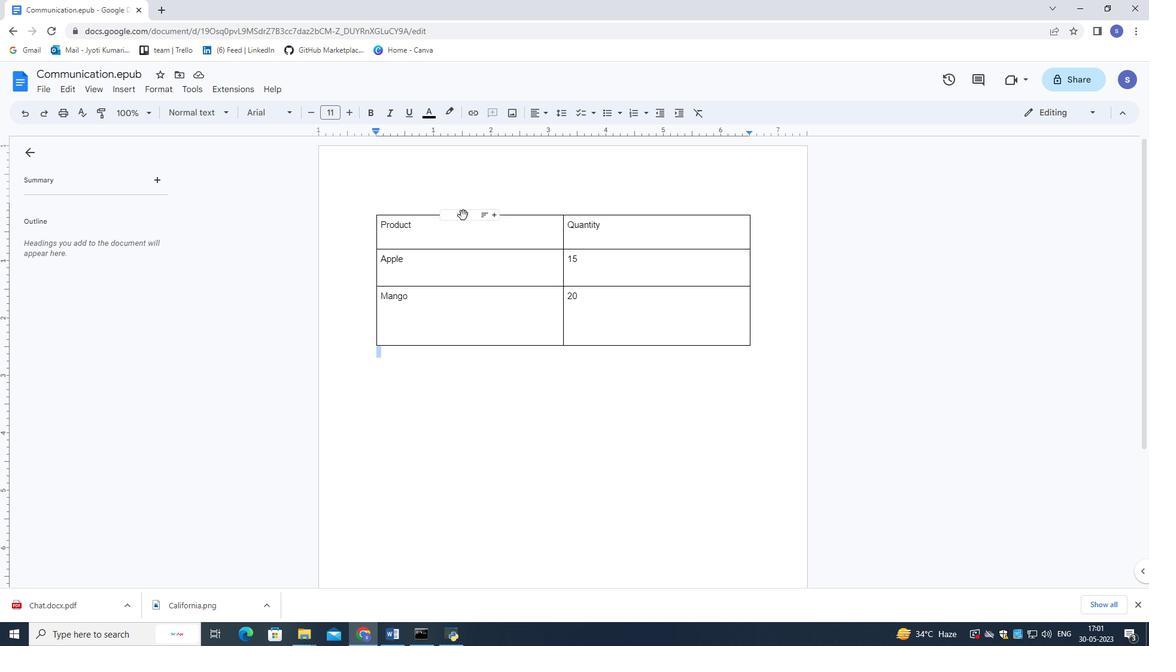 
Action: Mouse moved to (455, 411)
Screenshot: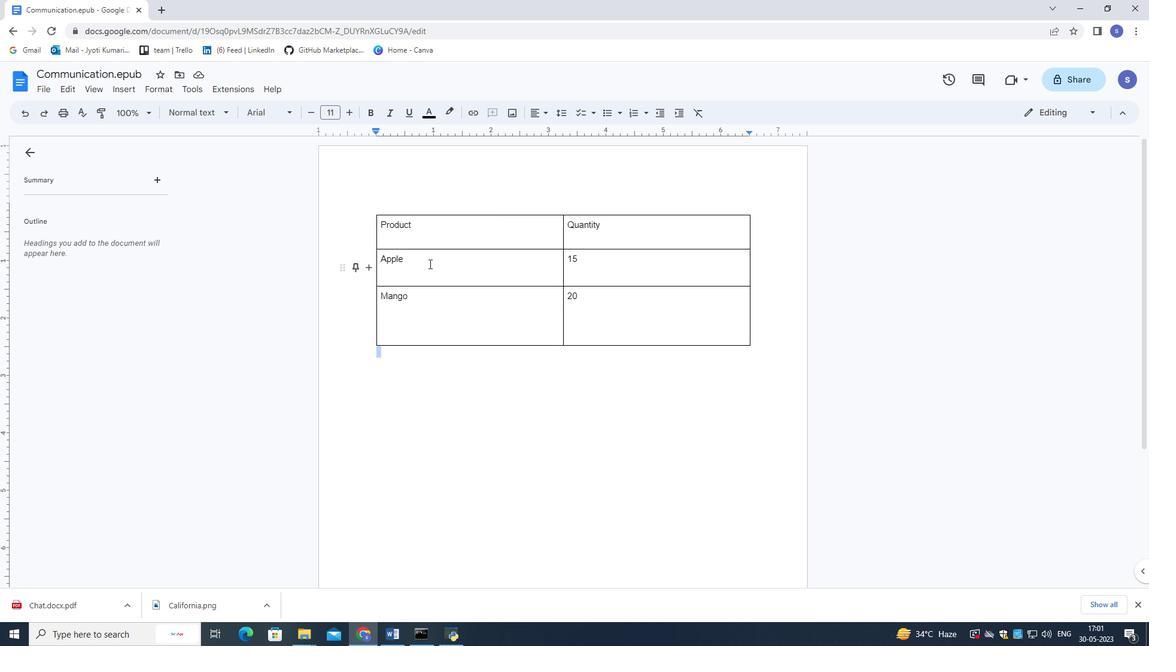 
Action: Mouse pressed left at (455, 411)
Screenshot: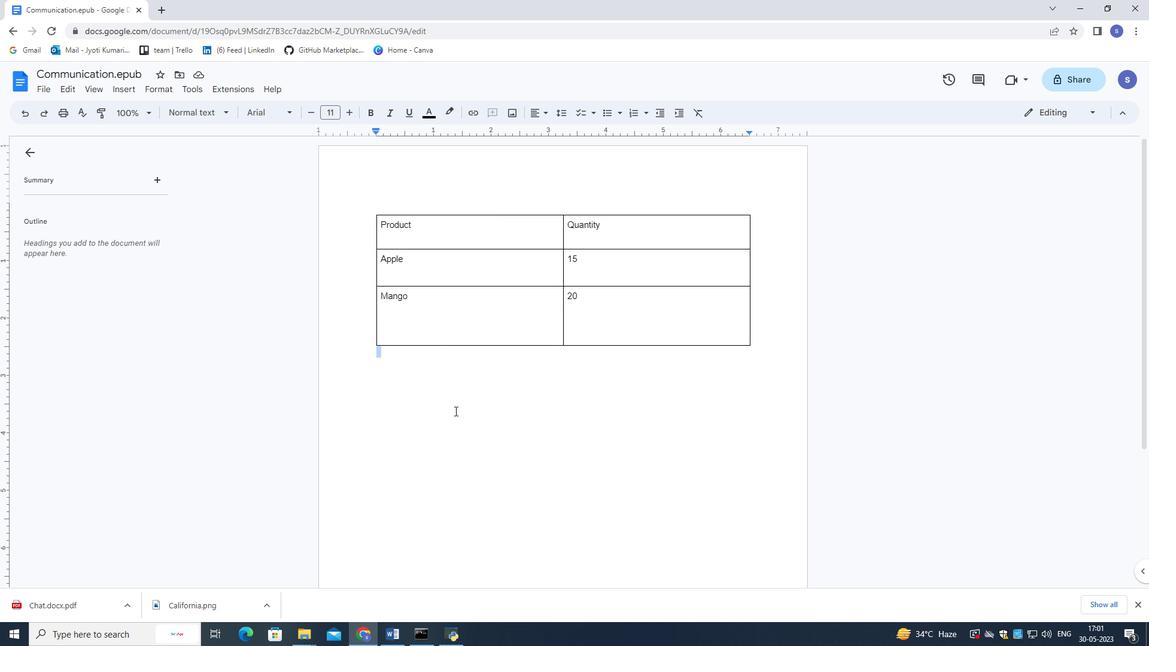 
Action: Mouse moved to (417, 234)
Screenshot: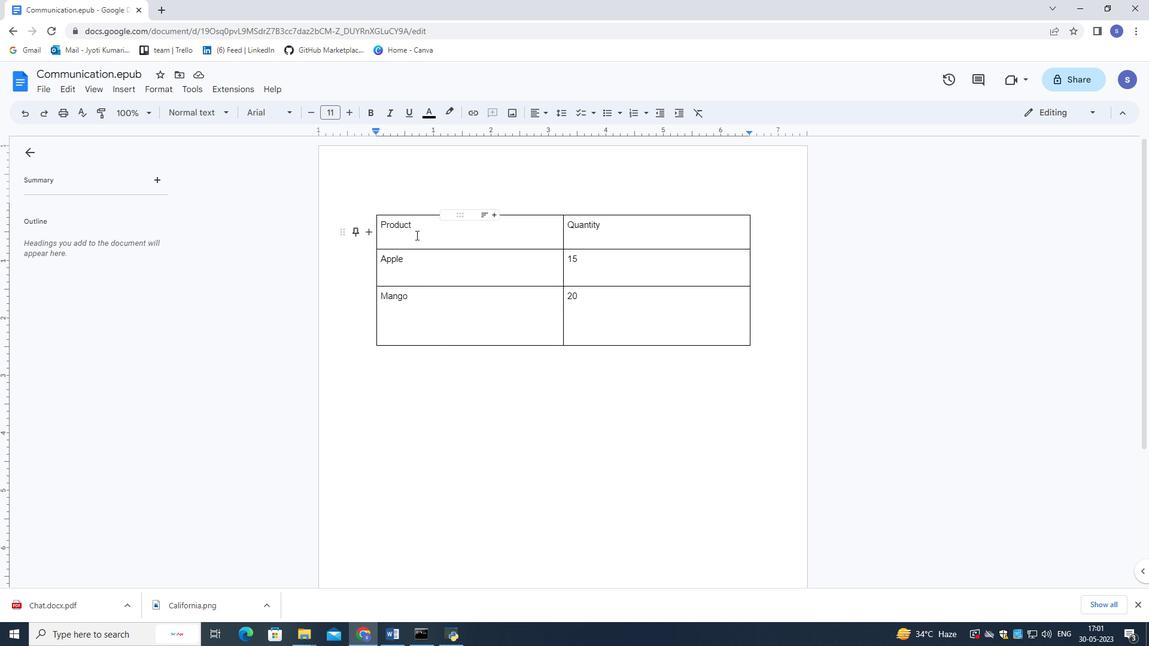 
Action: Mouse pressed left at (417, 234)
Screenshot: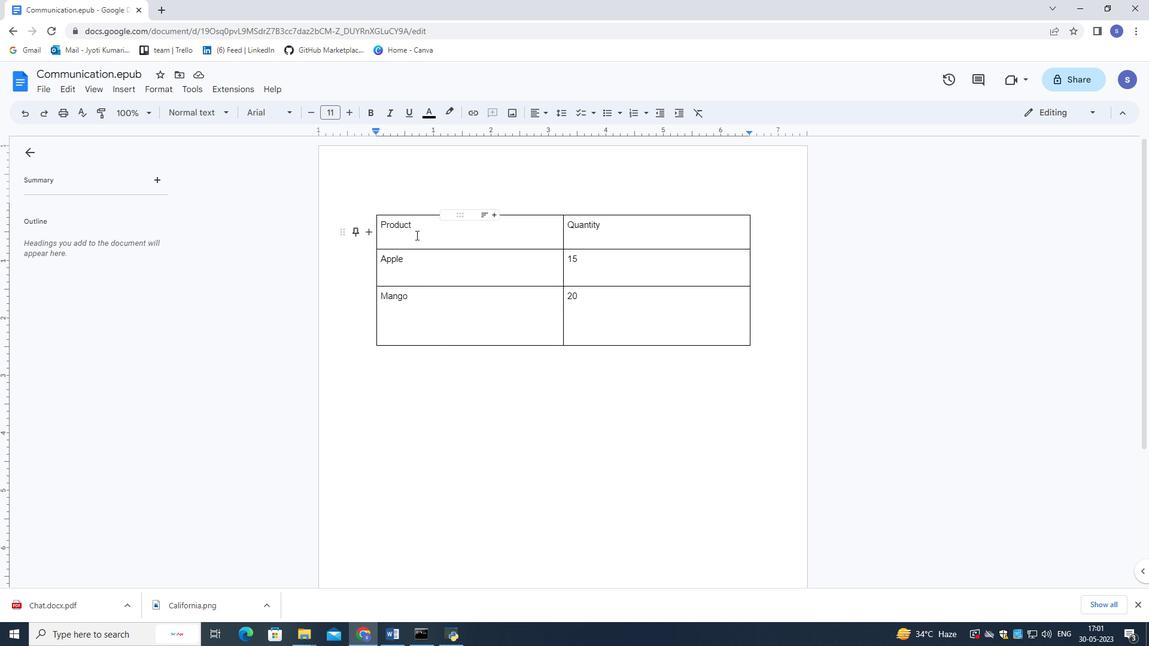 
Action: Mouse moved to (634, 326)
Screenshot: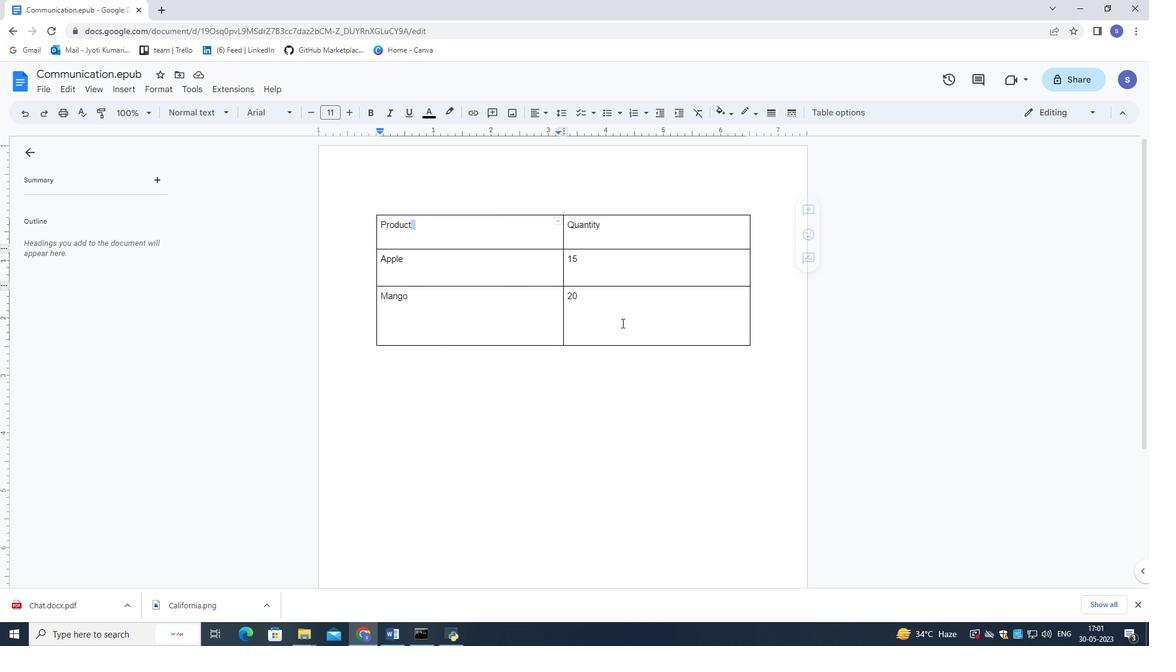 
Action: Mouse pressed left at (634, 326)
Screenshot: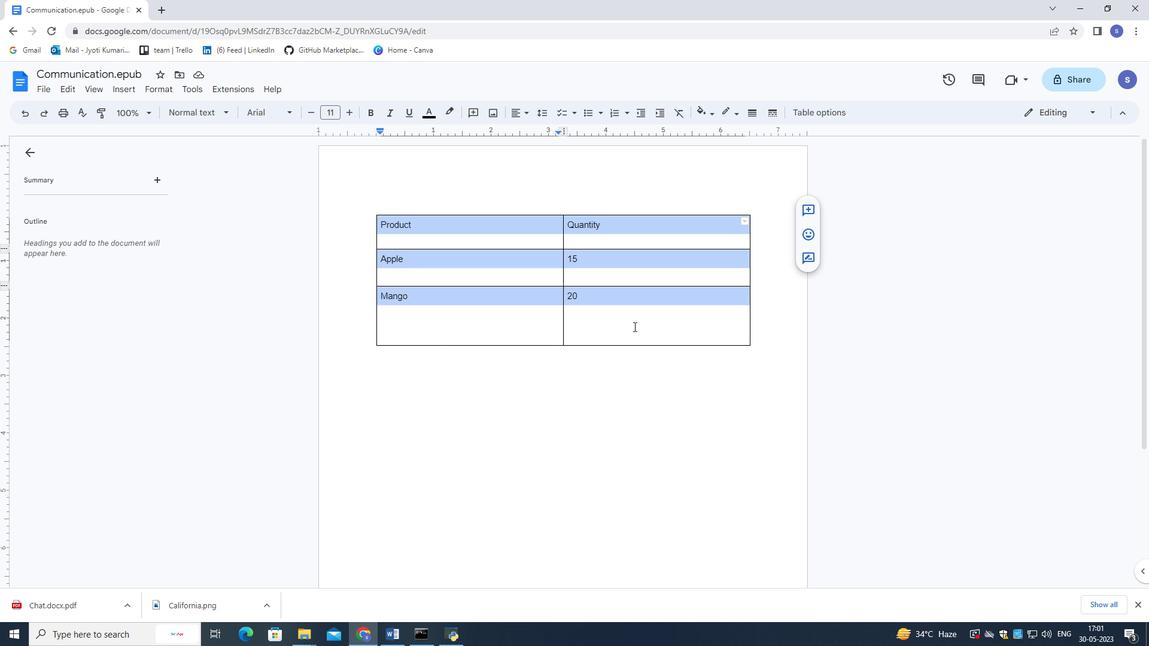 
Action: Mouse moved to (200, 91)
Screenshot: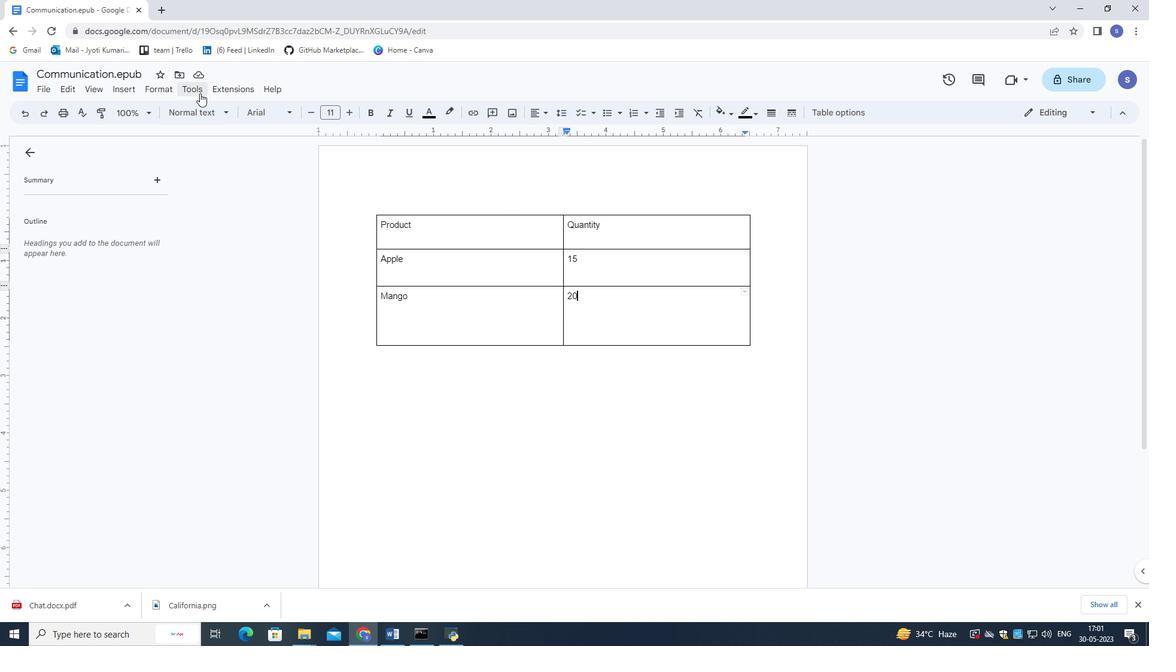 
Action: Mouse pressed left at (200, 91)
Screenshot: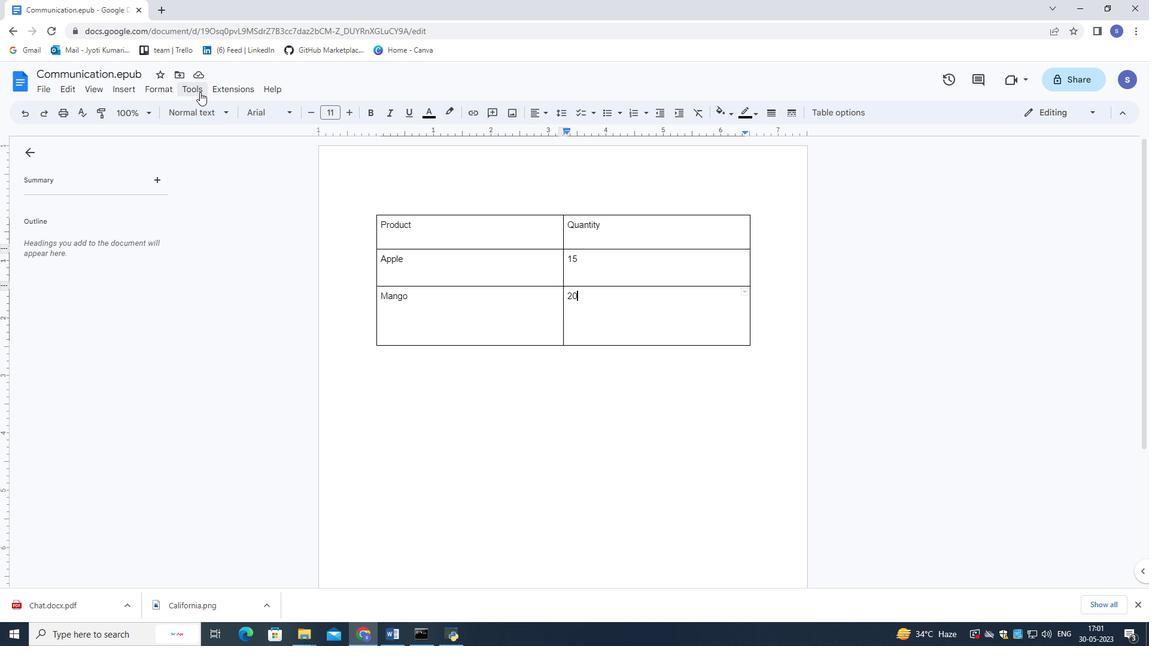 
Action: Mouse moved to (495, 411)
Screenshot: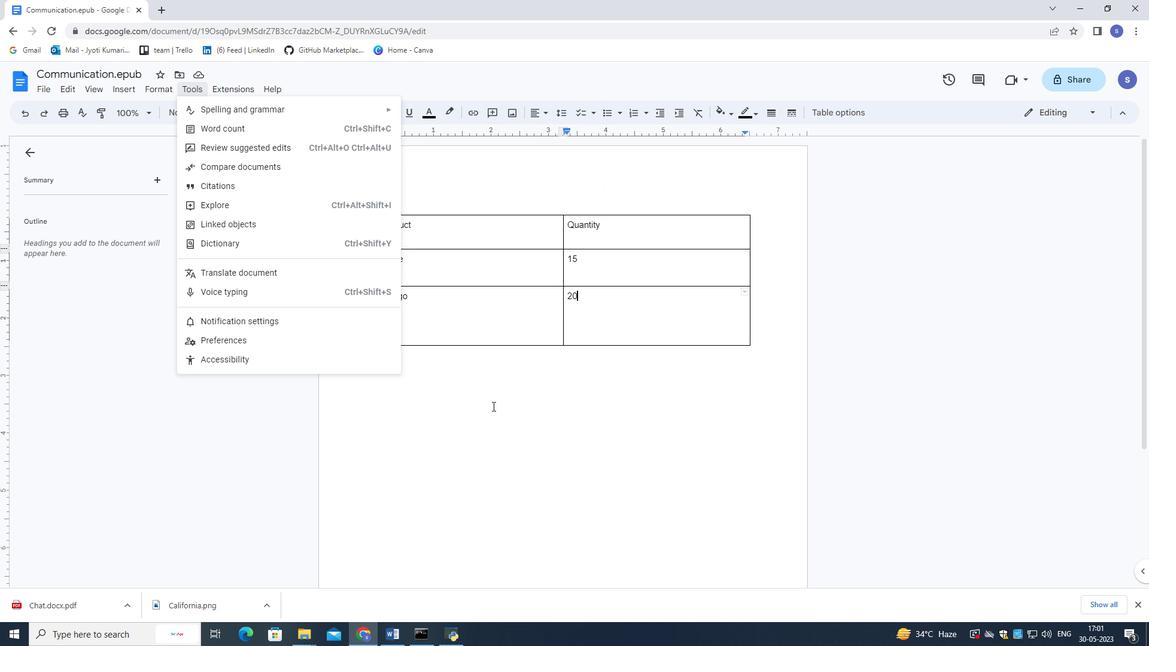 
Action: Mouse pressed left at (495, 411)
Screenshot: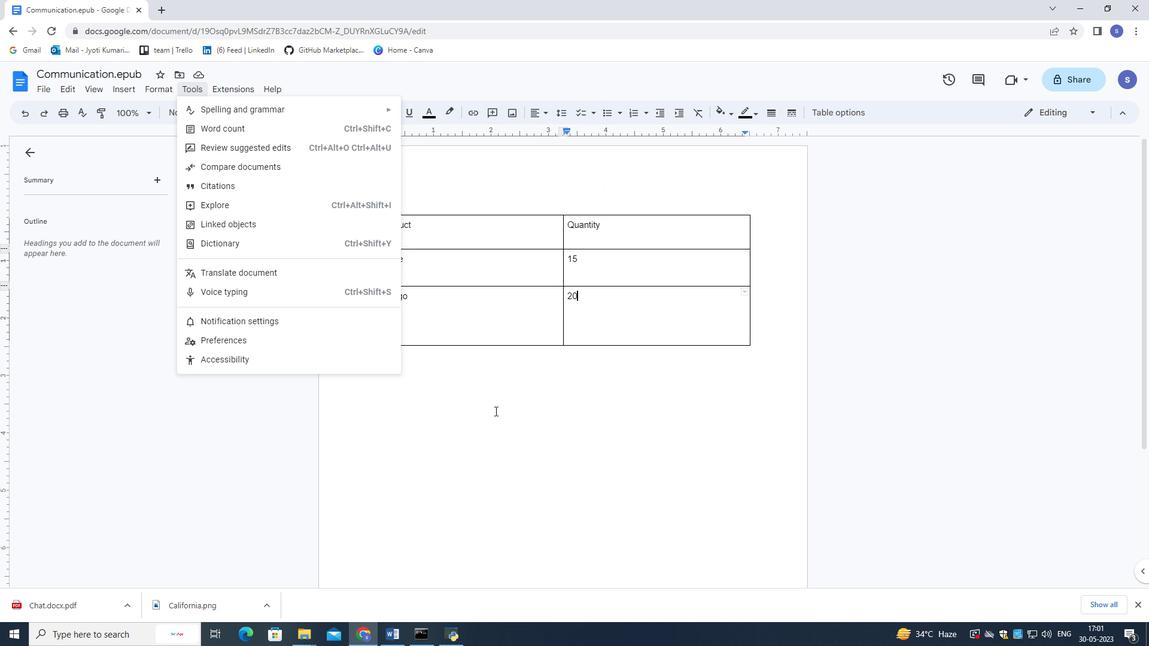 
Action: Mouse moved to (408, 240)
Screenshot: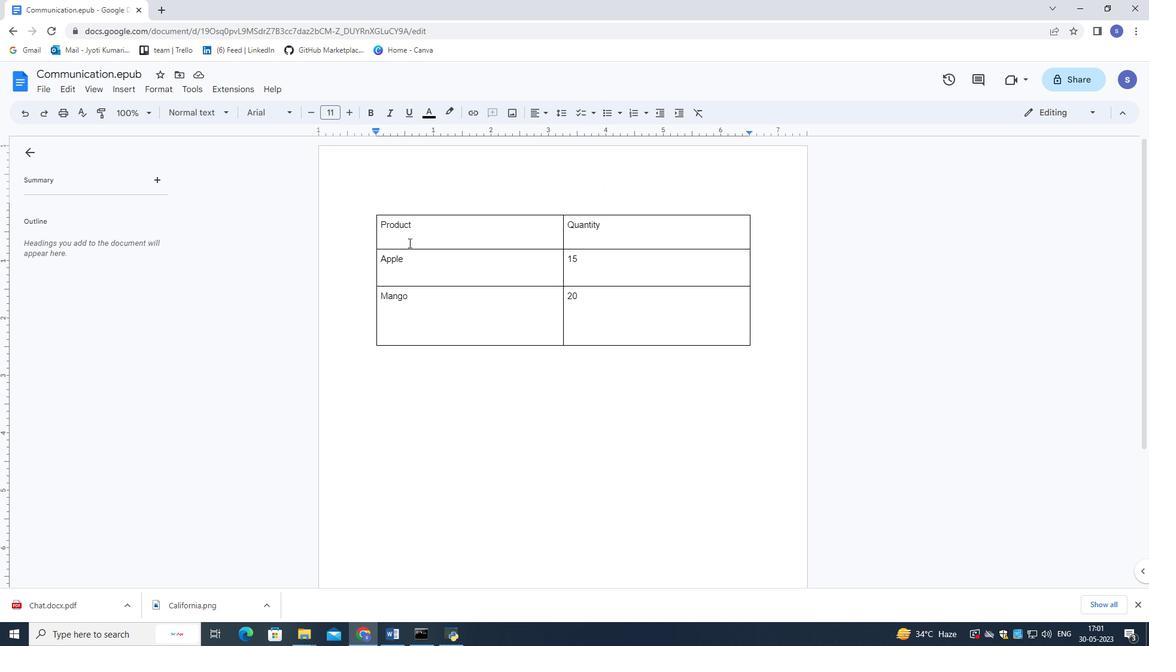 
Action: Mouse pressed left at (408, 240)
Screenshot: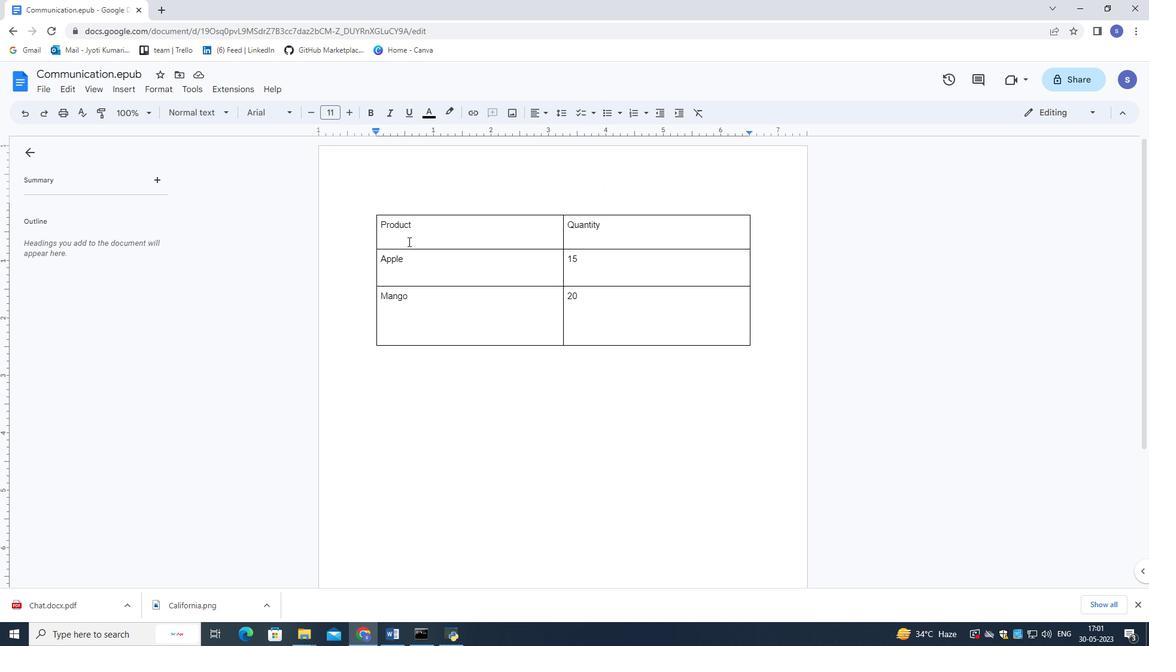 
Action: Mouse moved to (421, 225)
Screenshot: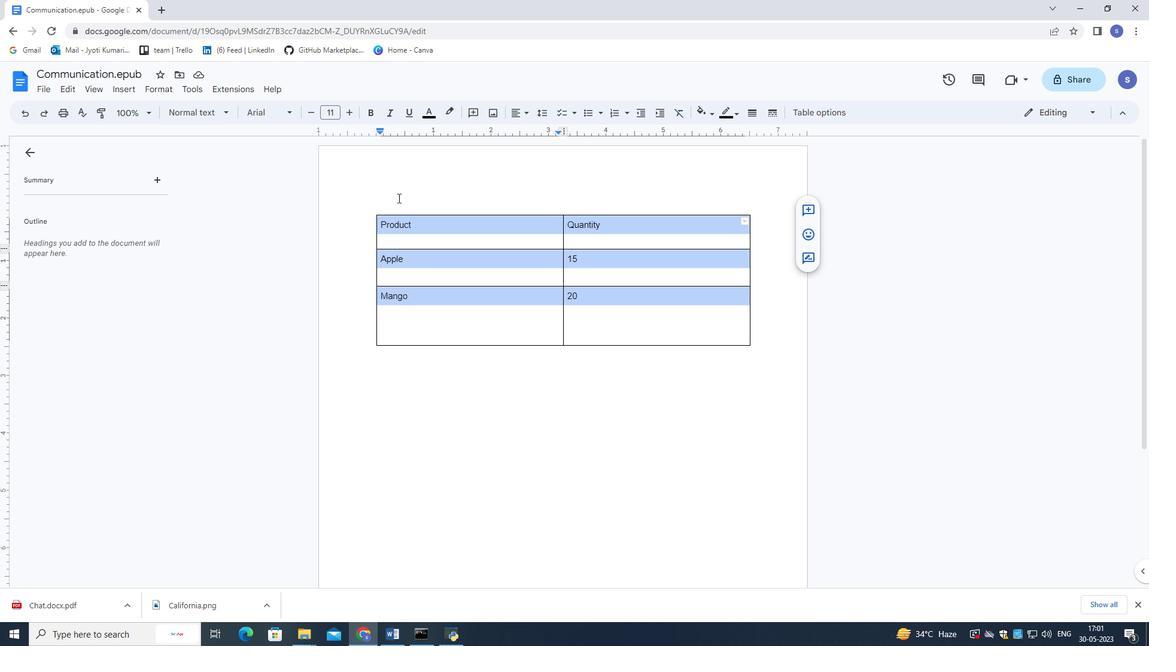 
Action: Mouse pressed right at (421, 225)
Screenshot: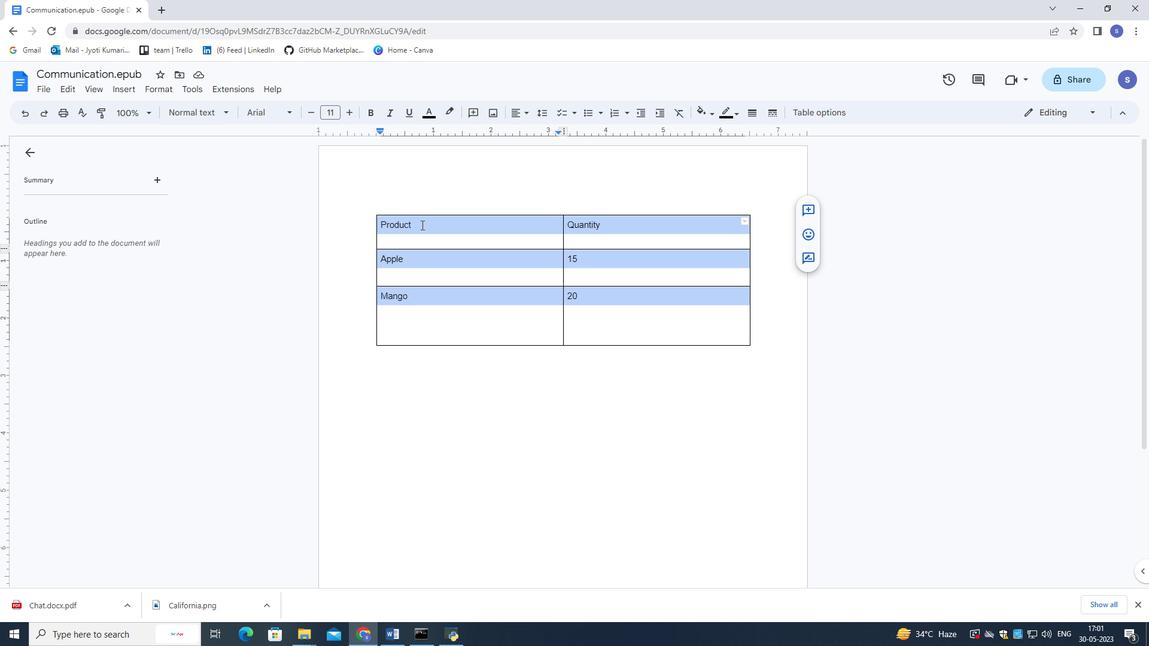 
Action: Mouse moved to (494, 516)
Screenshot: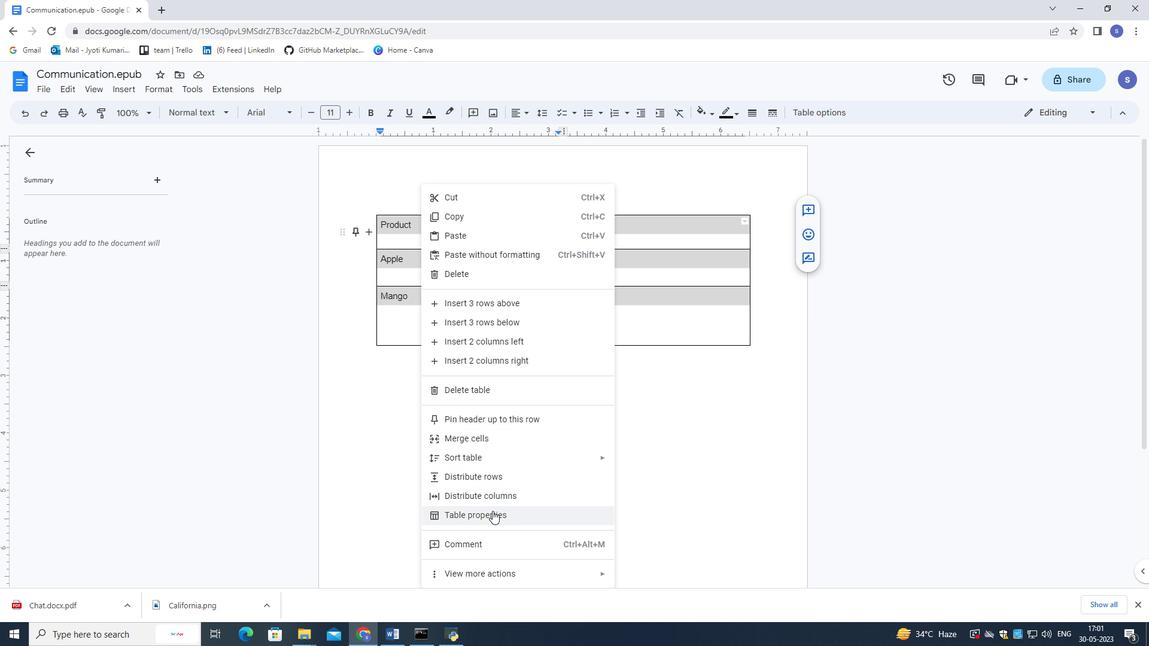 
Action: Mouse pressed left at (494, 516)
Screenshot: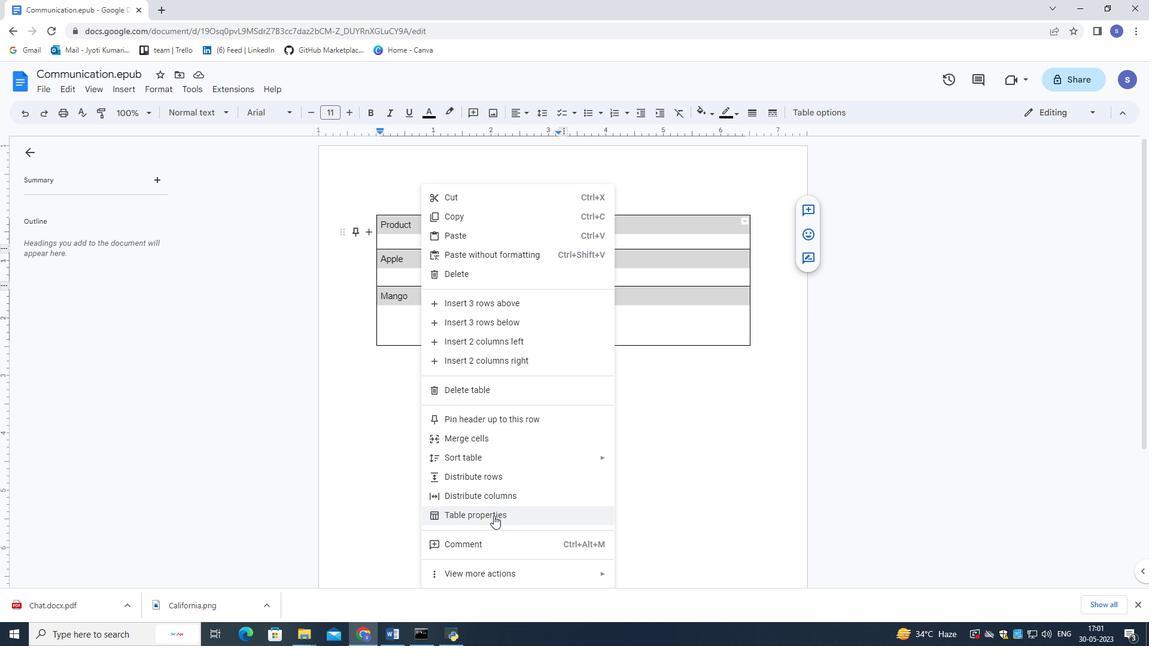 
Action: Mouse moved to (974, 294)
Screenshot: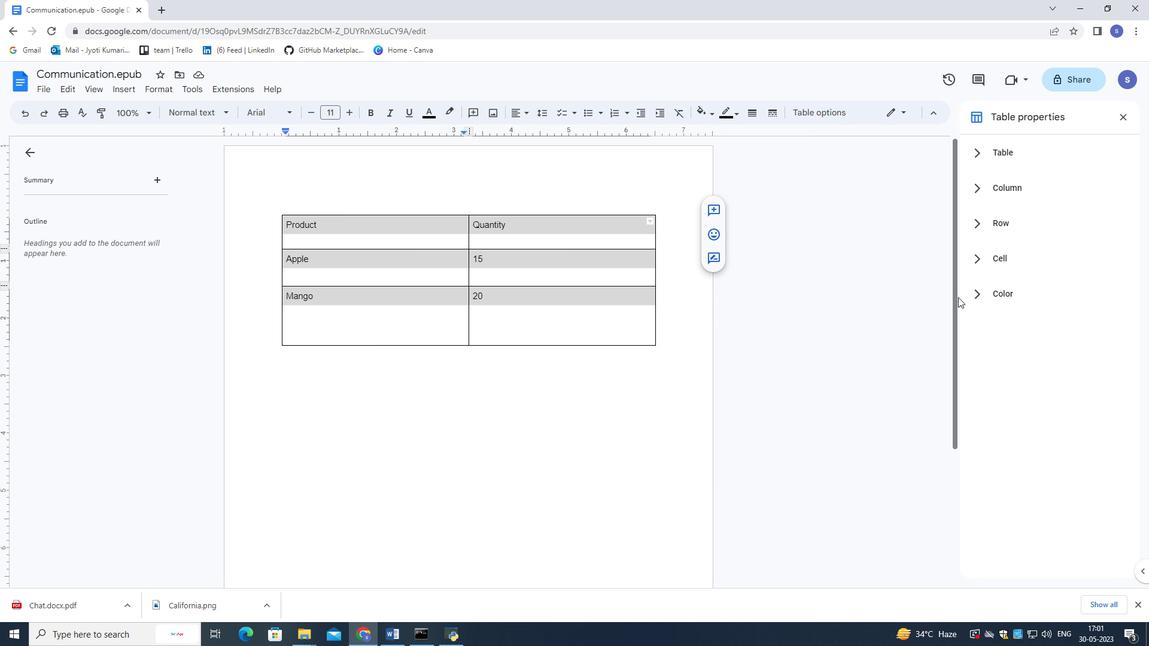 
Action: Mouse pressed left at (974, 294)
Screenshot: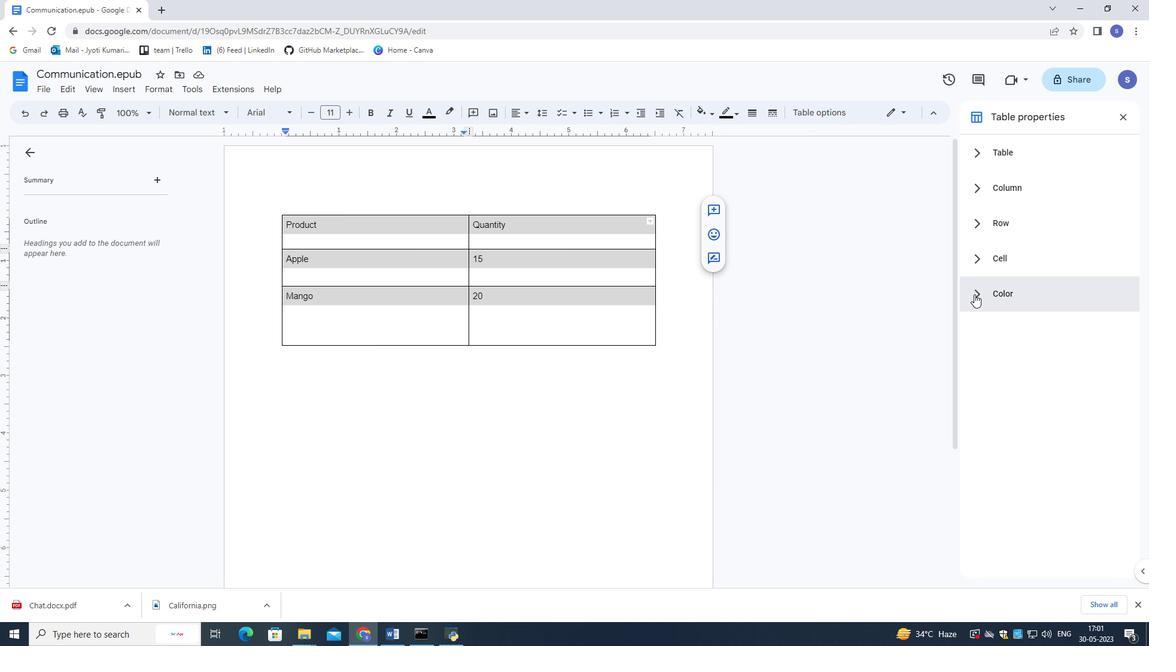 
Action: Mouse moved to (996, 351)
Screenshot: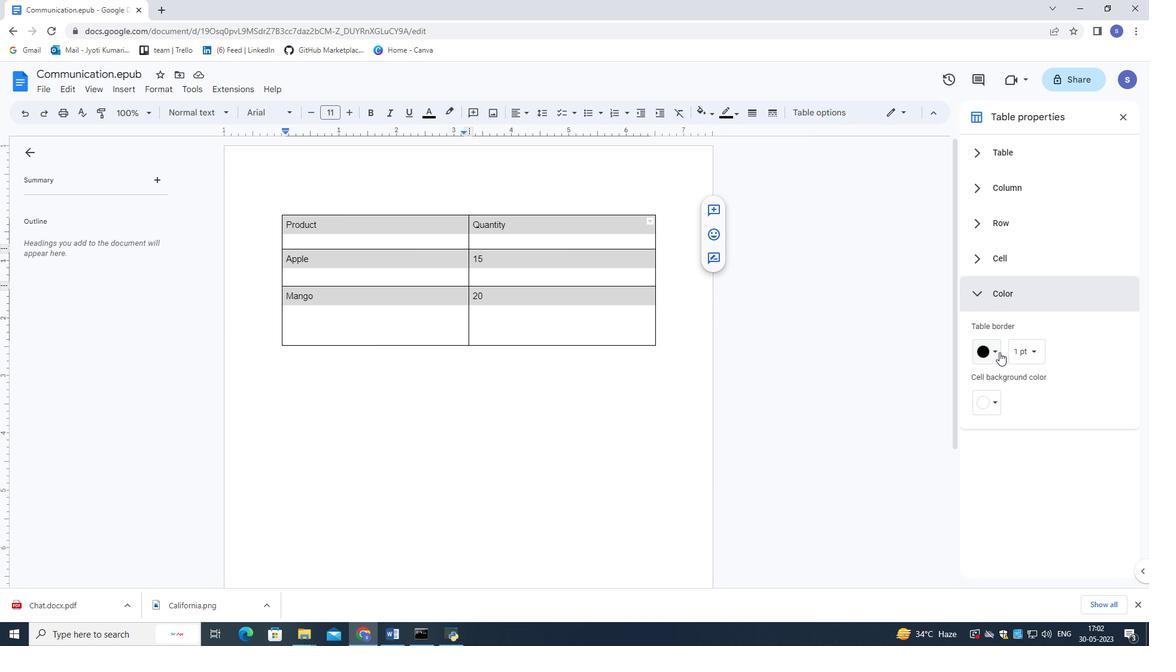 
Action: Mouse pressed left at (996, 351)
Screenshot: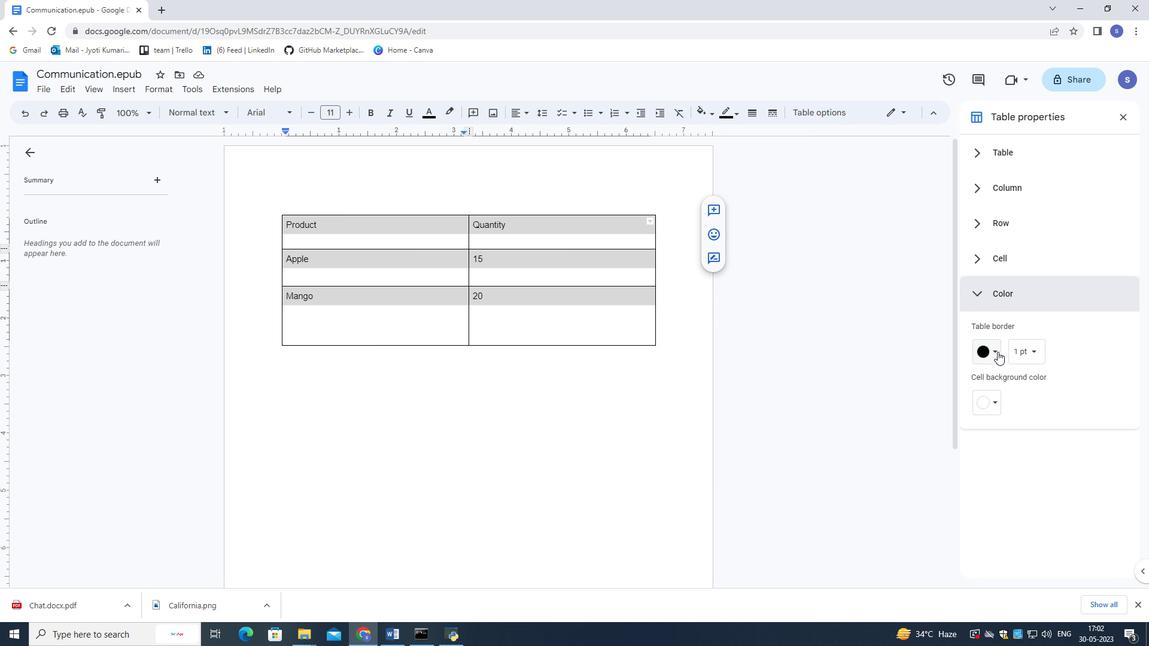 
Action: Mouse moved to (1038, 390)
Screenshot: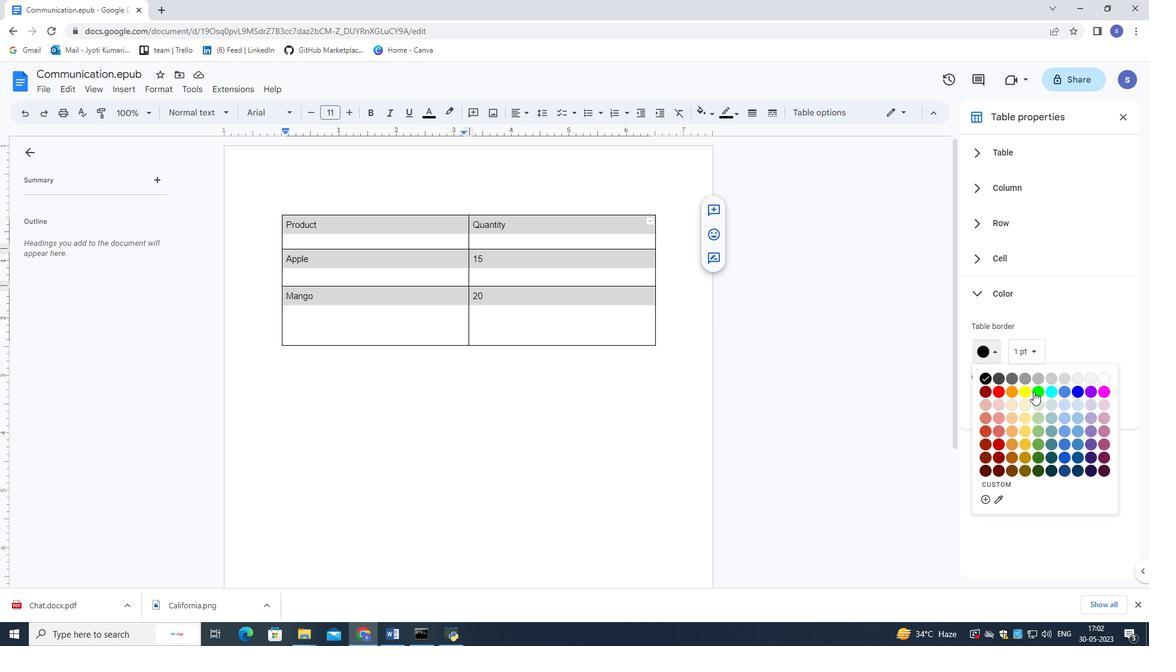 
Action: Mouse pressed left at (1038, 390)
Screenshot: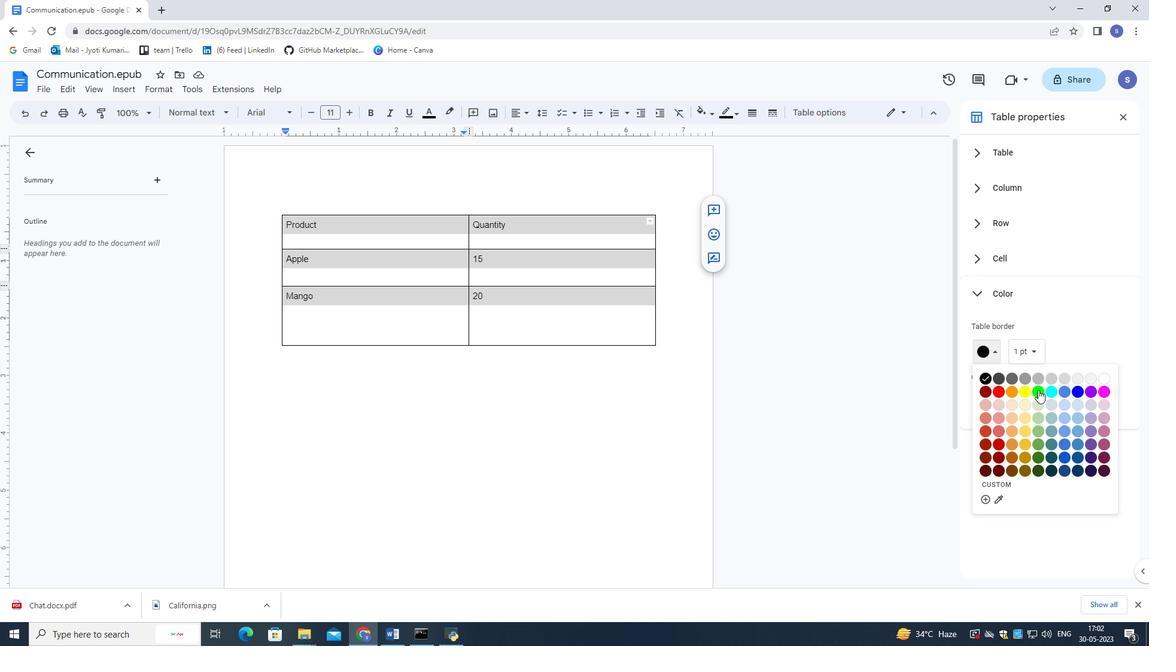 
Action: Mouse moved to (990, 404)
Screenshot: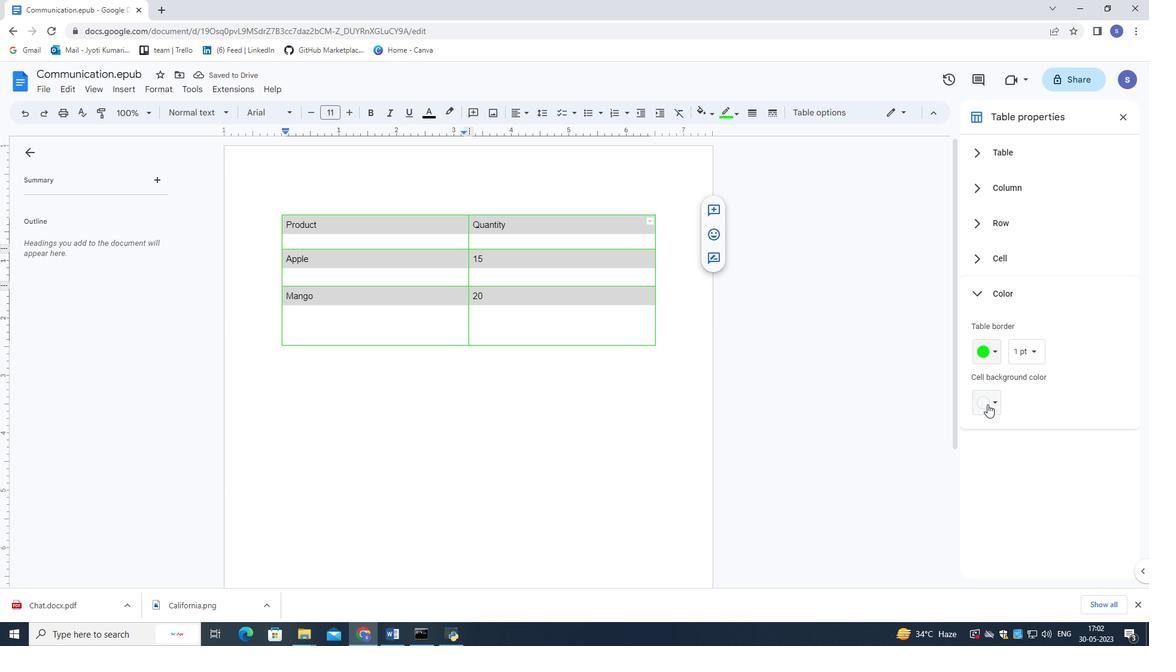 
Action: Mouse pressed left at (990, 404)
Screenshot: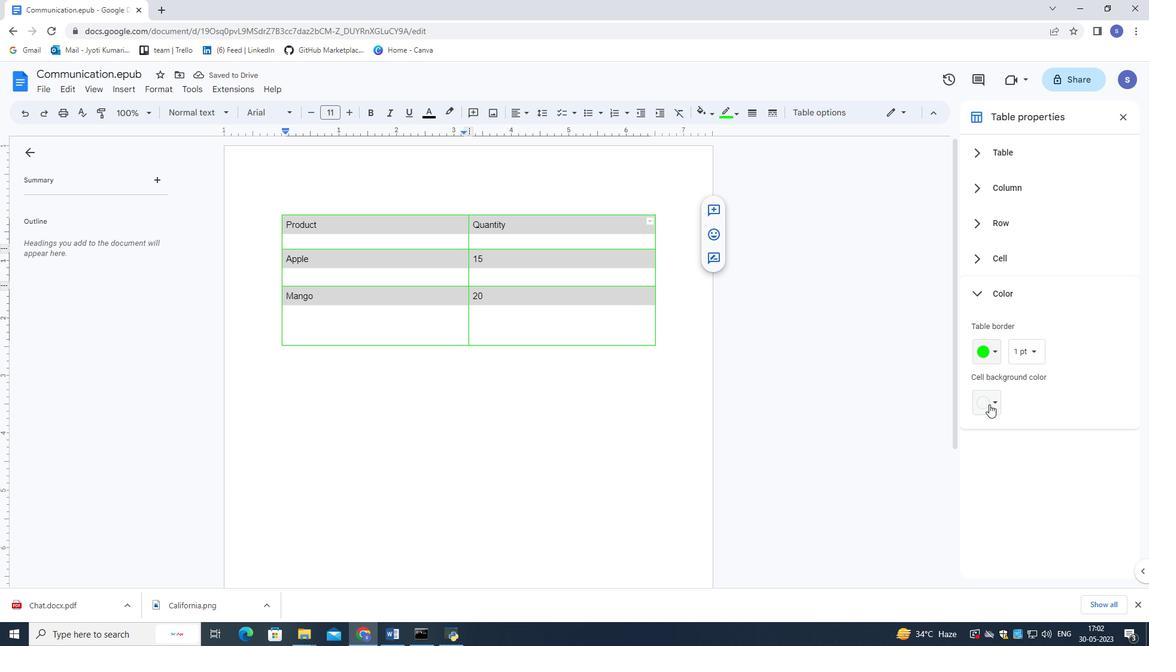 
Action: Mouse moved to (1038, 486)
Screenshot: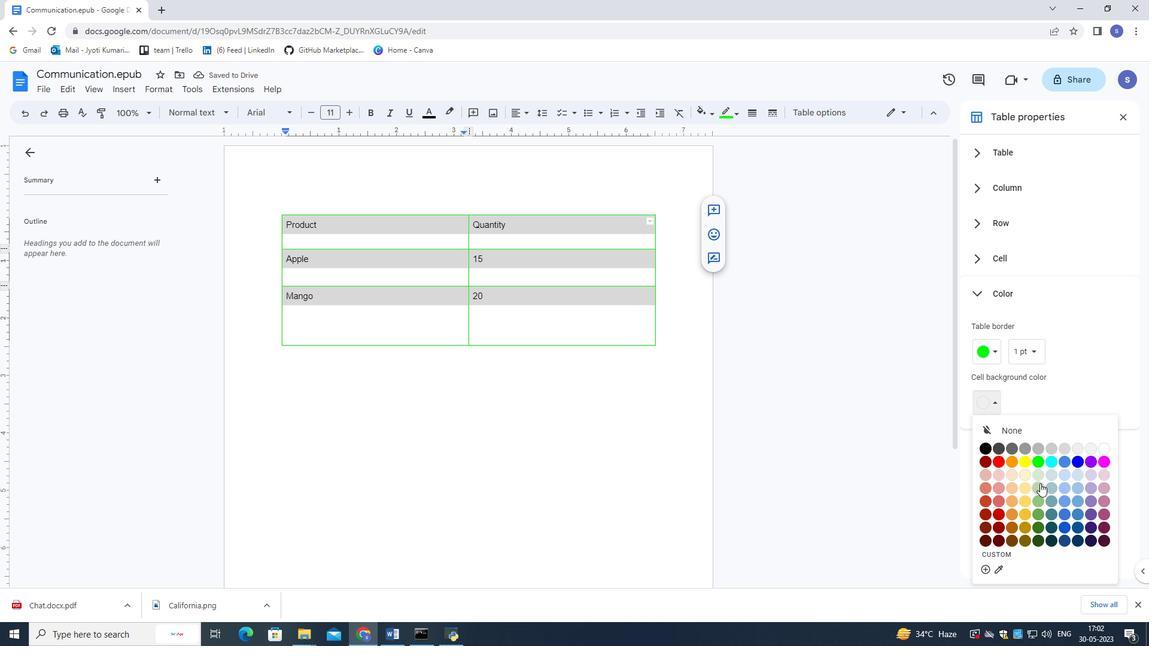 
Action: Mouse pressed left at (1038, 486)
Screenshot: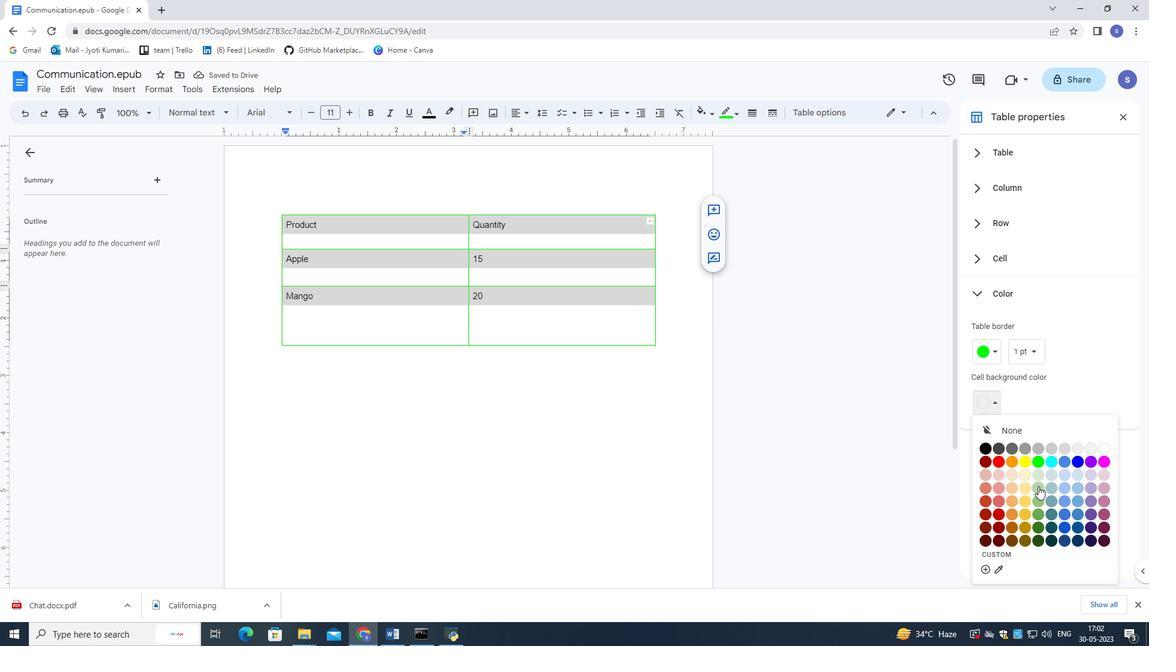 
Action: Mouse moved to (1001, 463)
Screenshot: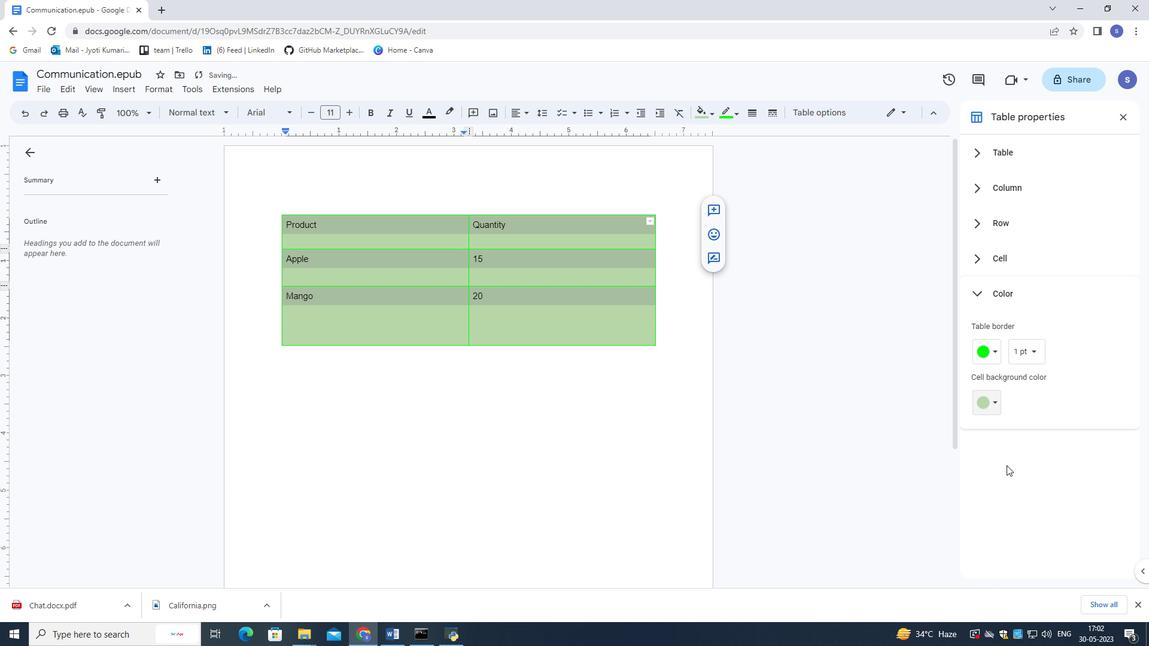 
Action: Mouse pressed left at (1001, 463)
Screenshot: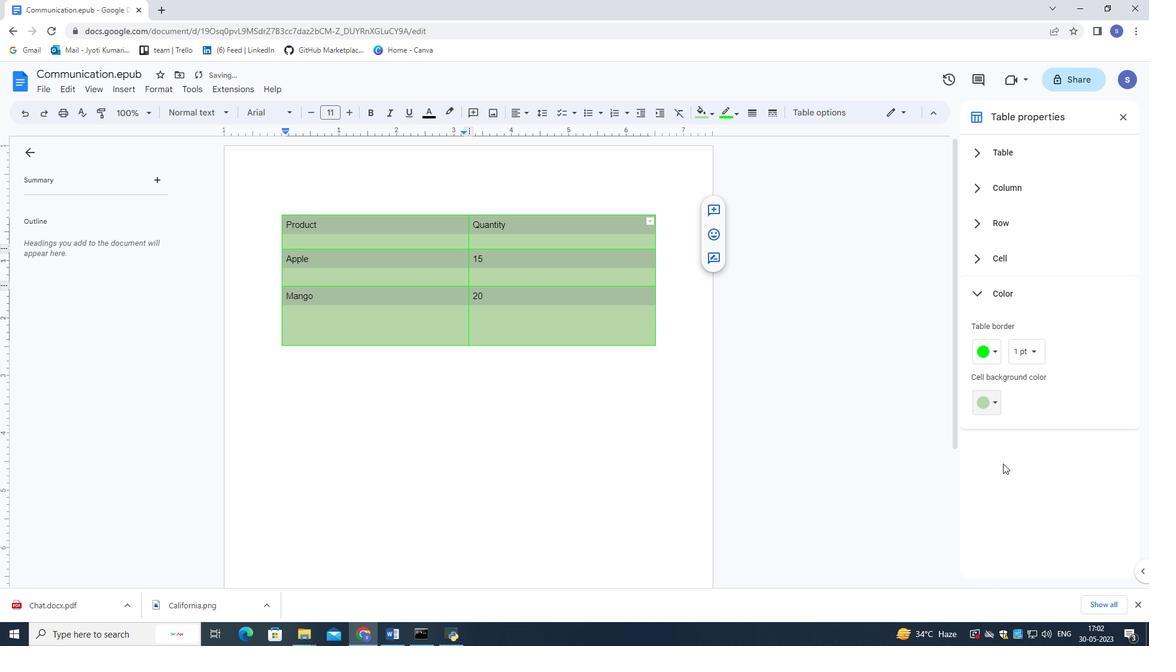 
Action: Mouse moved to (895, 419)
Screenshot: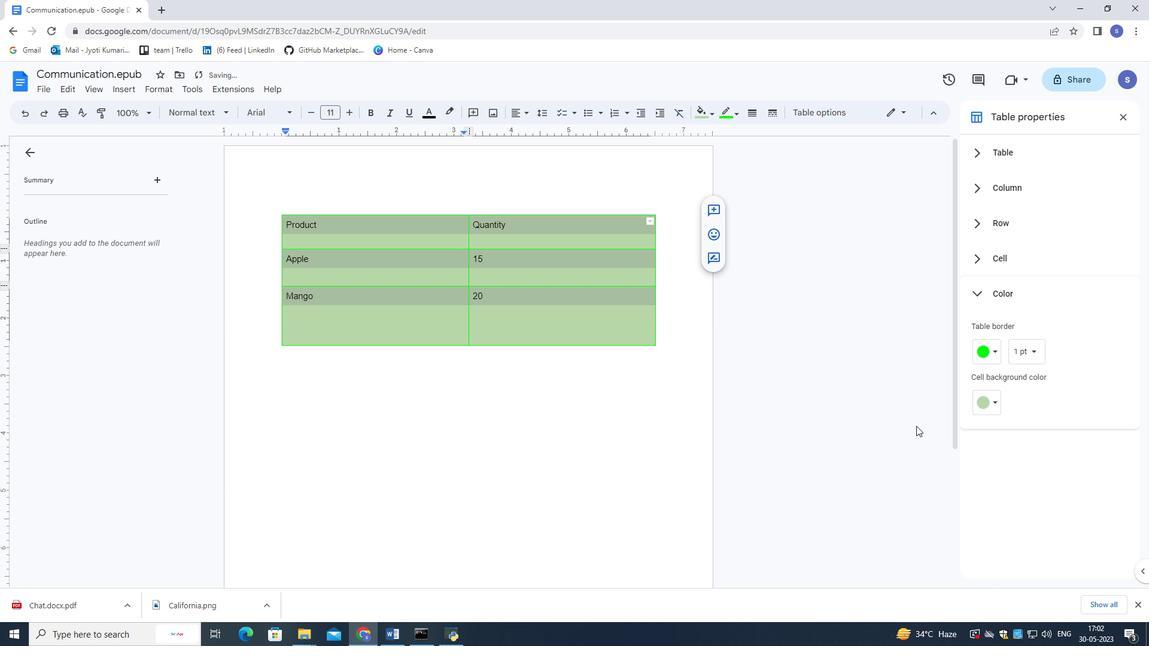 
Action: Mouse pressed left at (895, 419)
Screenshot: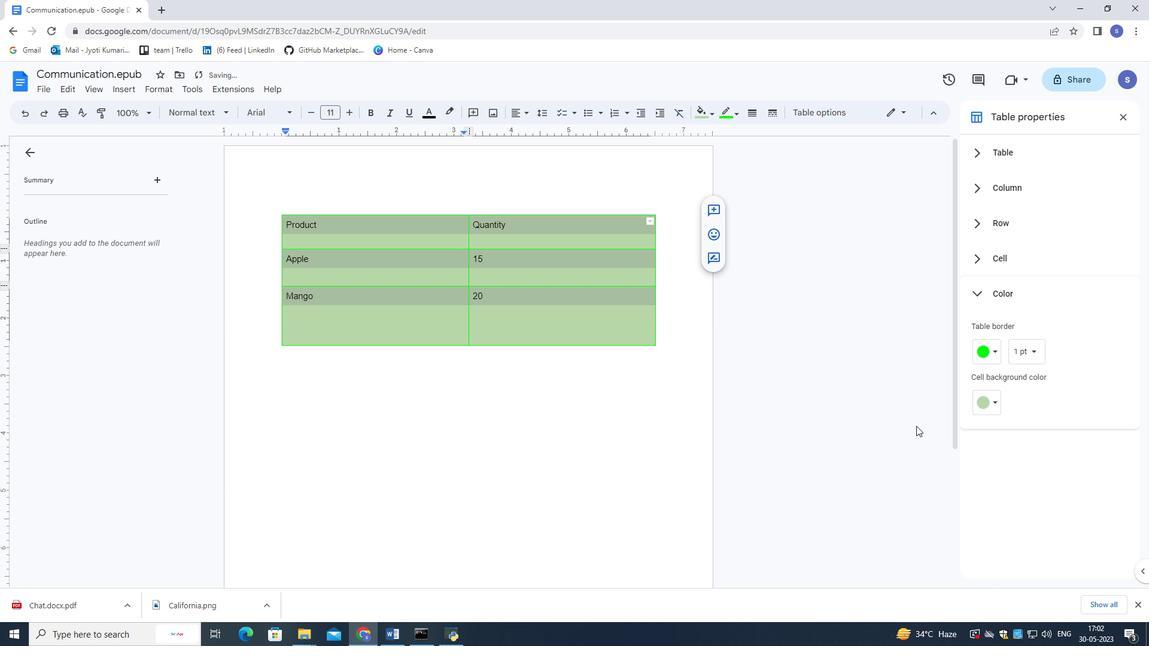 
Action: Mouse moved to (1116, 114)
Screenshot: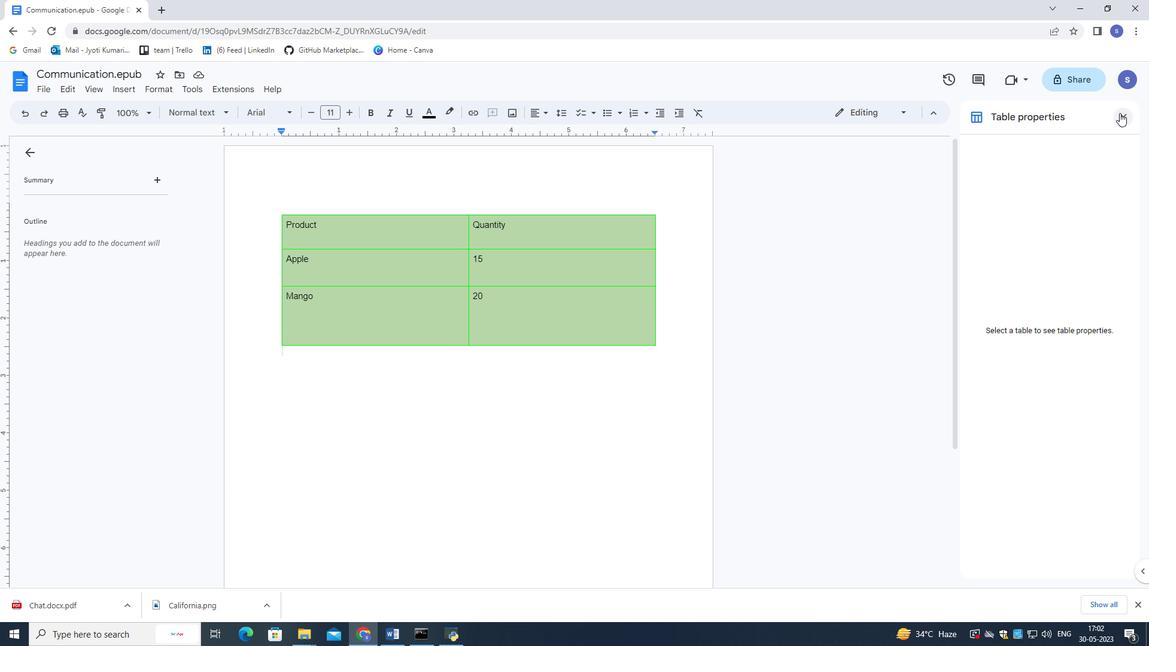 
Action: Mouse pressed left at (1116, 114)
Screenshot: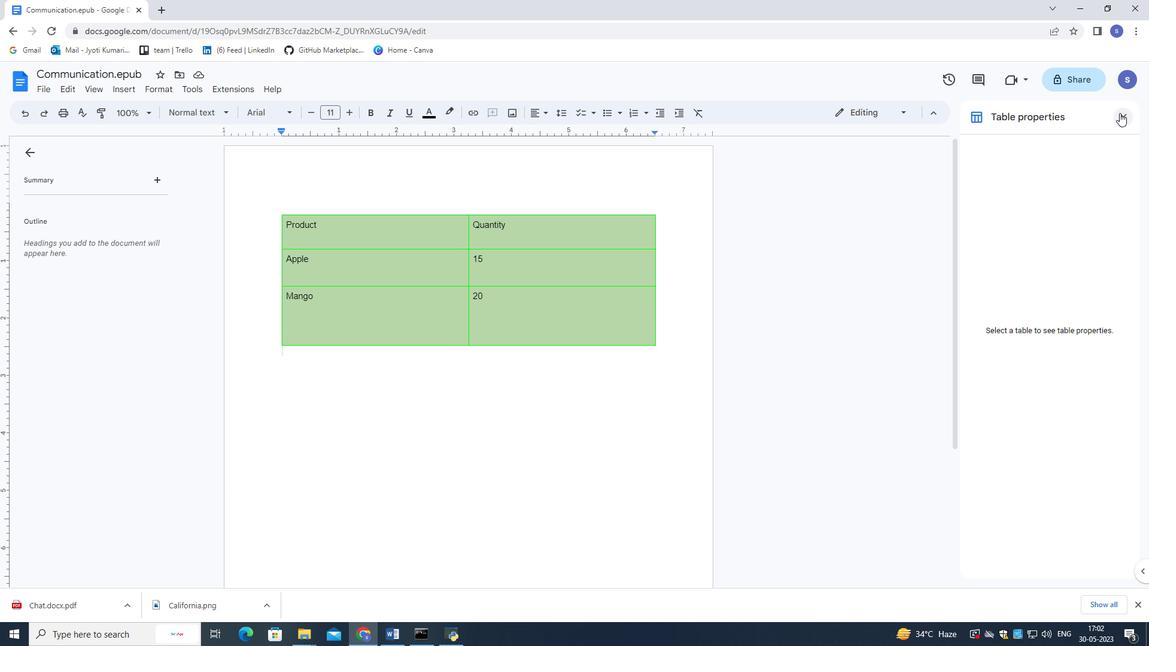 
Action: Mouse moved to (460, 243)
Screenshot: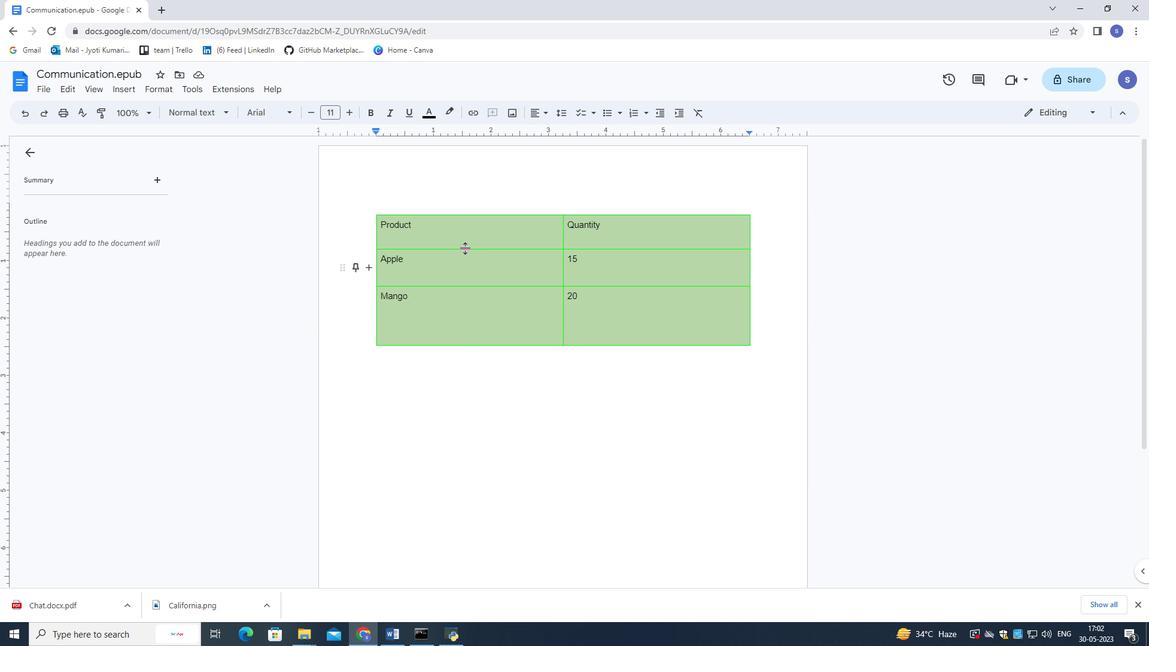 
Action: Mouse pressed left at (460, 243)
Screenshot: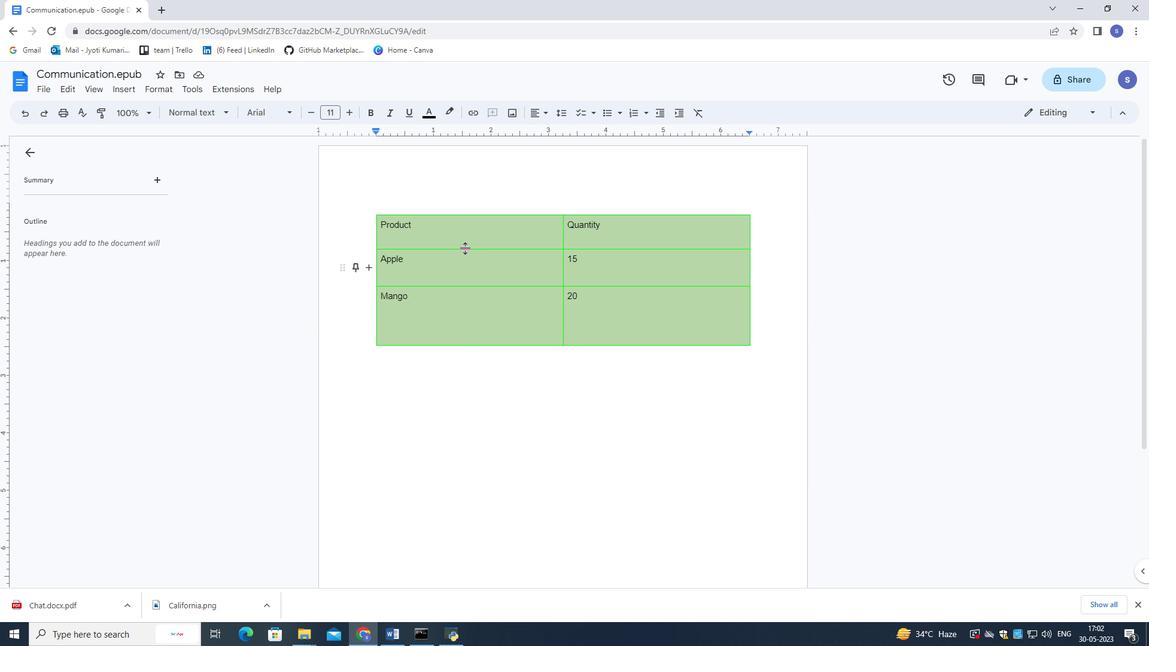 
Action: Mouse moved to (736, 111)
Screenshot: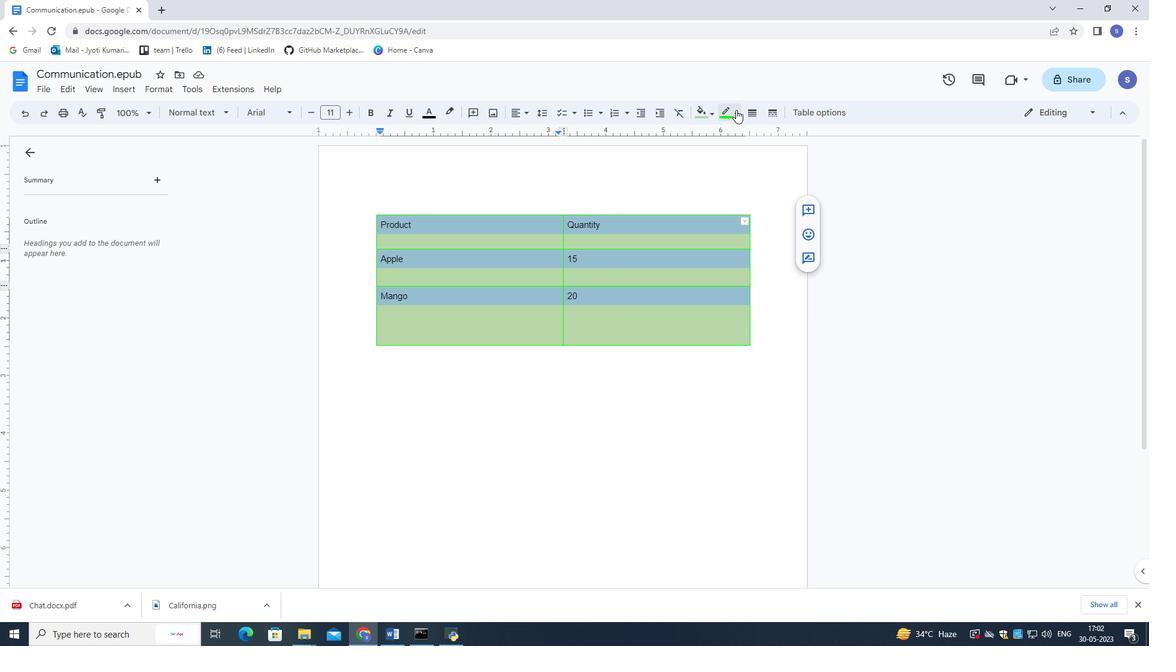 
Action: Mouse pressed left at (736, 111)
Screenshot: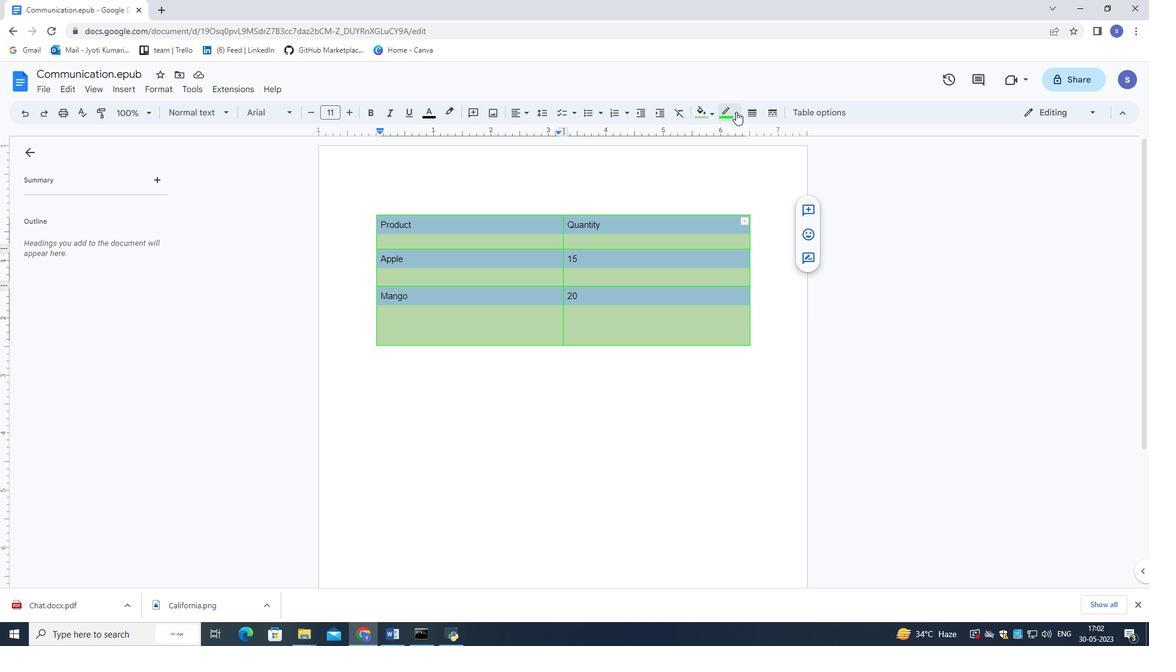 
Action: Mouse moved to (732, 137)
Screenshot: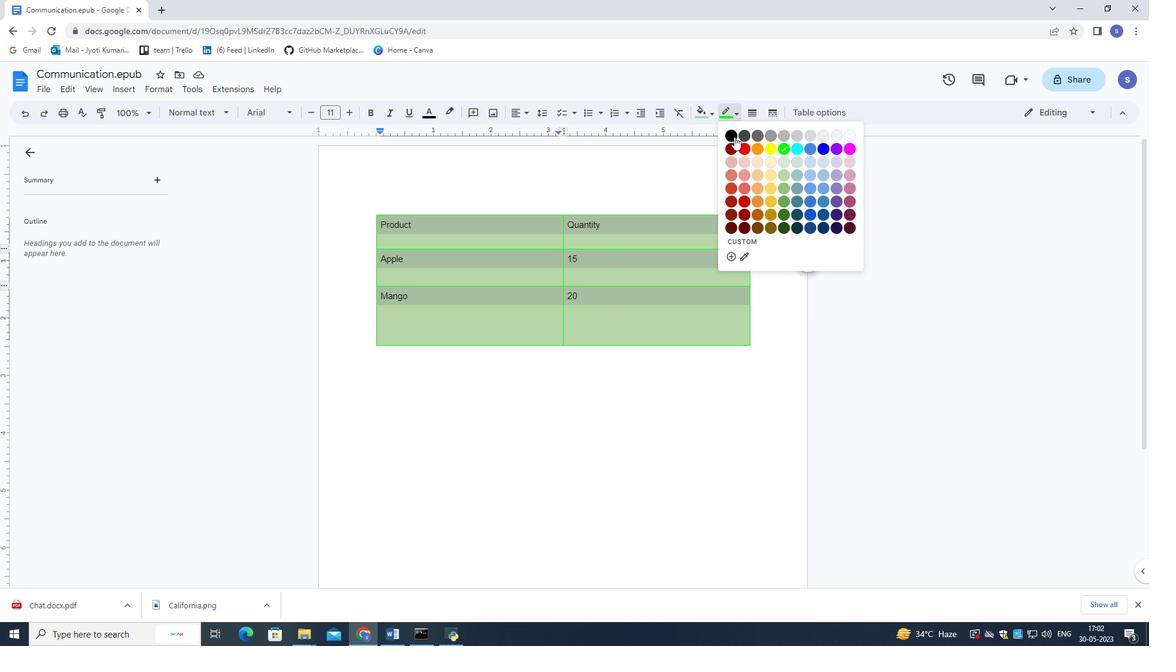 
Action: Mouse pressed left at (732, 137)
Screenshot: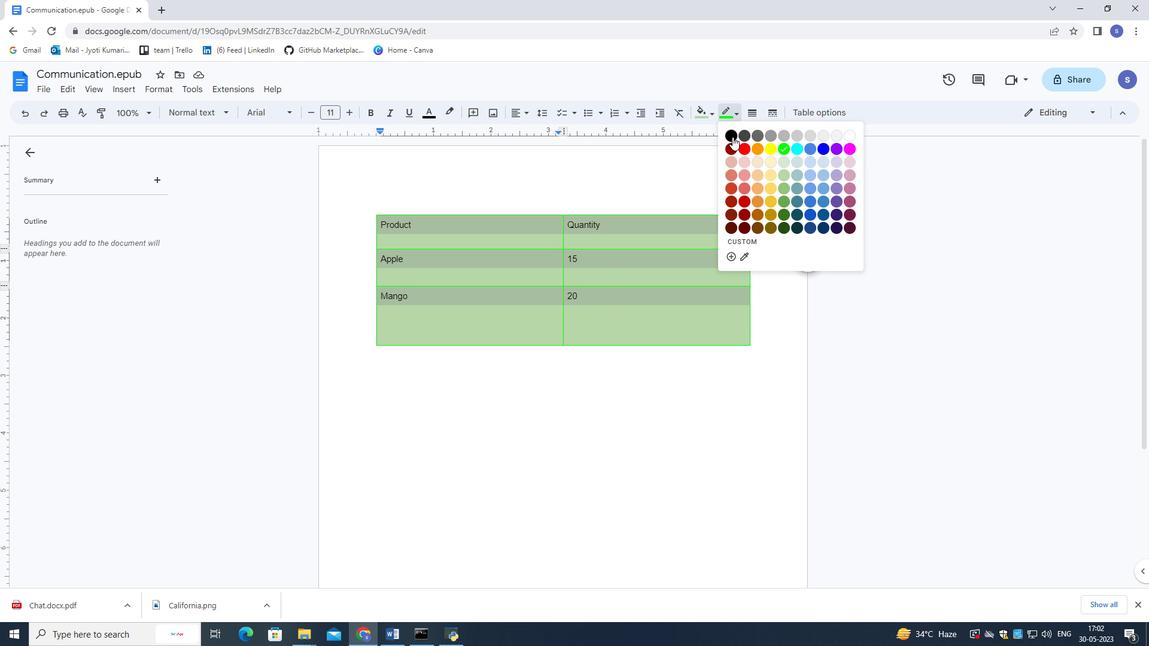 
Action: Mouse moved to (682, 171)
Screenshot: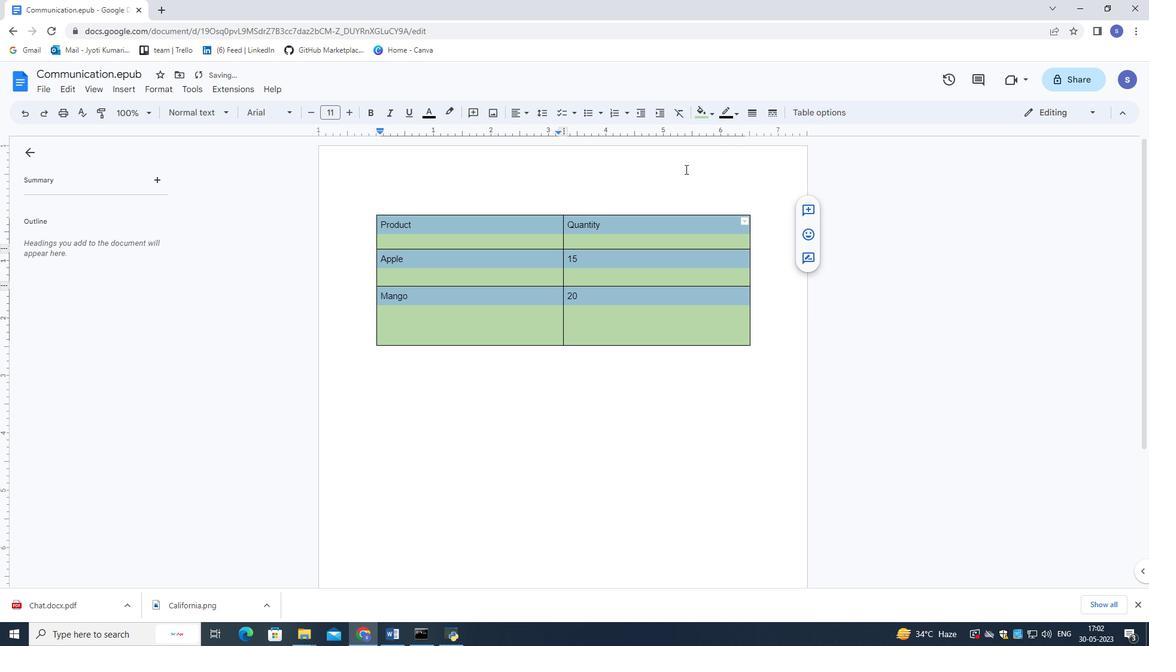 
Action: Mouse pressed left at (682, 171)
Screenshot: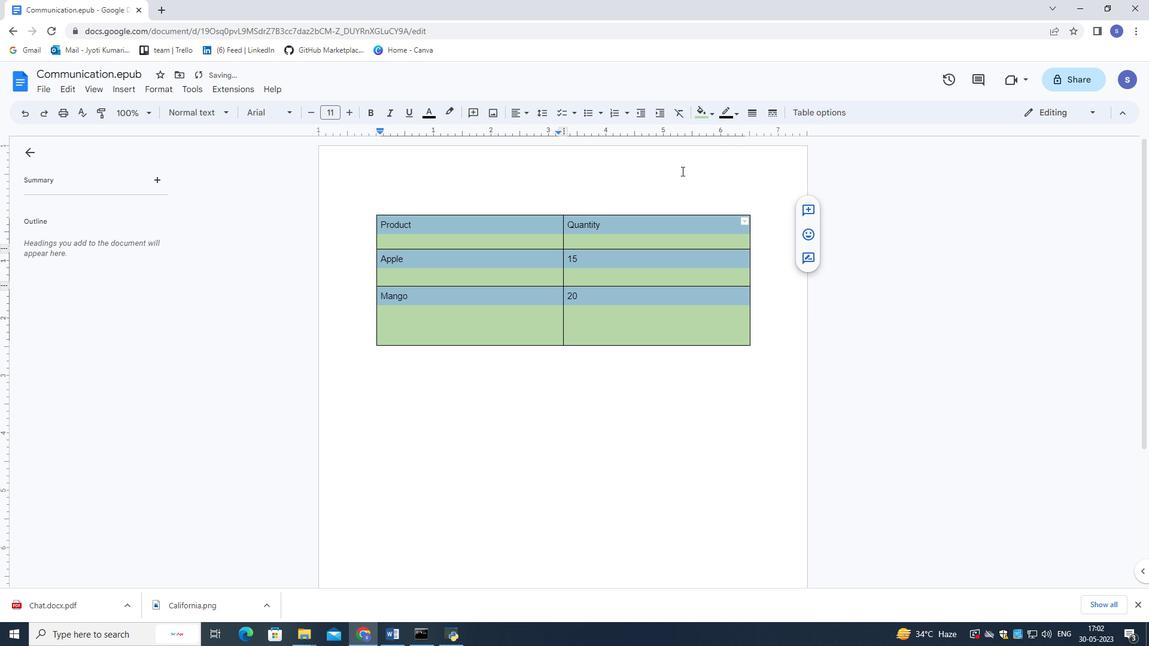 
Action: Mouse moved to (603, 455)
Screenshot: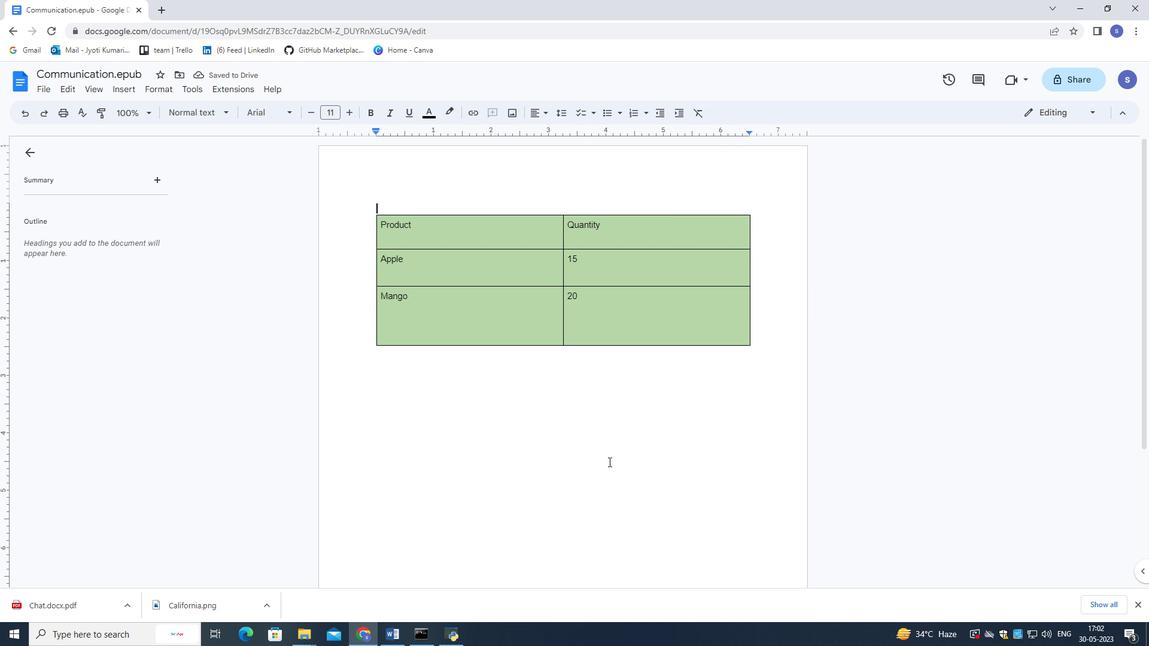 
Action: Mouse pressed left at (603, 455)
Screenshot: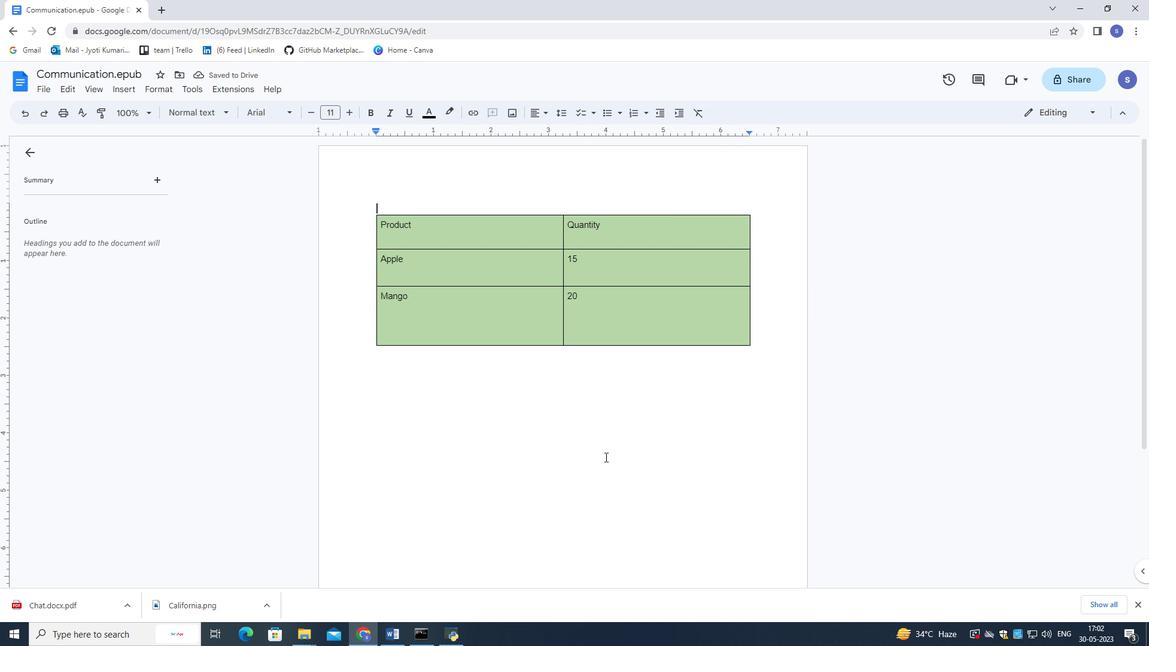 
Action: Mouse moved to (492, 398)
Screenshot: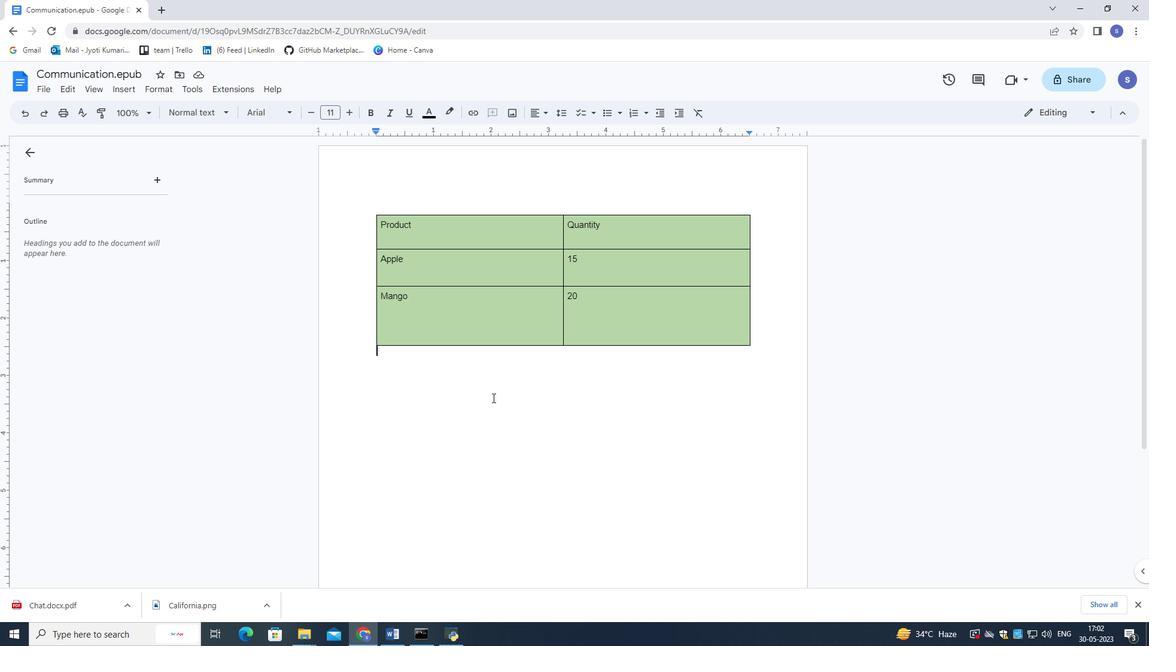 
